 Task: Provide the 2023 Victory Lane Racing Xfinity Series picks for the track "Atlanta Motor Speedway".
Action: Mouse moved to (206, 473)
Screenshot: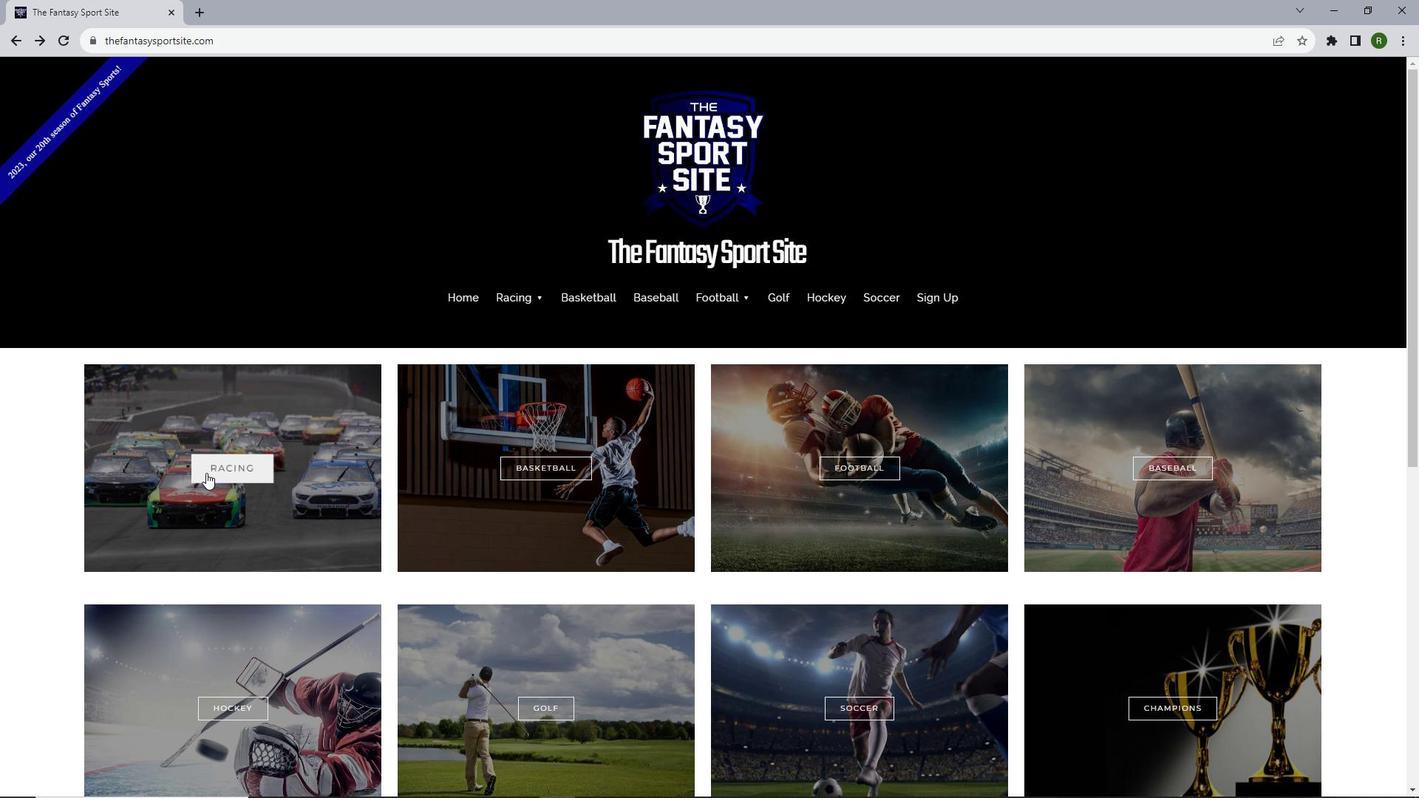 
Action: Mouse pressed left at (206, 473)
Screenshot: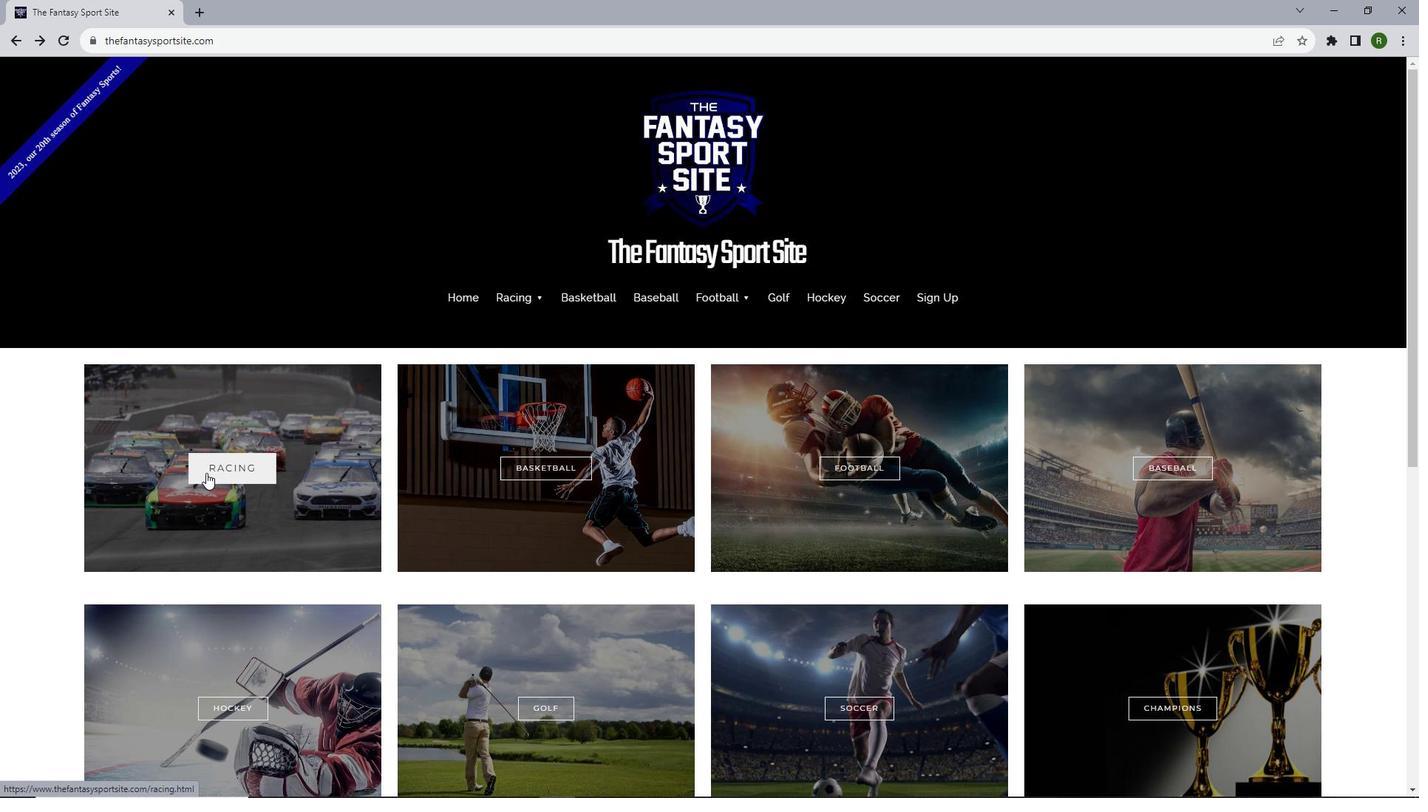 
Action: Mouse moved to (698, 667)
Screenshot: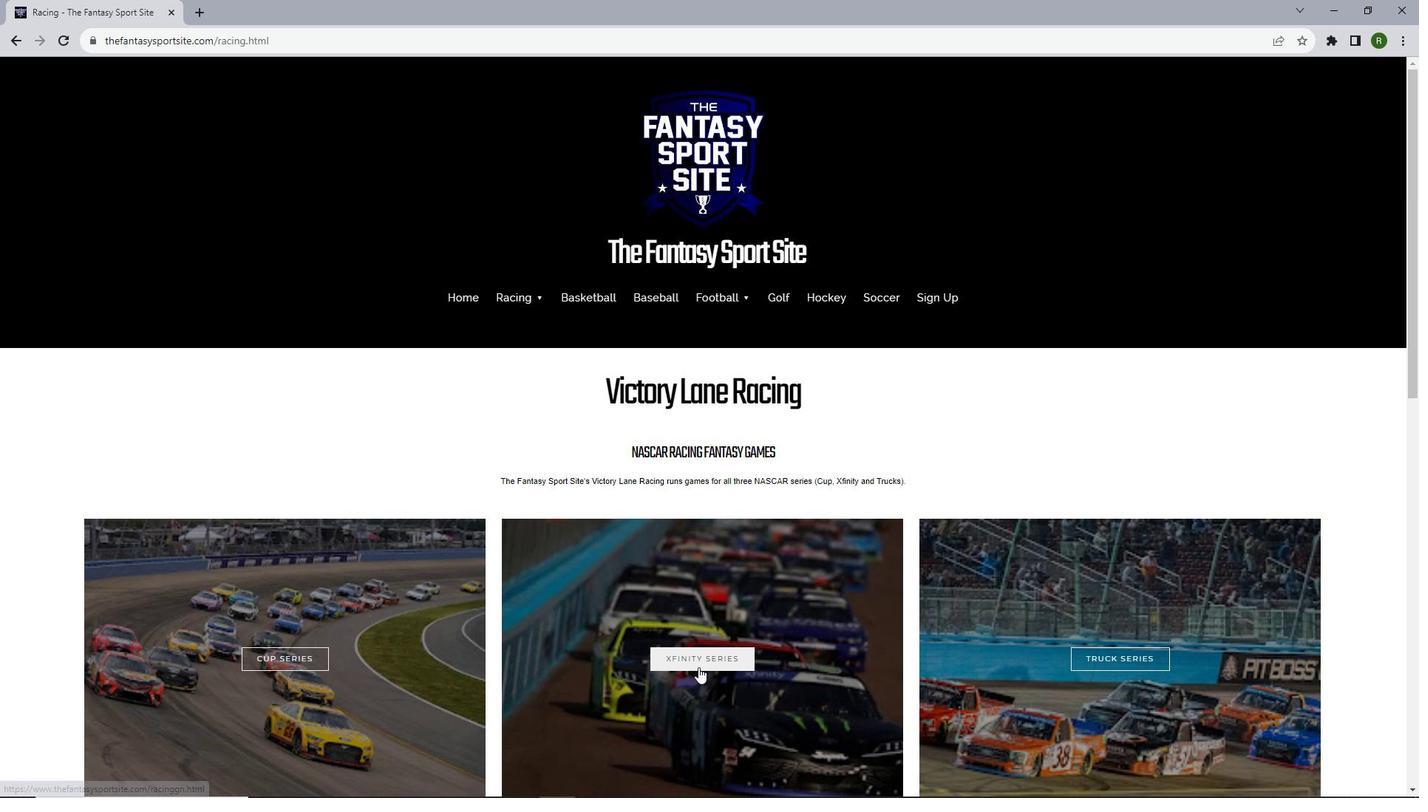 
Action: Mouse pressed left at (698, 667)
Screenshot: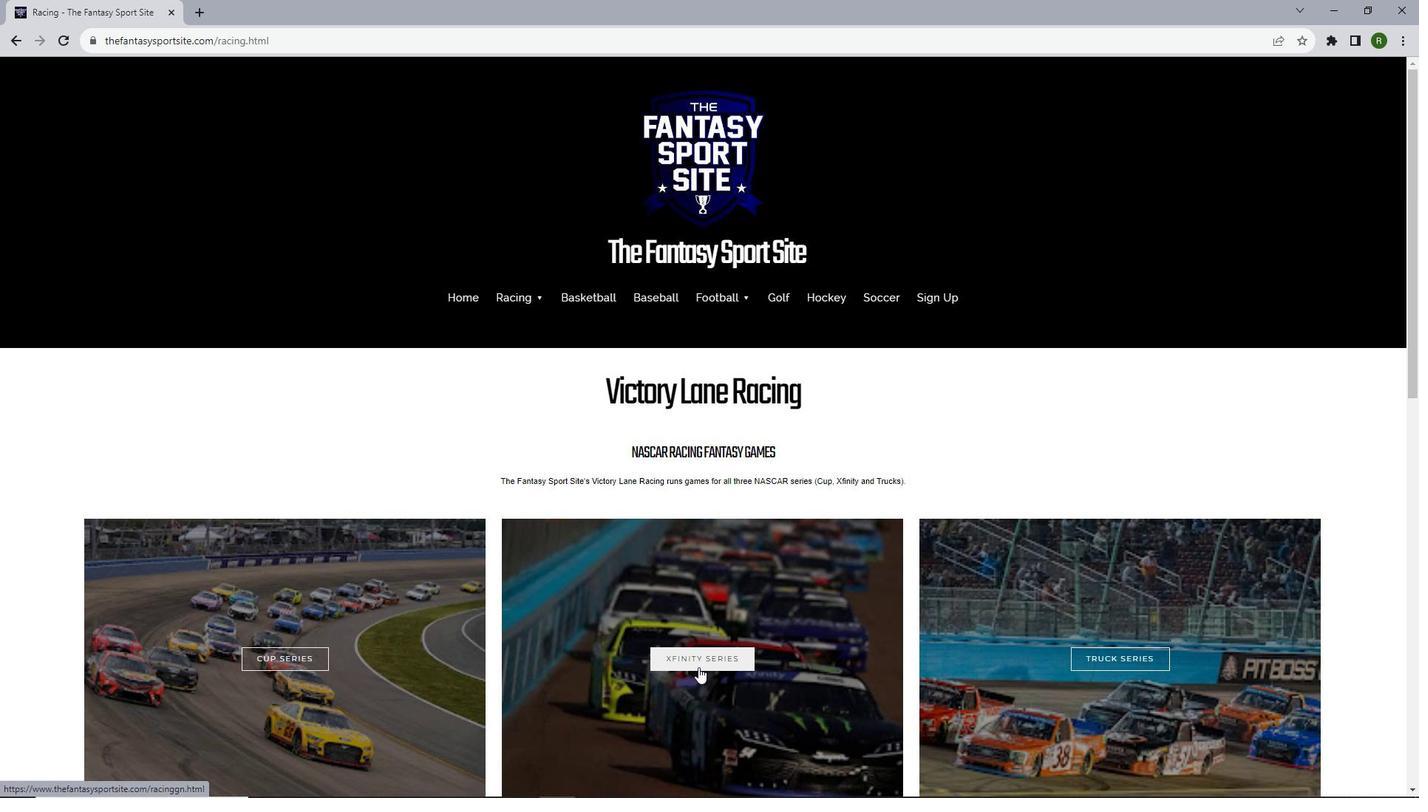 
Action: Mouse moved to (539, 391)
Screenshot: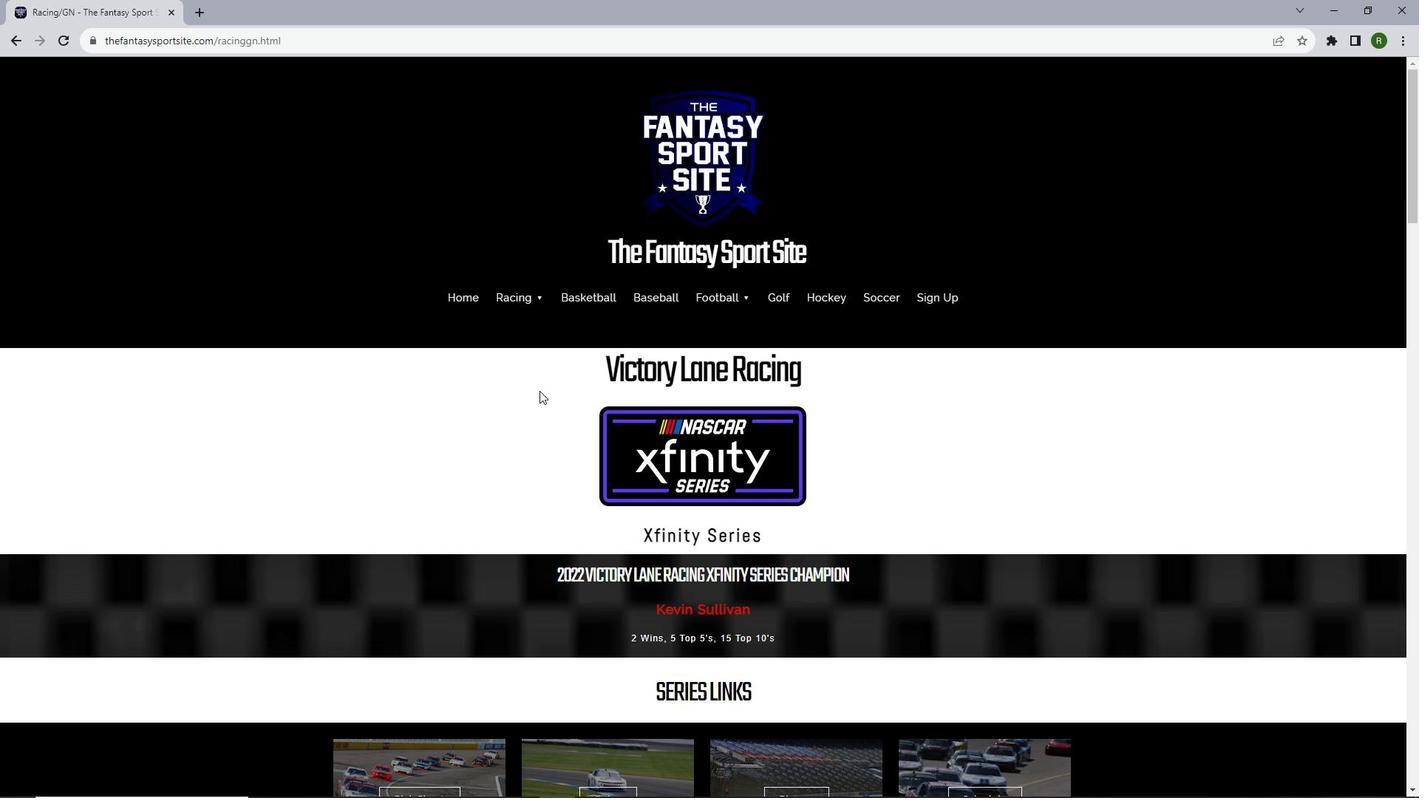 
Action: Mouse scrolled (539, 390) with delta (0, 0)
Screenshot: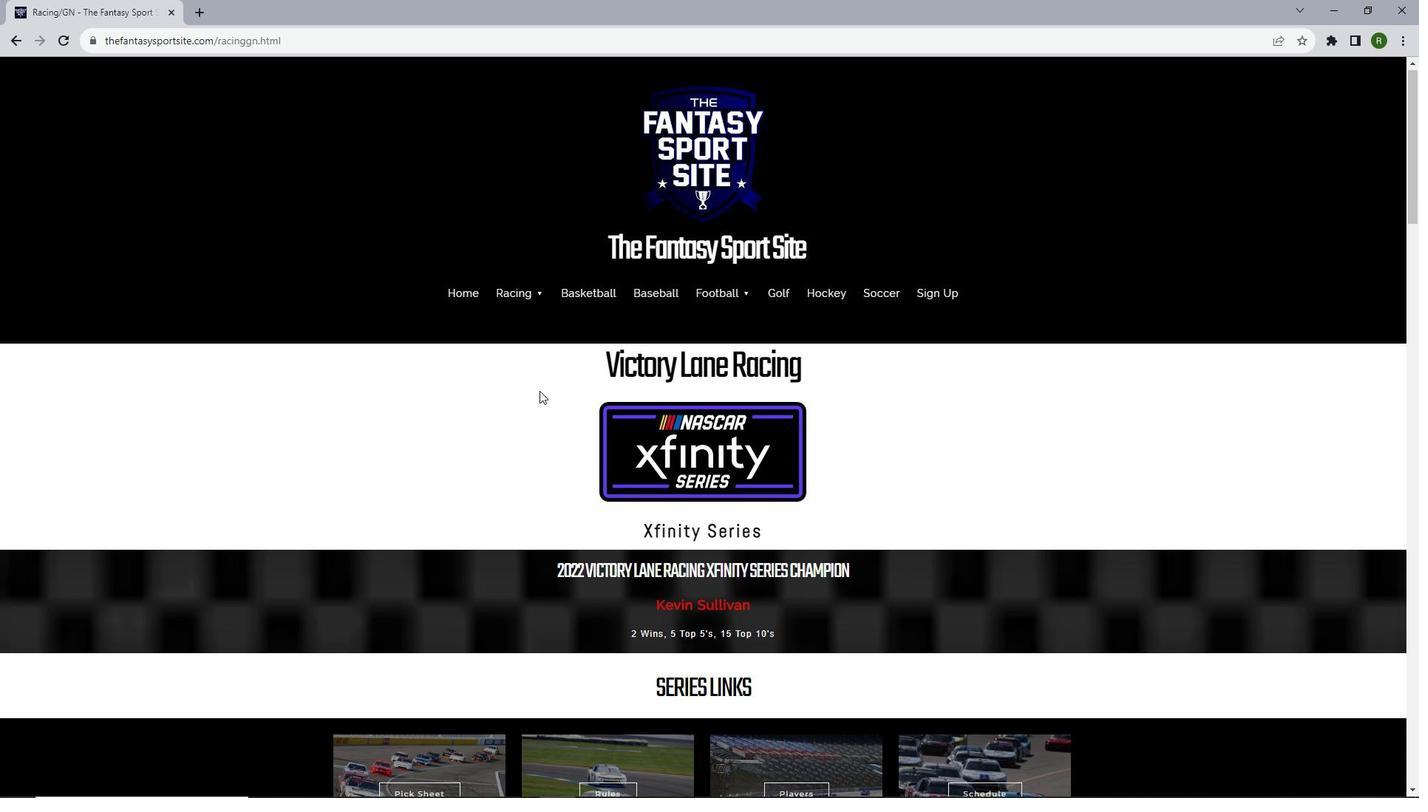 
Action: Mouse scrolled (539, 390) with delta (0, 0)
Screenshot: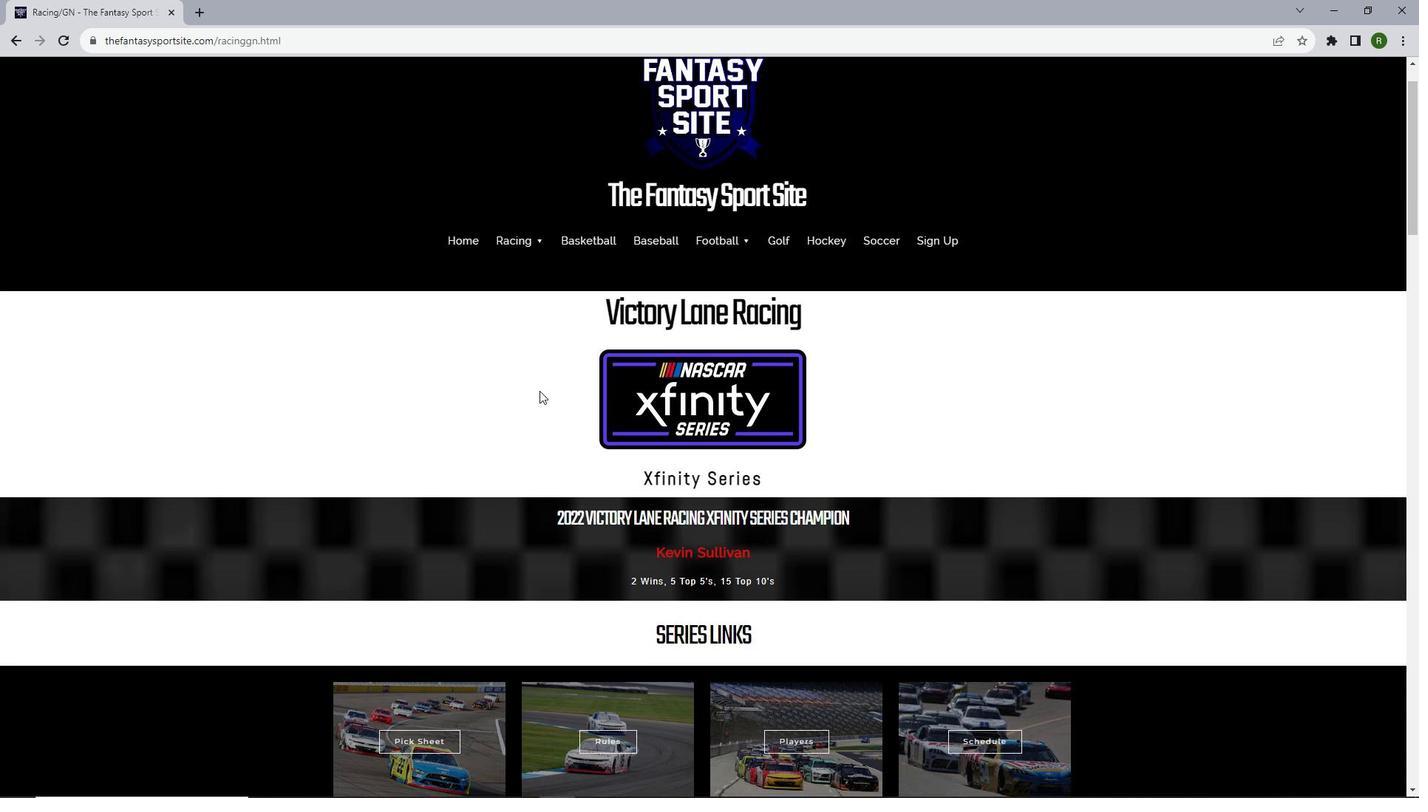
Action: Mouse scrolled (539, 390) with delta (0, 0)
Screenshot: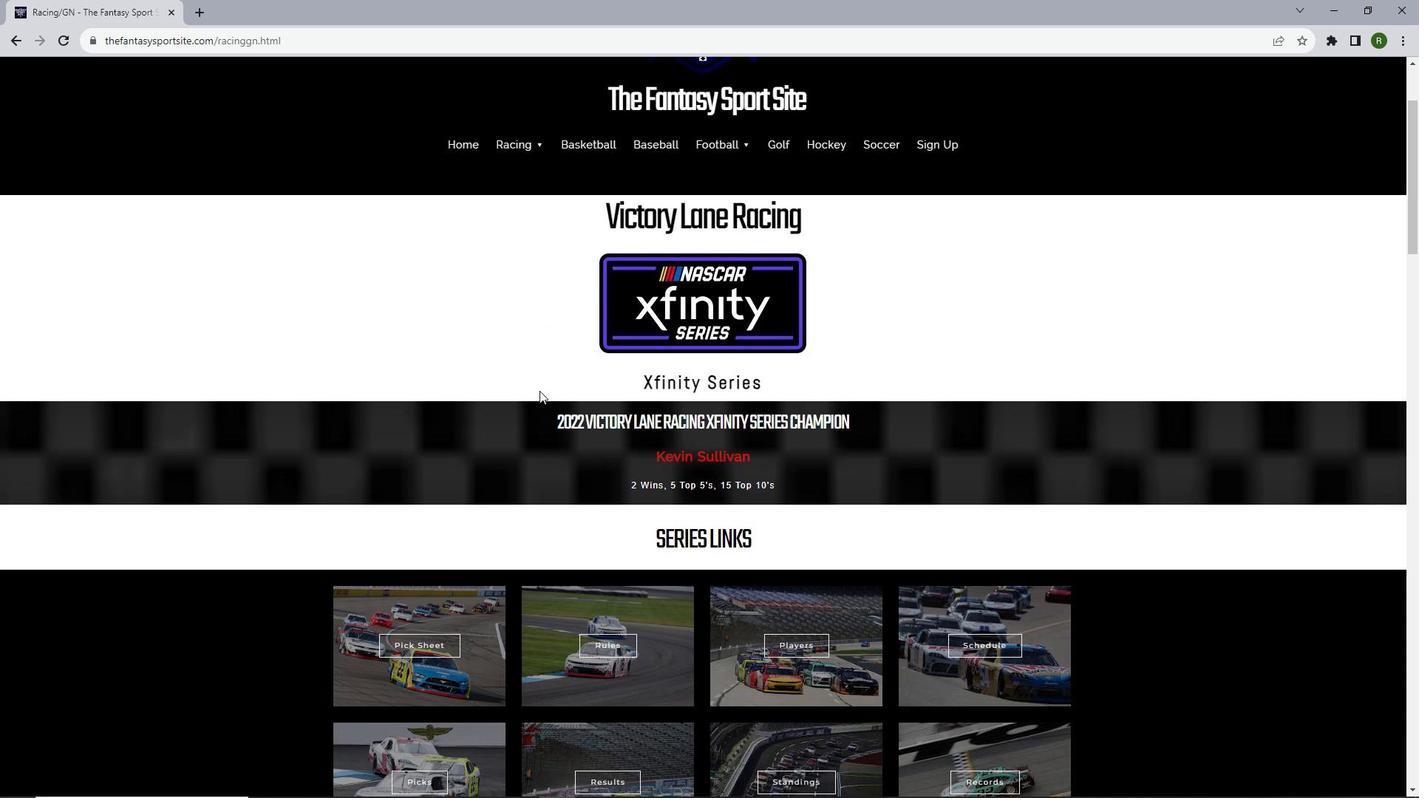 
Action: Mouse moved to (444, 716)
Screenshot: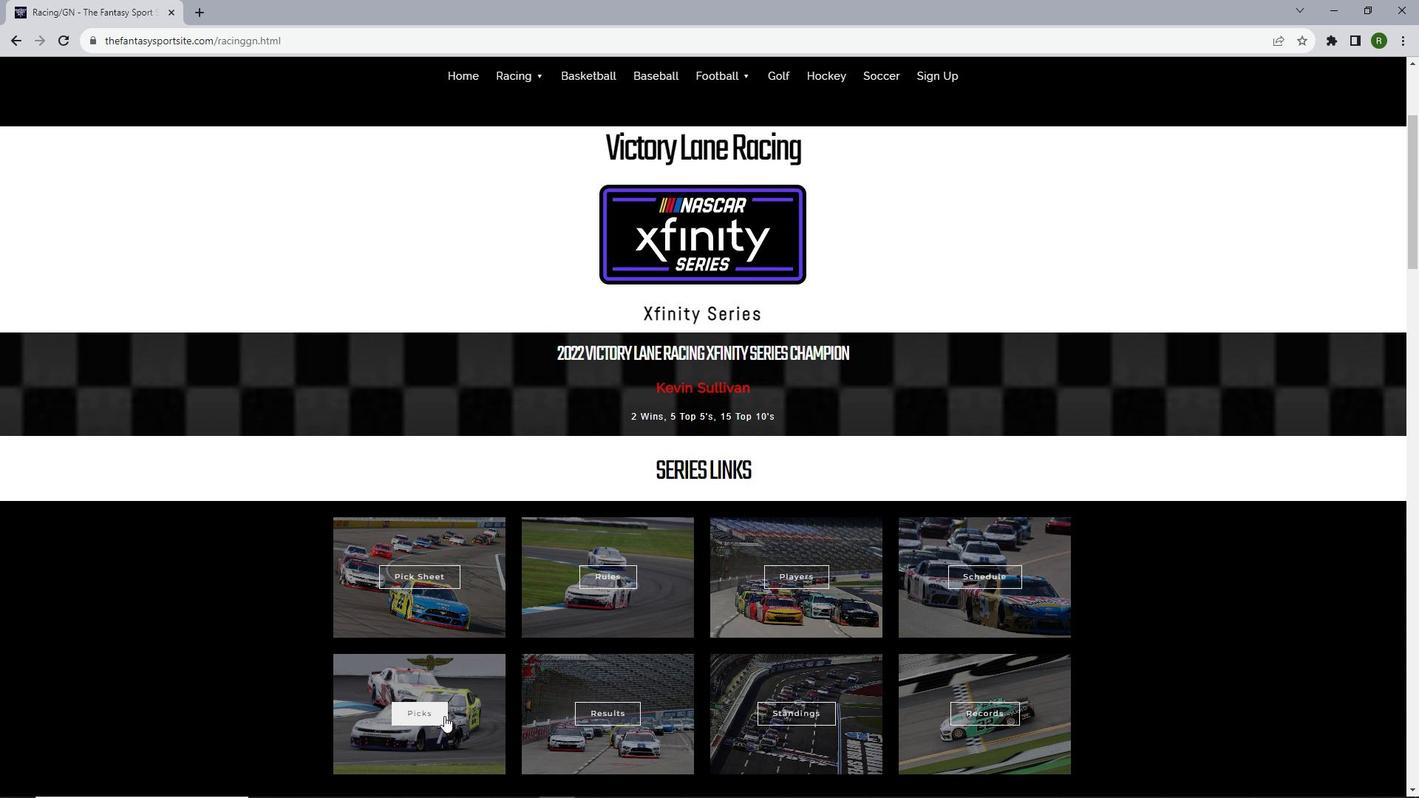 
Action: Mouse pressed left at (444, 716)
Screenshot: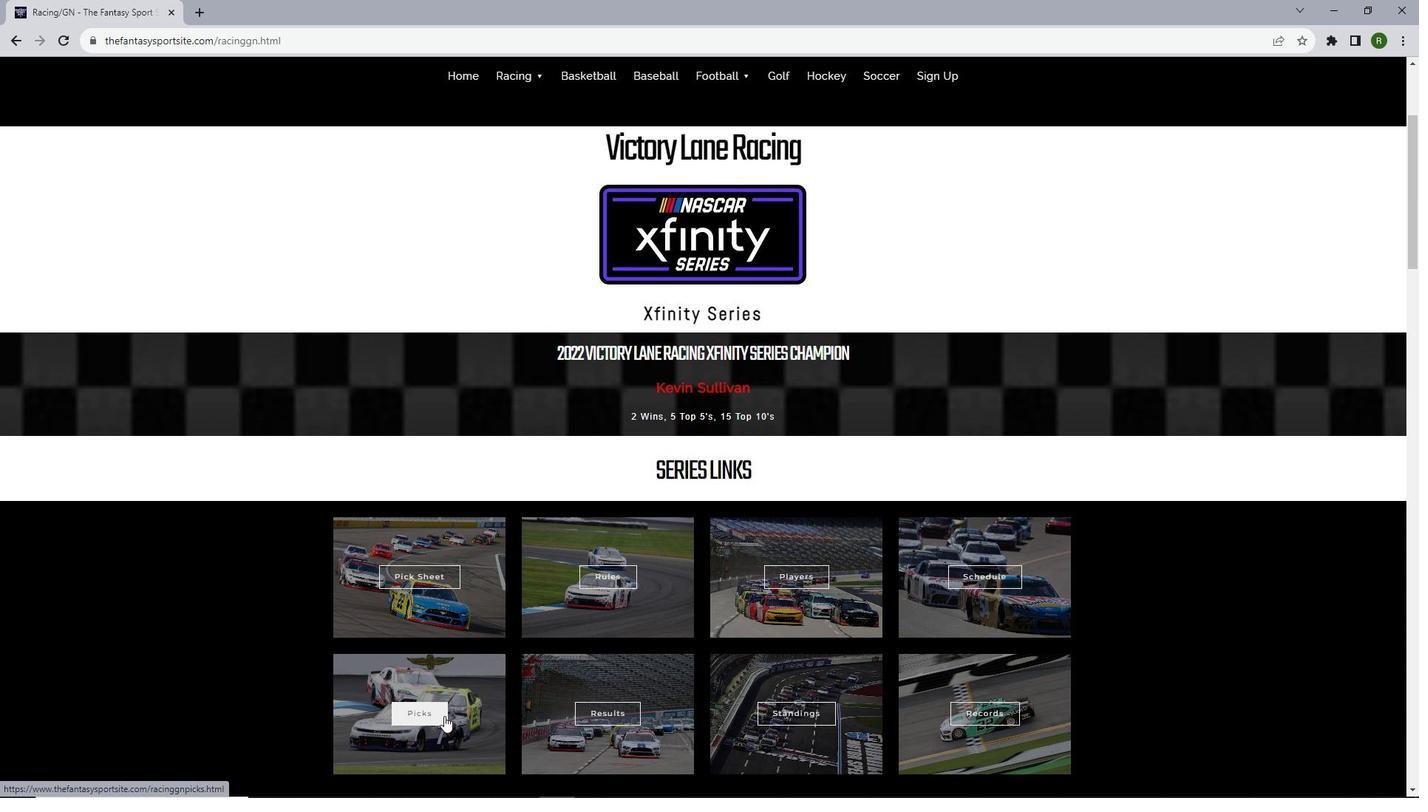 
Action: Mouse moved to (500, 372)
Screenshot: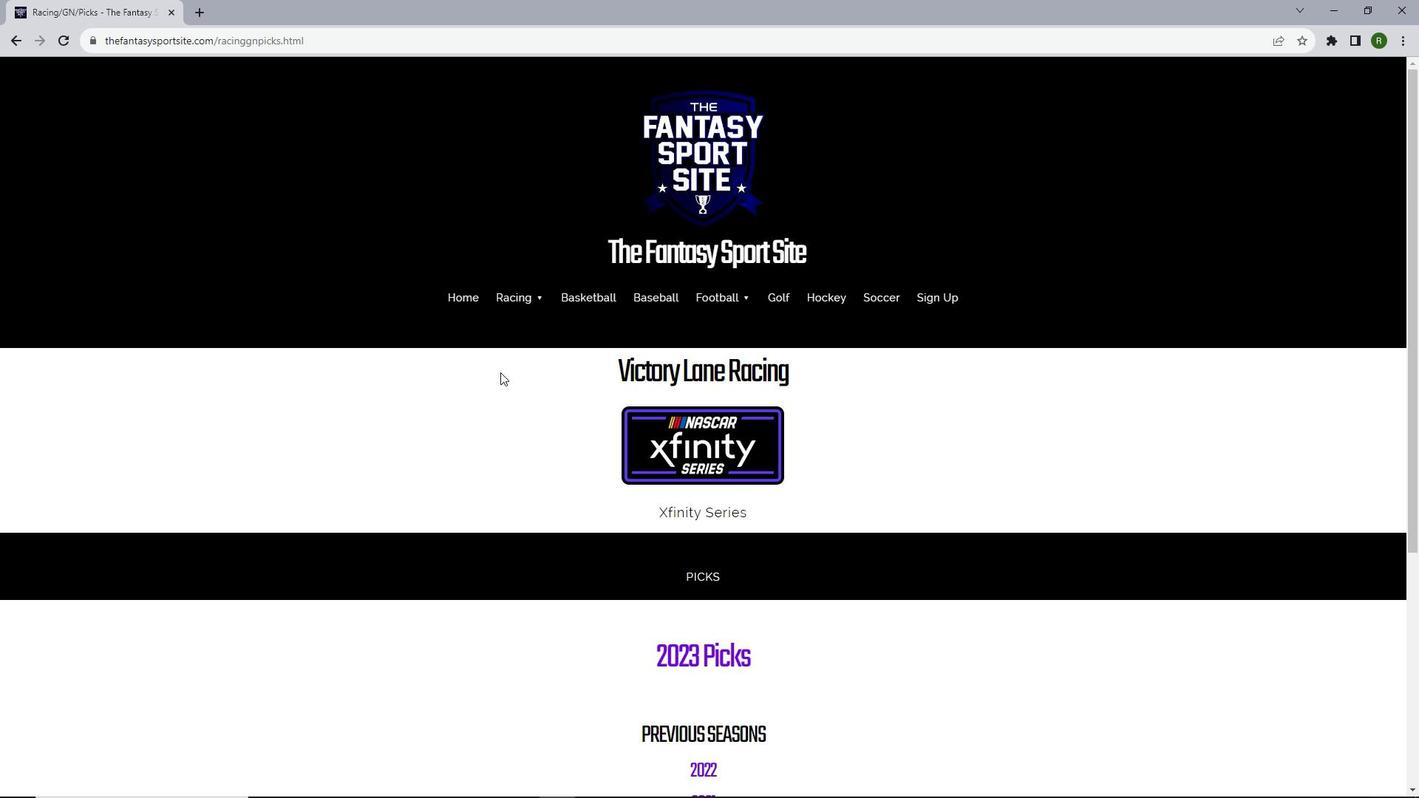 
Action: Mouse scrolled (500, 371) with delta (0, 0)
Screenshot: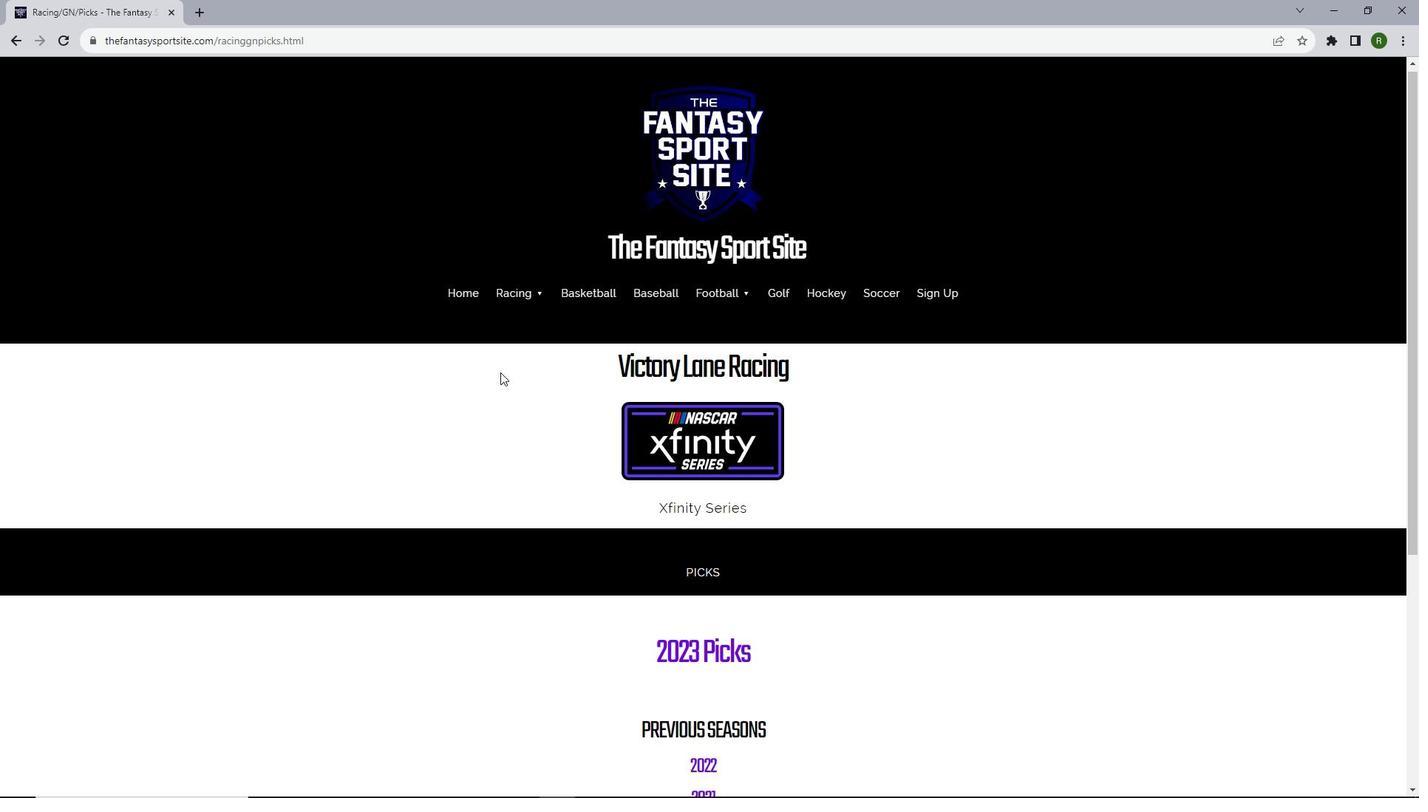 
Action: Mouse scrolled (500, 371) with delta (0, 0)
Screenshot: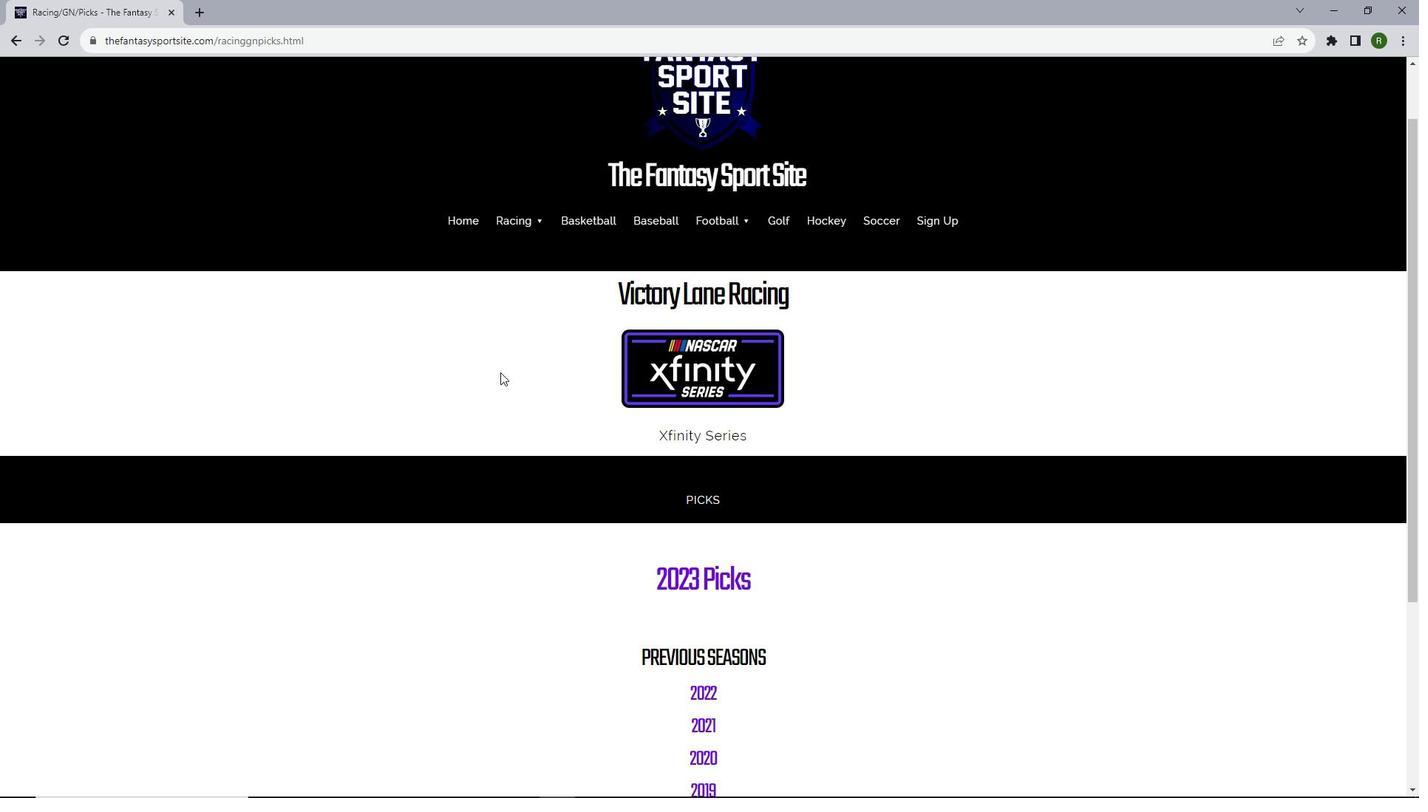 
Action: Mouse moved to (500, 372)
Screenshot: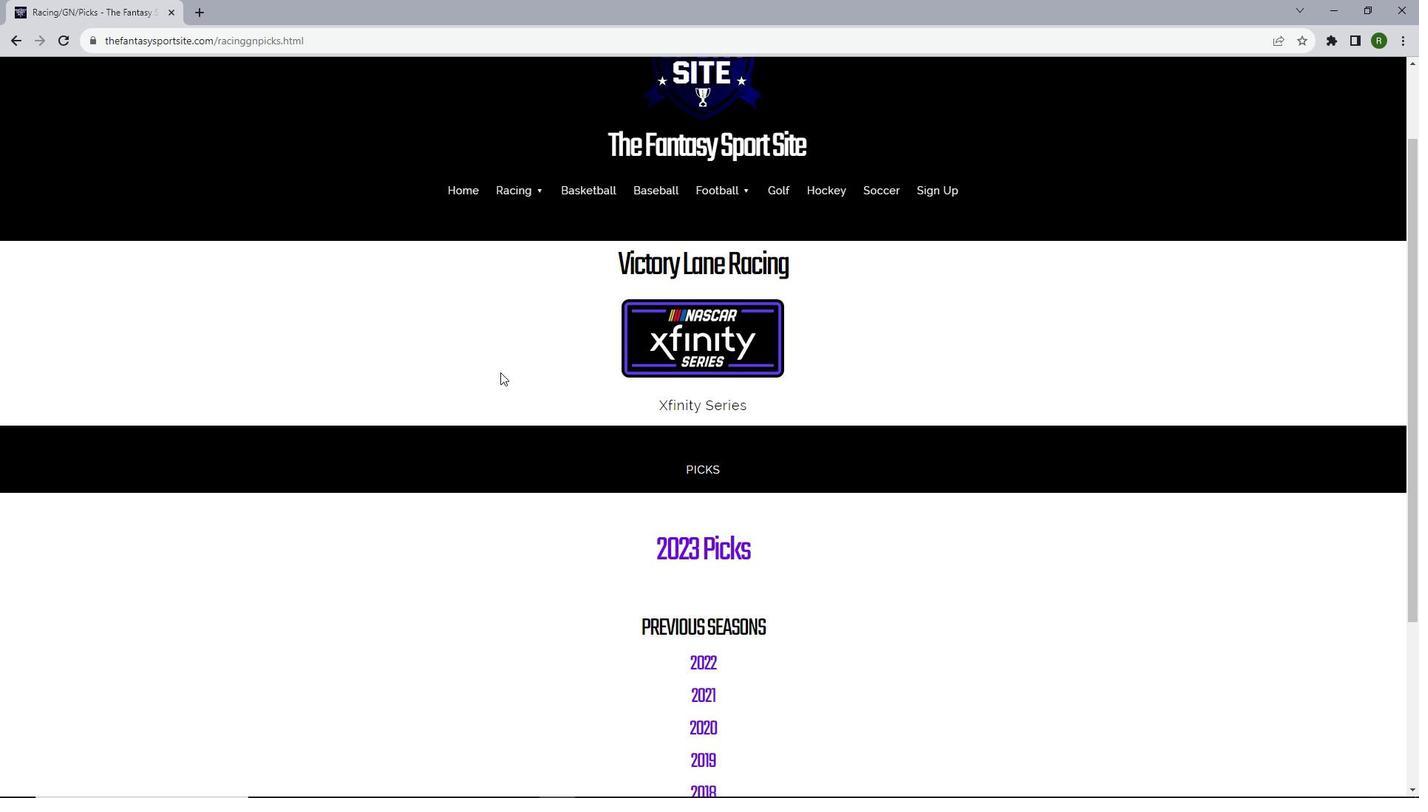 
Action: Mouse scrolled (500, 371) with delta (0, 0)
Screenshot: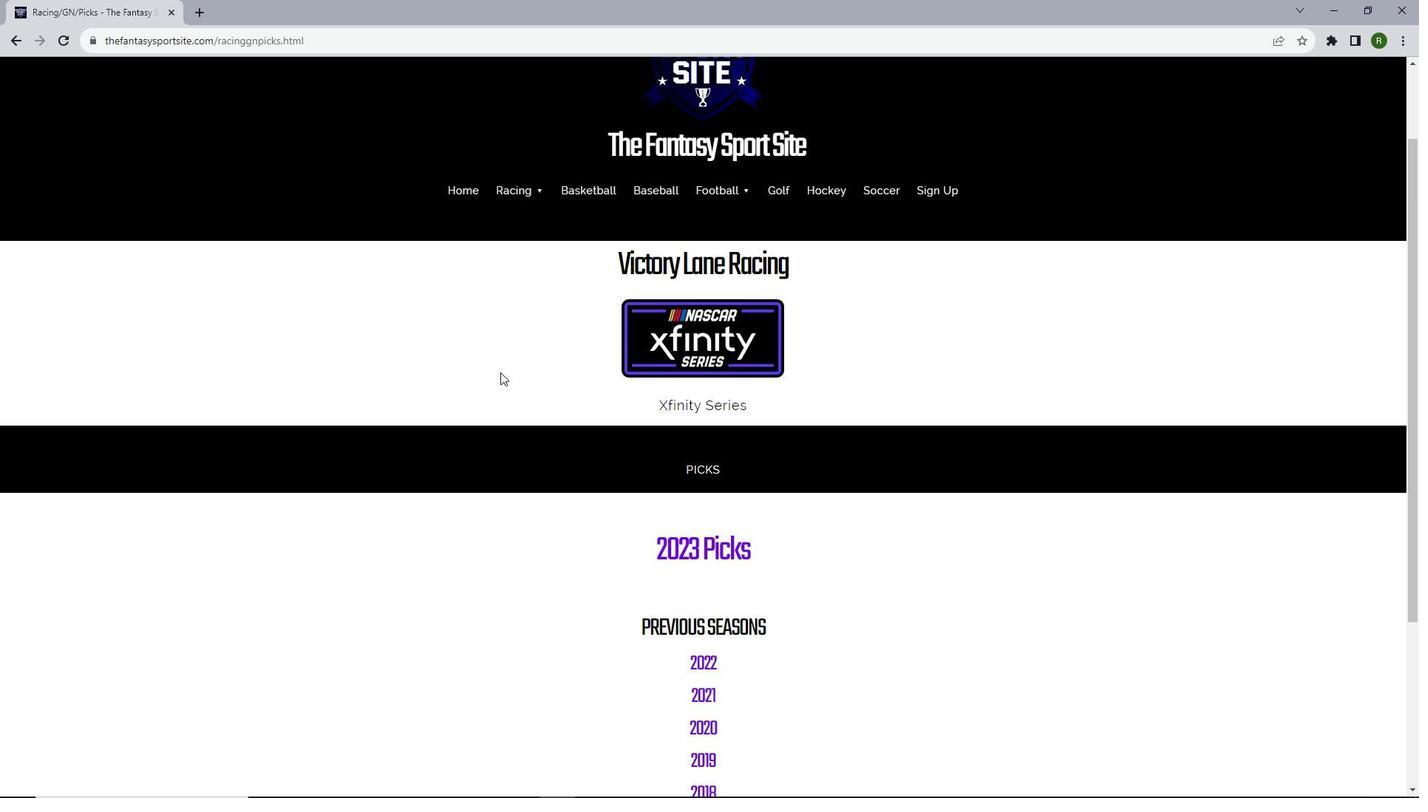 
Action: Mouse moved to (717, 422)
Screenshot: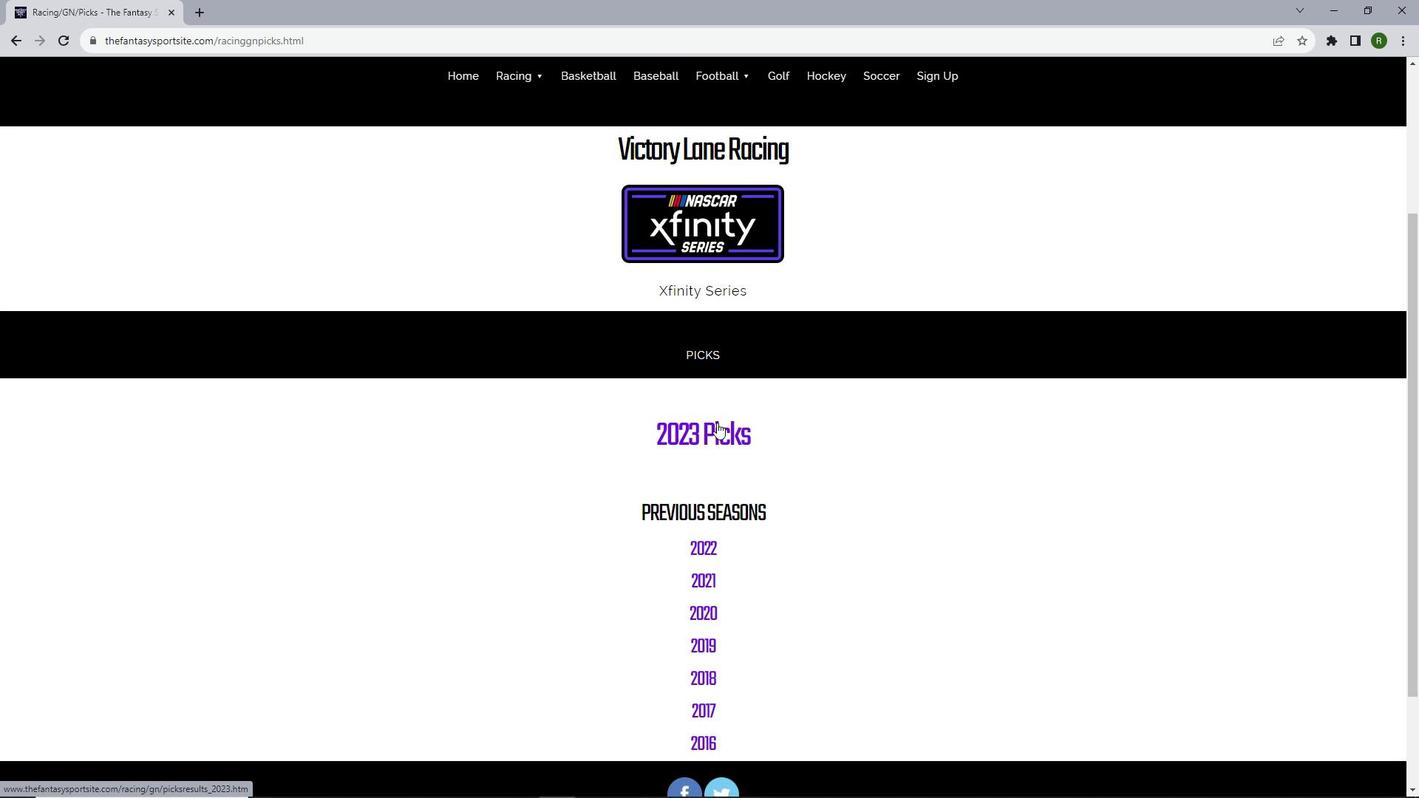 
Action: Mouse pressed left at (717, 422)
Screenshot: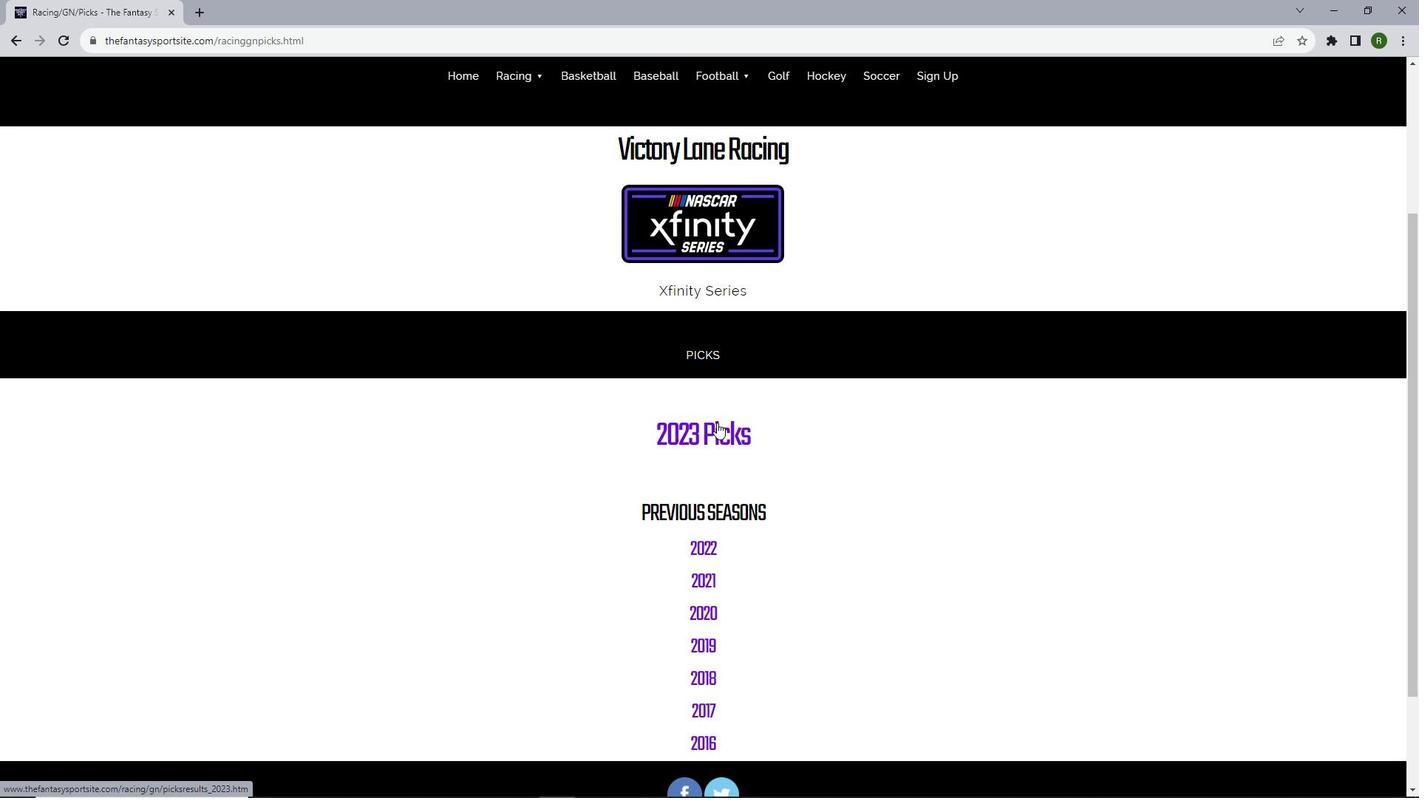 
Action: Mouse moved to (693, 204)
Screenshot: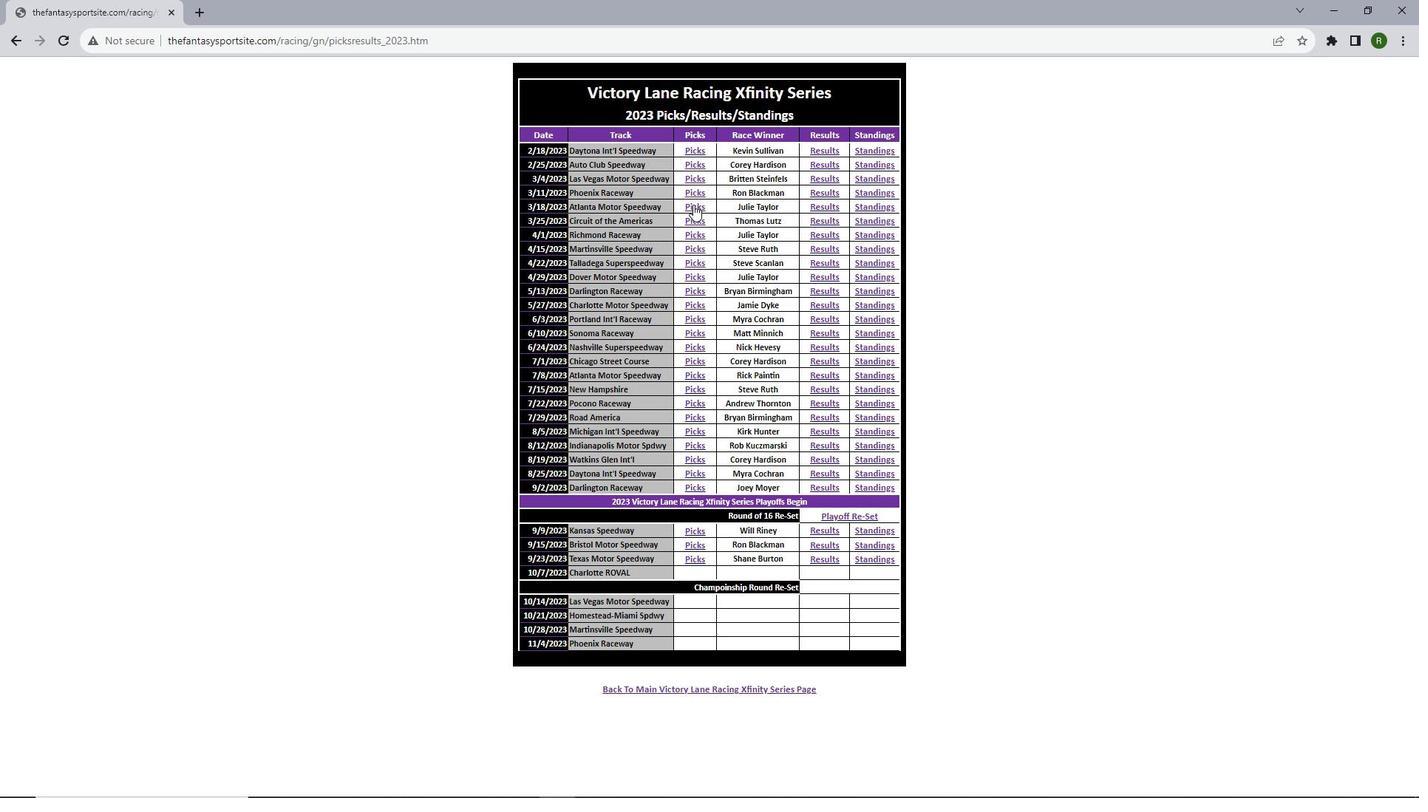 
Action: Mouse pressed left at (693, 204)
Screenshot: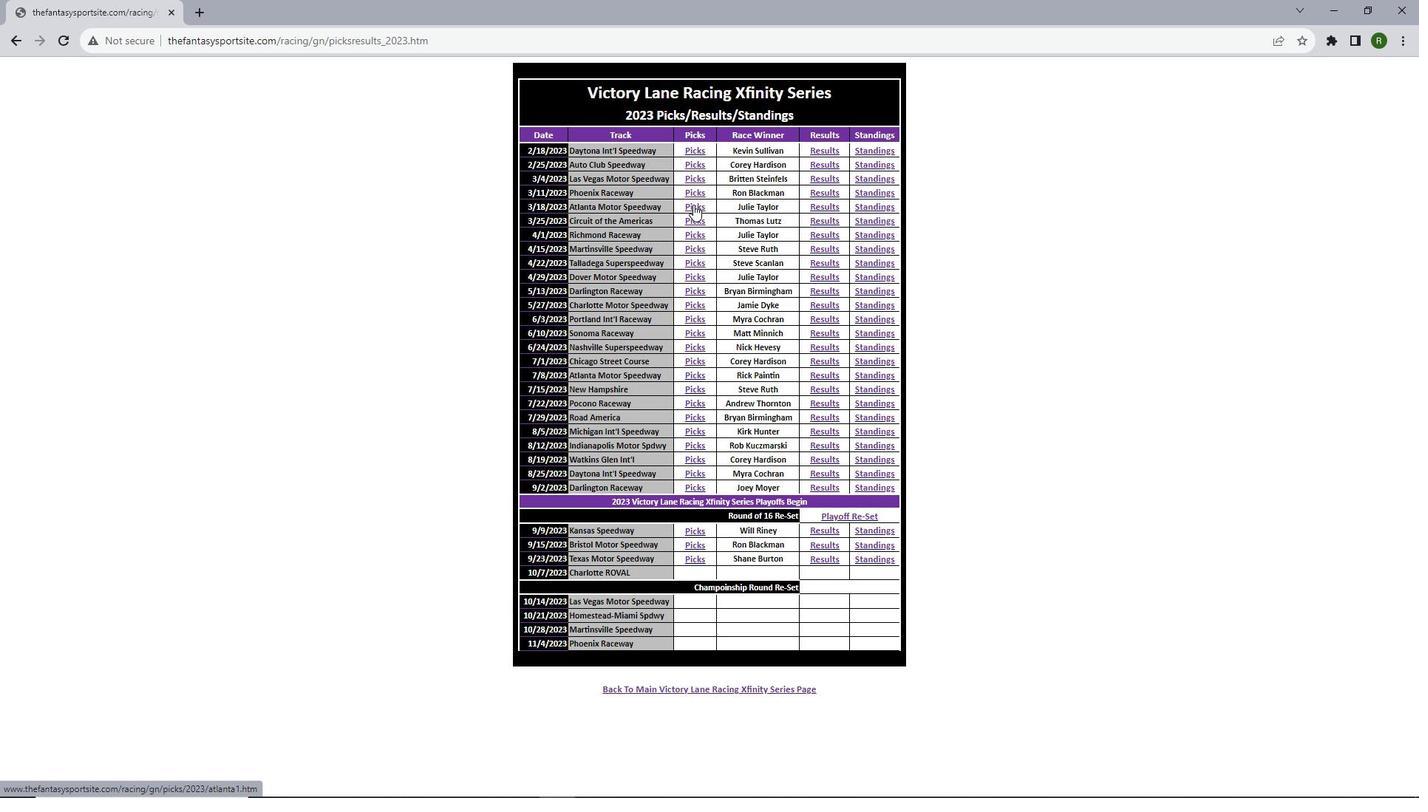 
Action: Mouse moved to (693, 205)
Screenshot: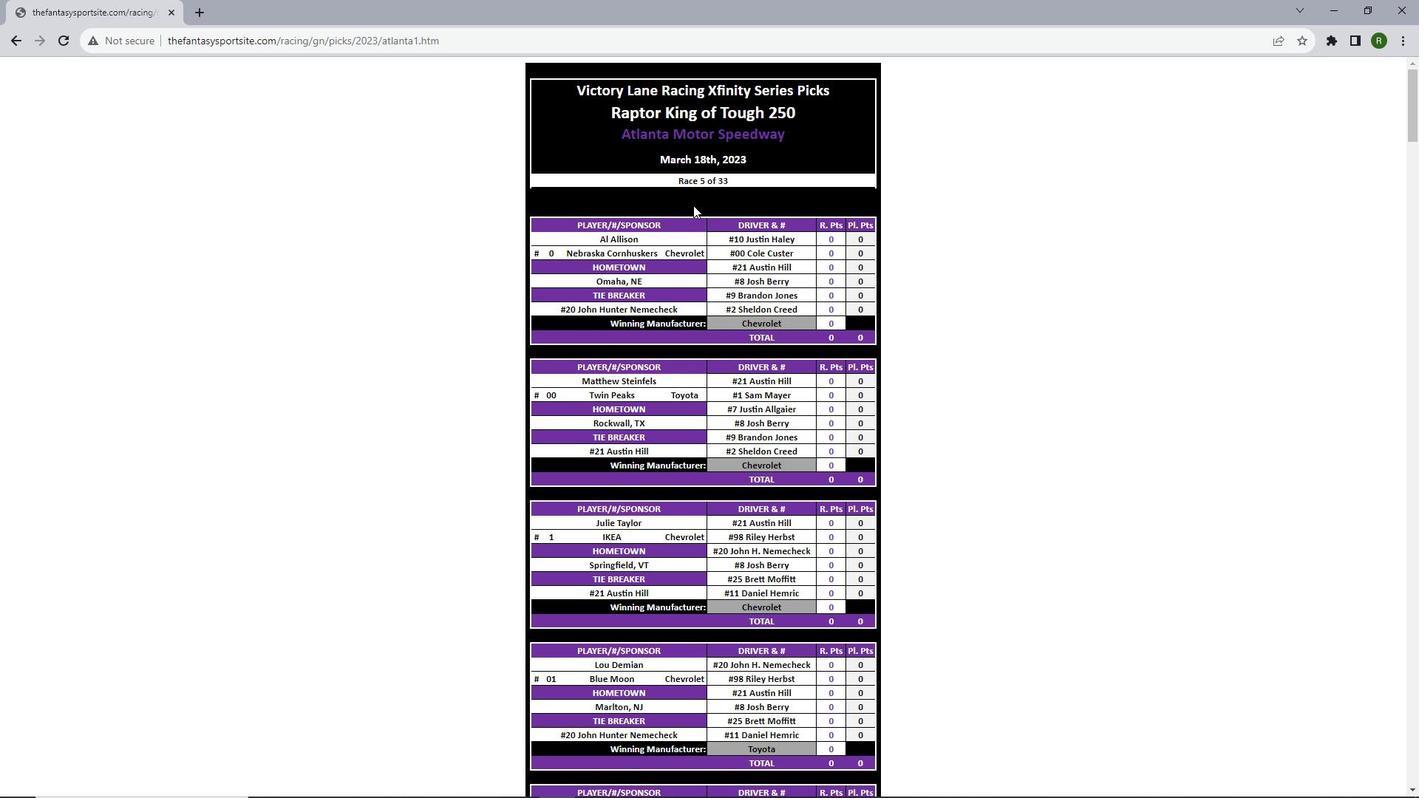 
Action: Mouse scrolled (693, 204) with delta (0, 0)
Screenshot: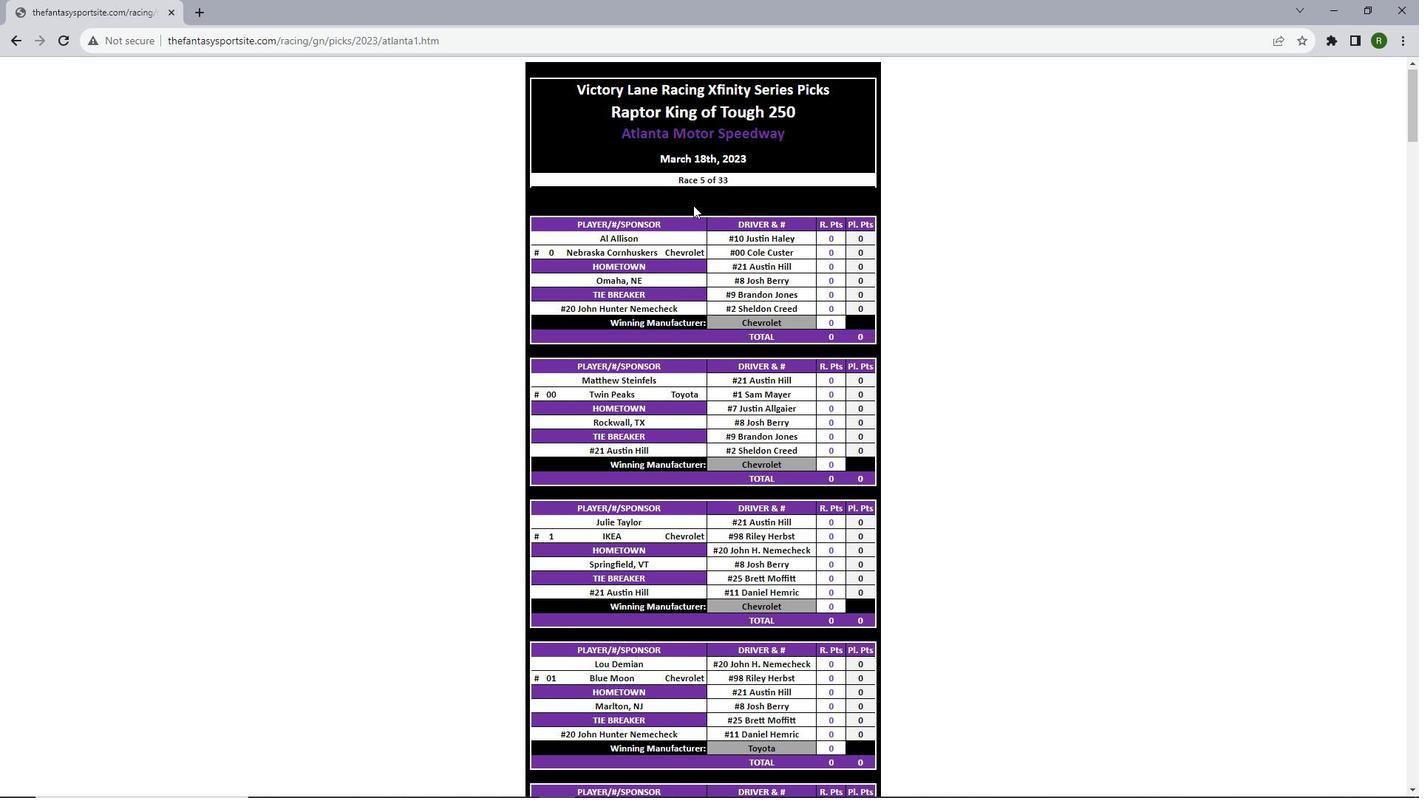 
Action: Mouse scrolled (693, 204) with delta (0, 0)
Screenshot: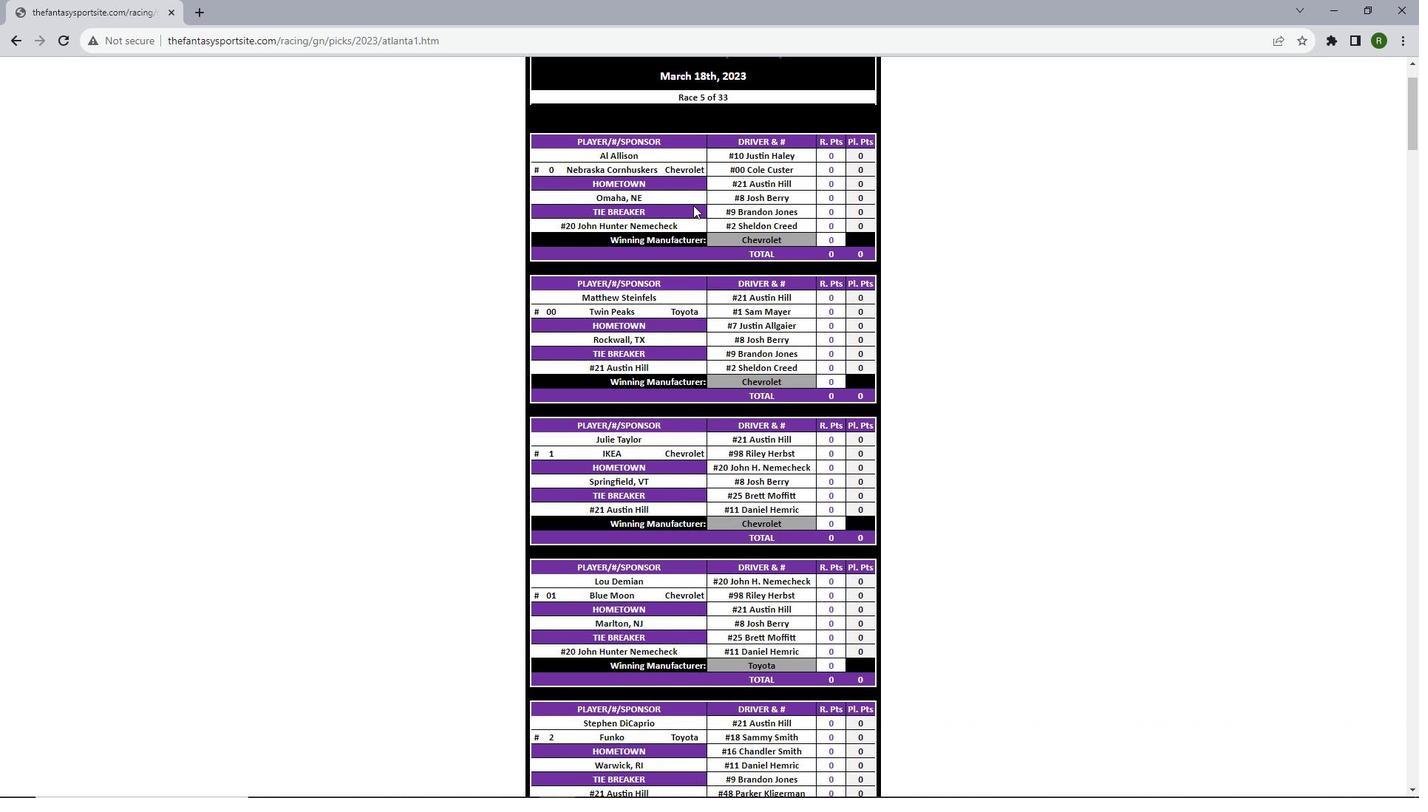 
Action: Mouse scrolled (693, 204) with delta (0, 0)
Screenshot: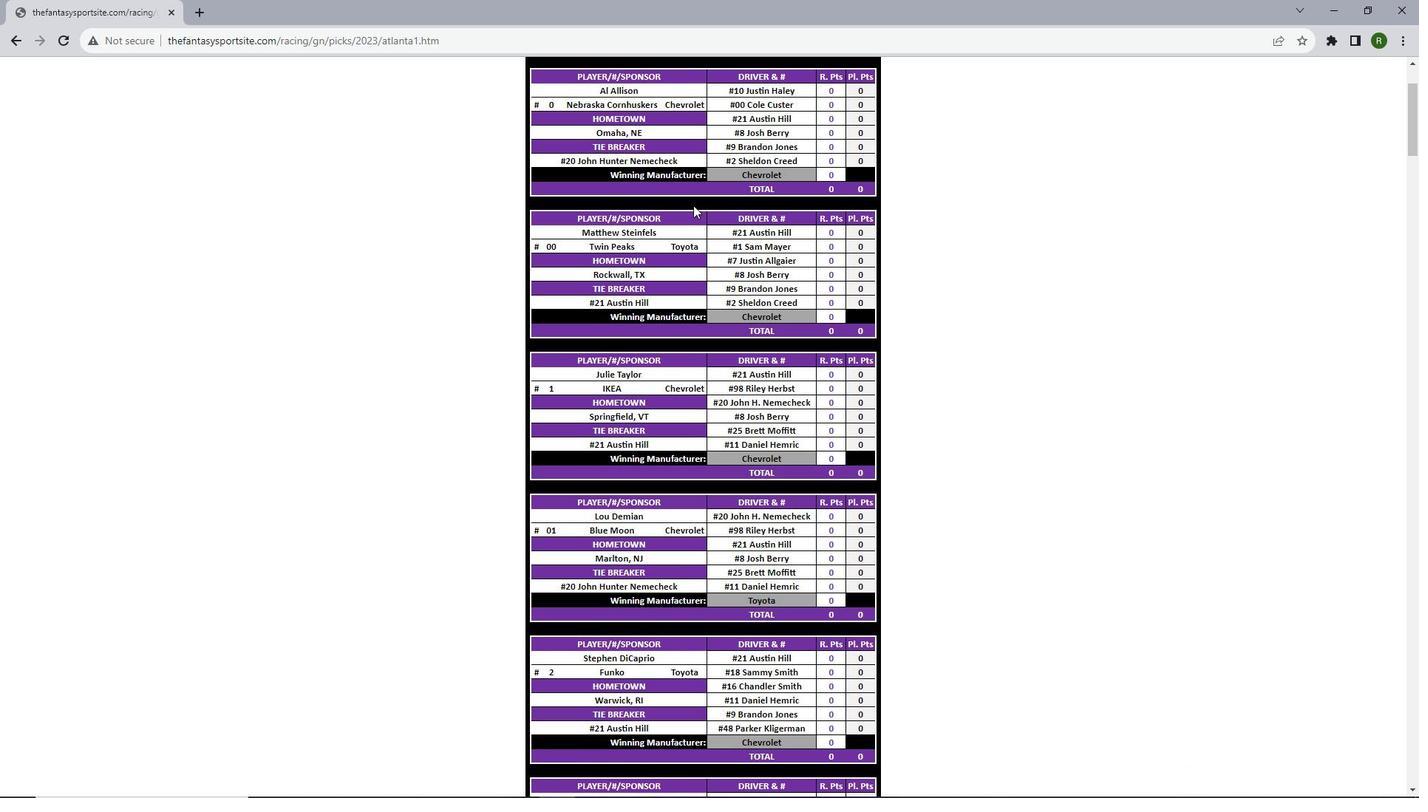 
Action: Mouse scrolled (693, 204) with delta (0, 0)
Screenshot: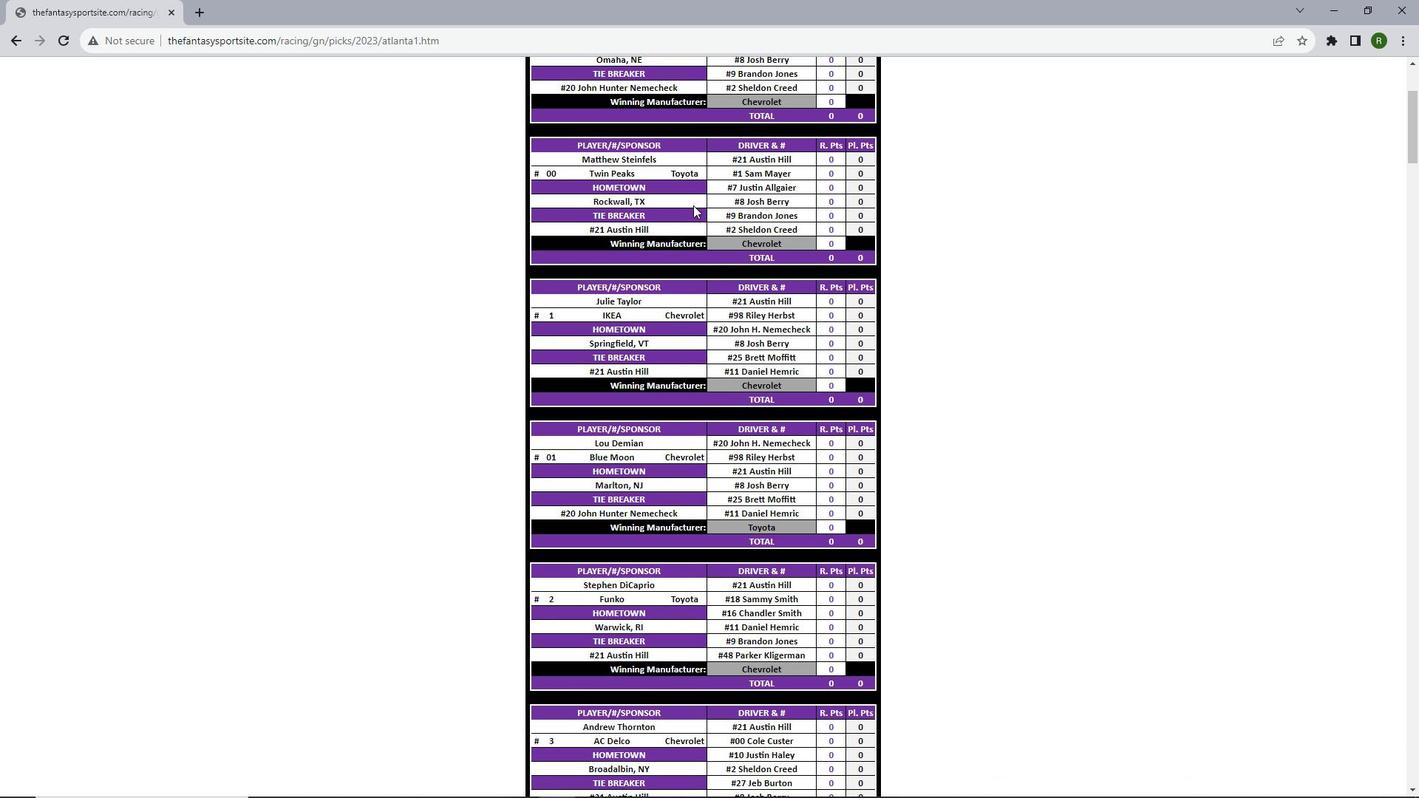 
Action: Mouse scrolled (693, 204) with delta (0, 0)
Screenshot: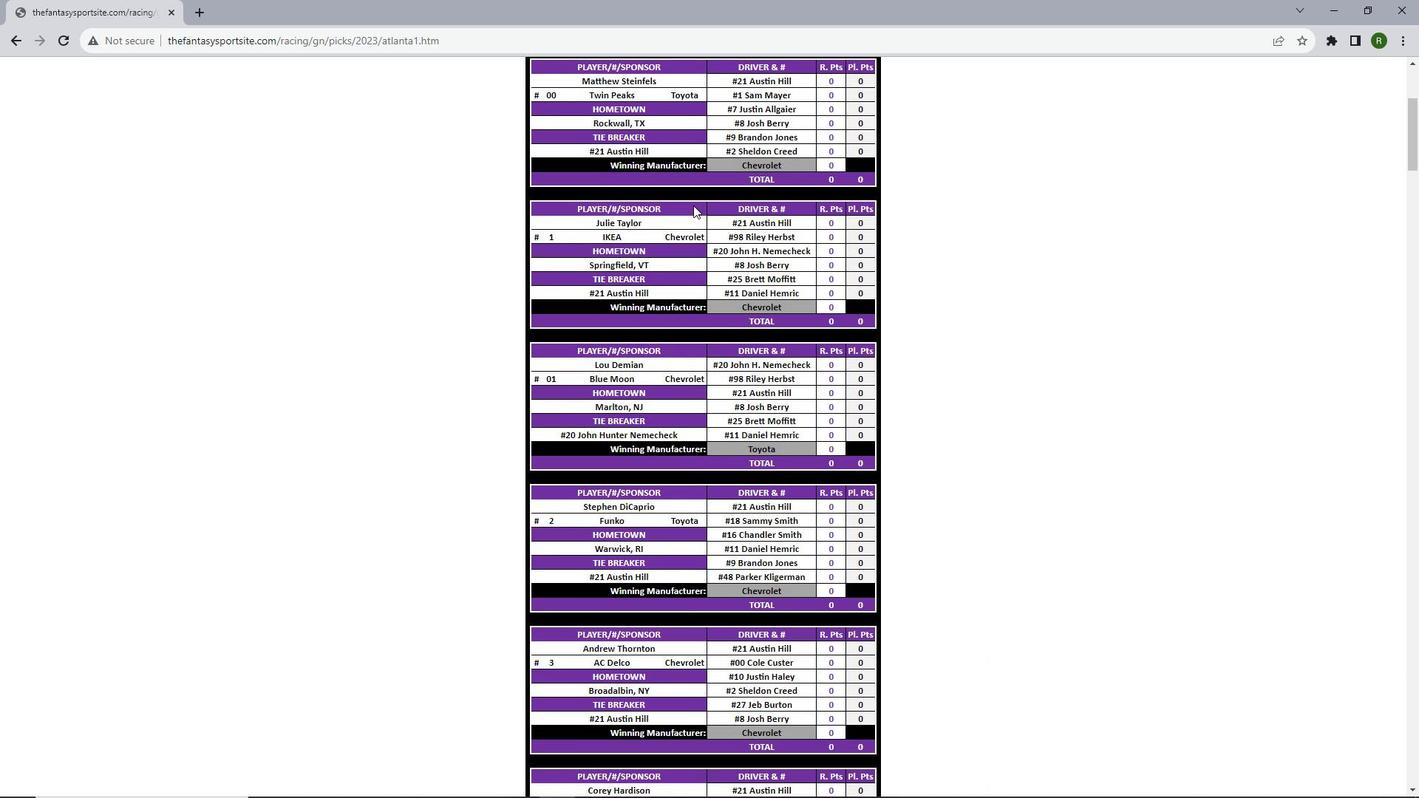 
Action: Mouse scrolled (693, 204) with delta (0, 0)
Screenshot: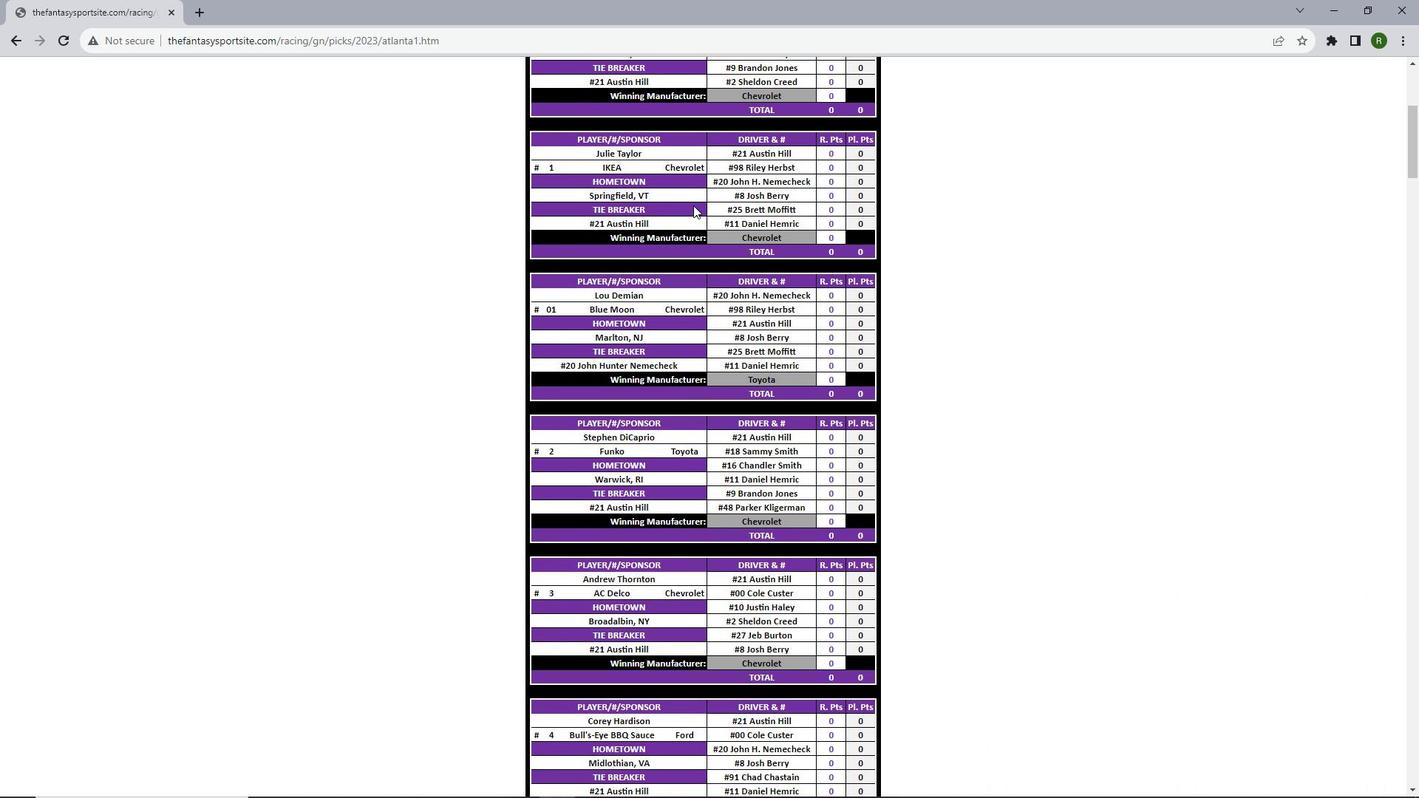 
Action: Mouse scrolled (693, 204) with delta (0, 0)
Screenshot: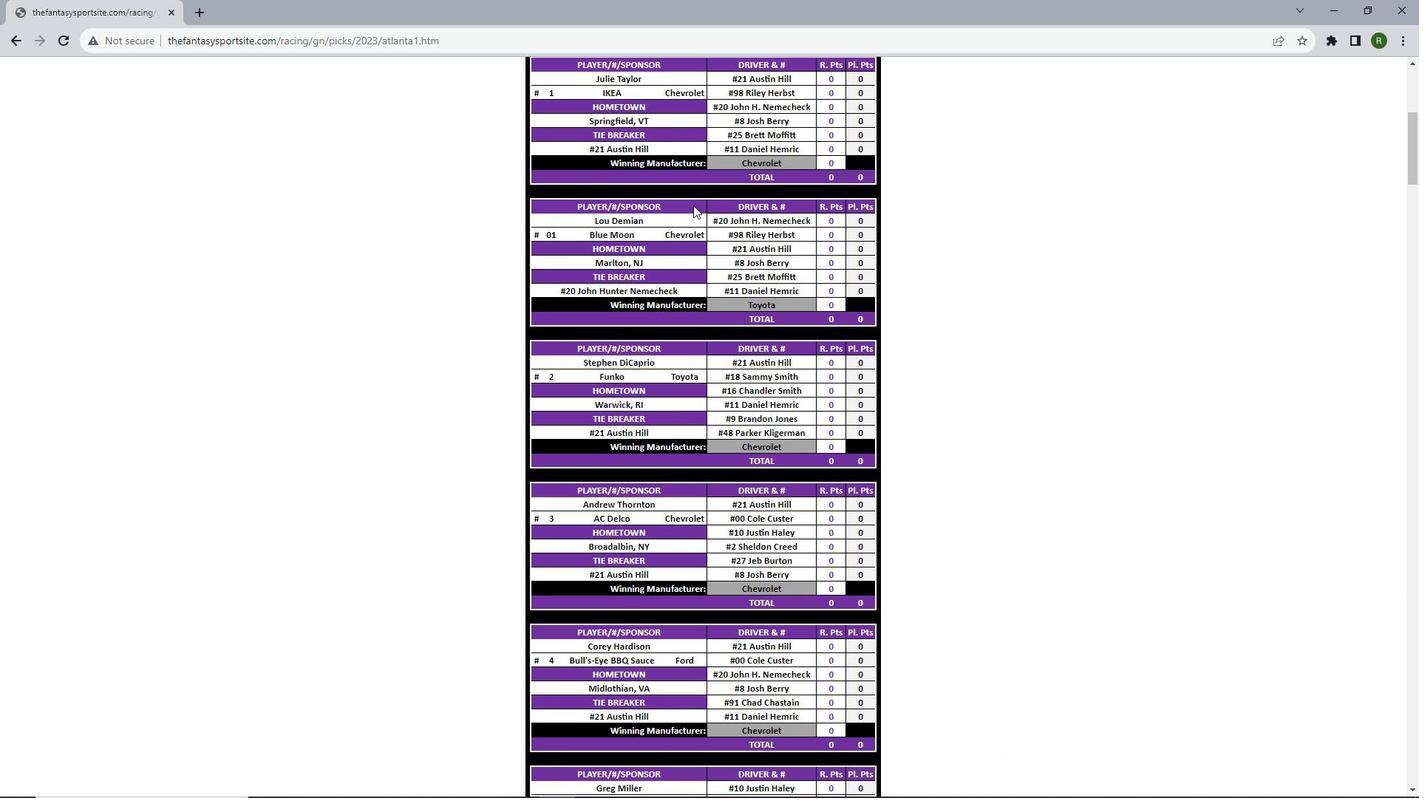 
Action: Mouse scrolled (693, 204) with delta (0, 0)
Screenshot: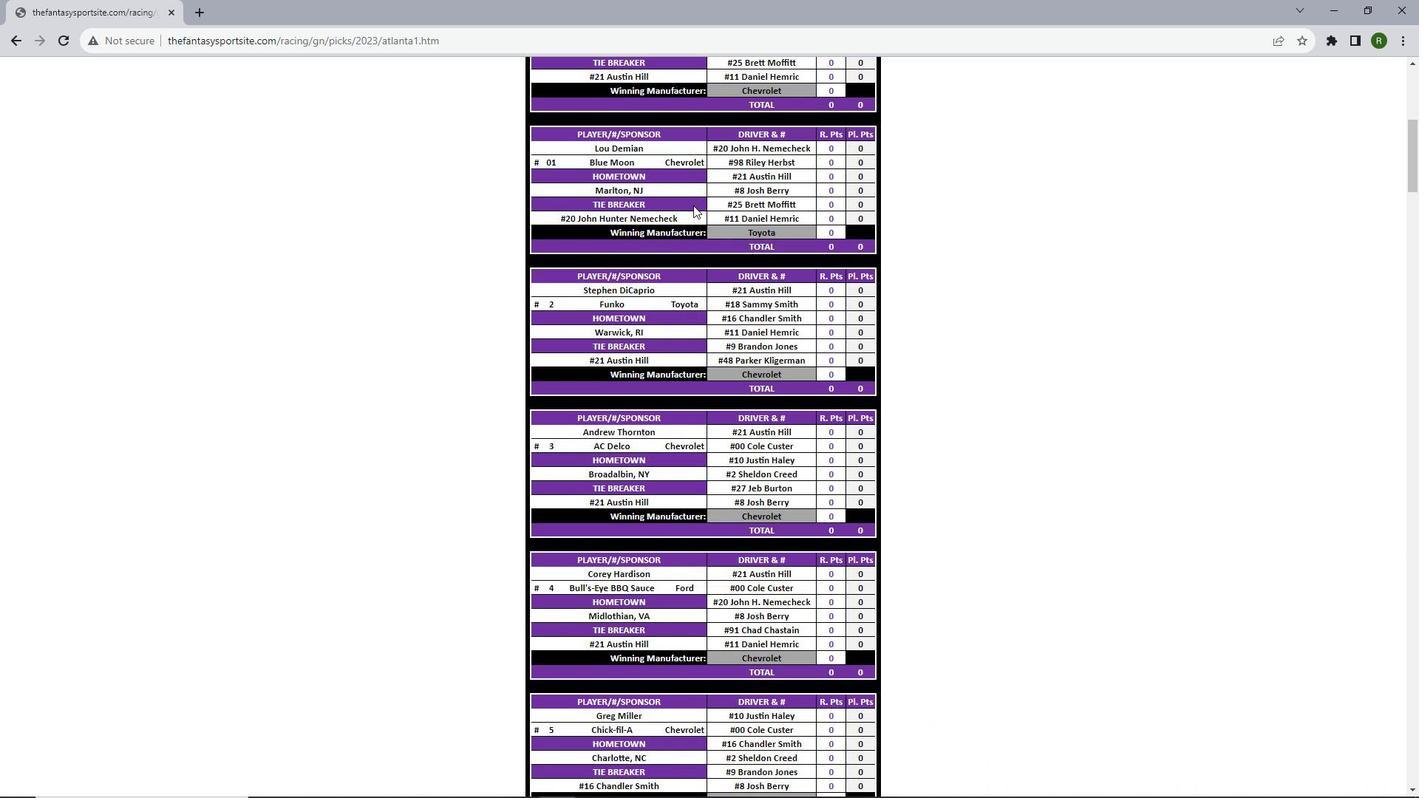 
Action: Mouse scrolled (693, 204) with delta (0, 0)
Screenshot: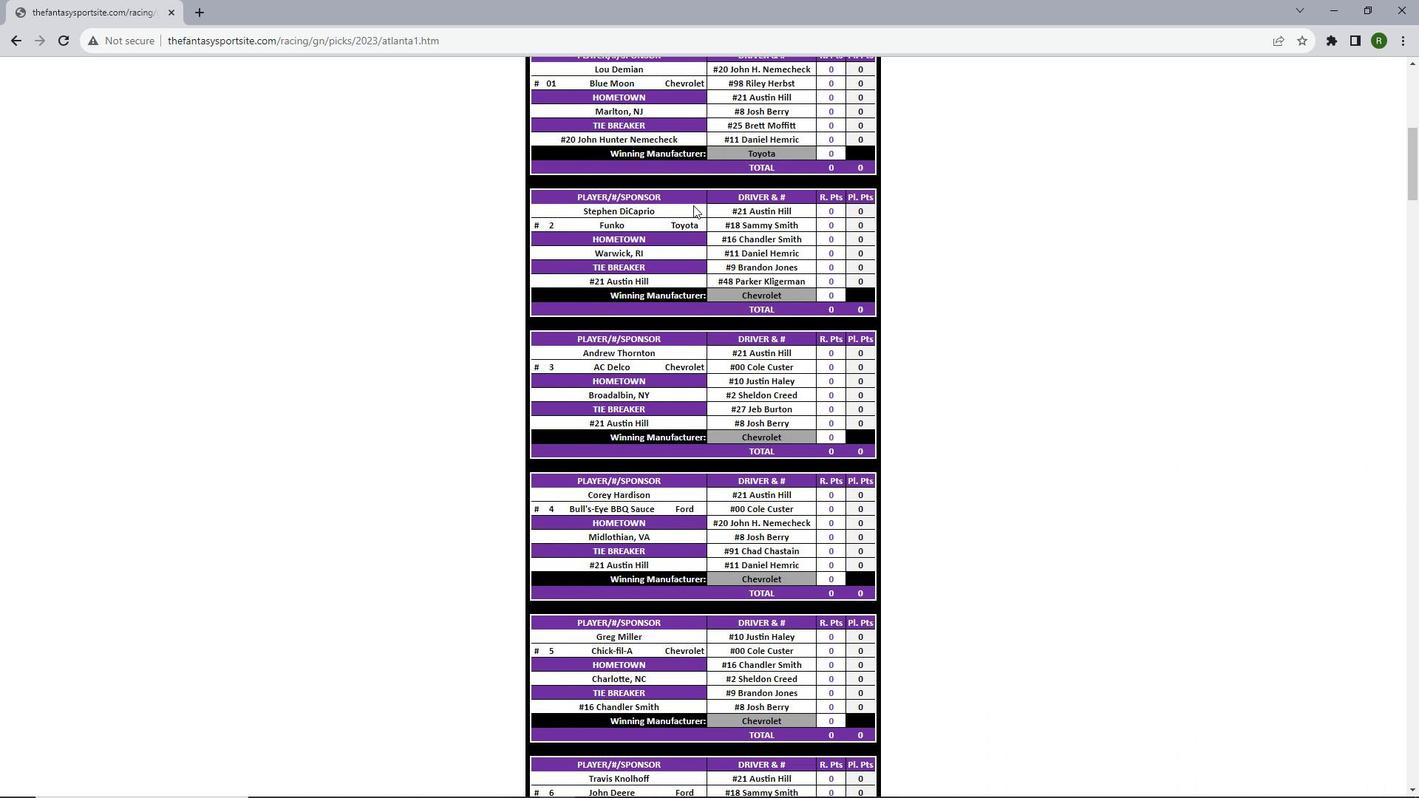 
Action: Mouse scrolled (693, 204) with delta (0, 0)
Screenshot: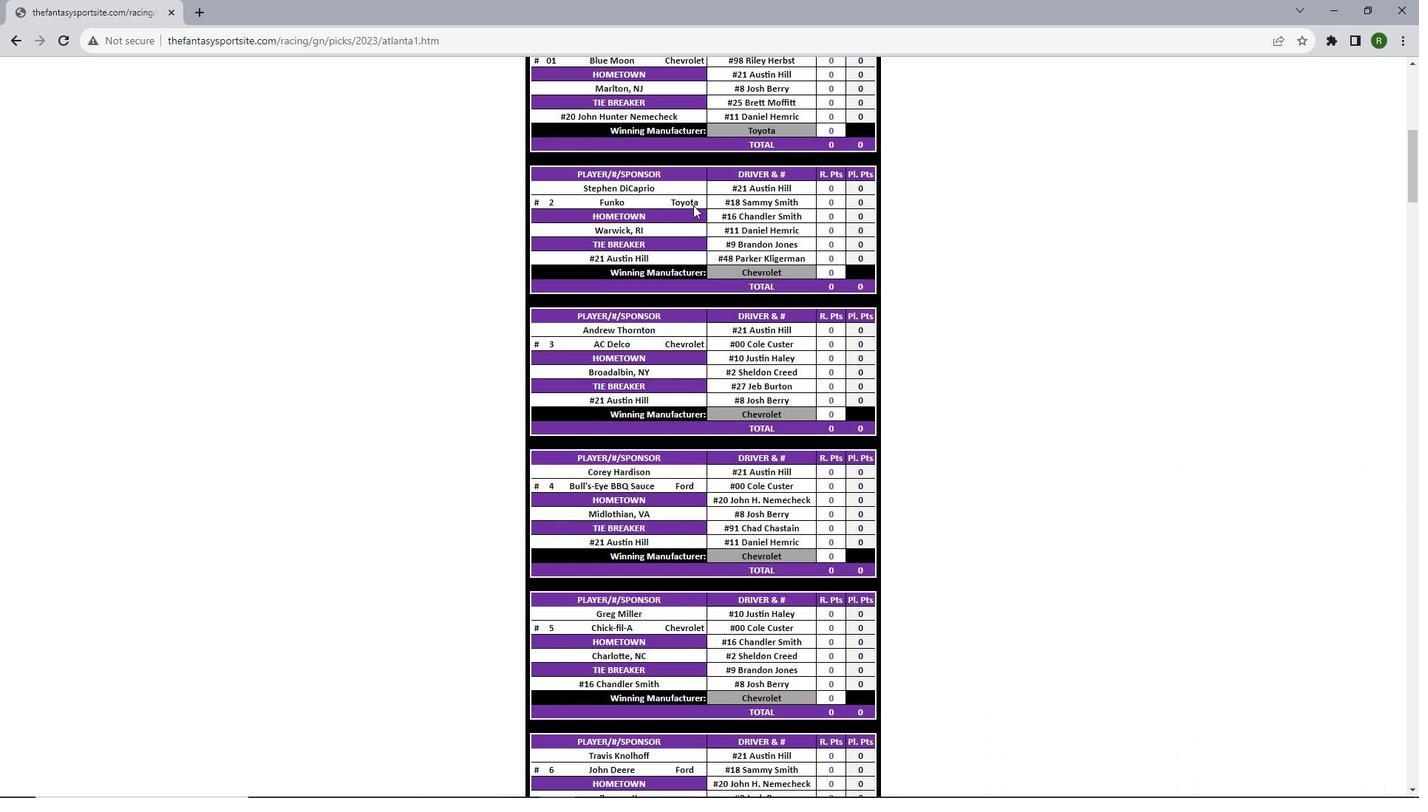 
Action: Mouse scrolled (693, 204) with delta (0, 0)
Screenshot: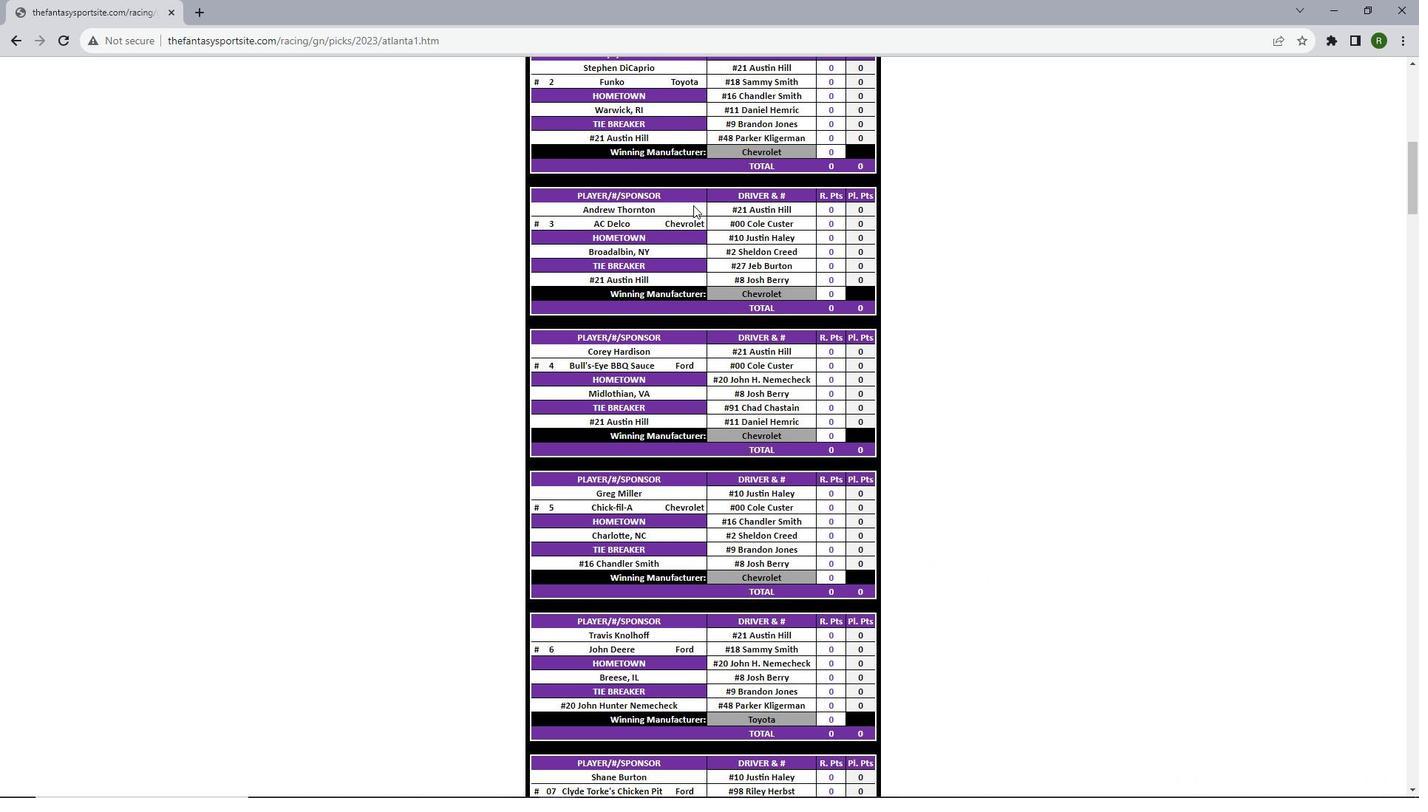 
Action: Mouse scrolled (693, 204) with delta (0, 0)
Screenshot: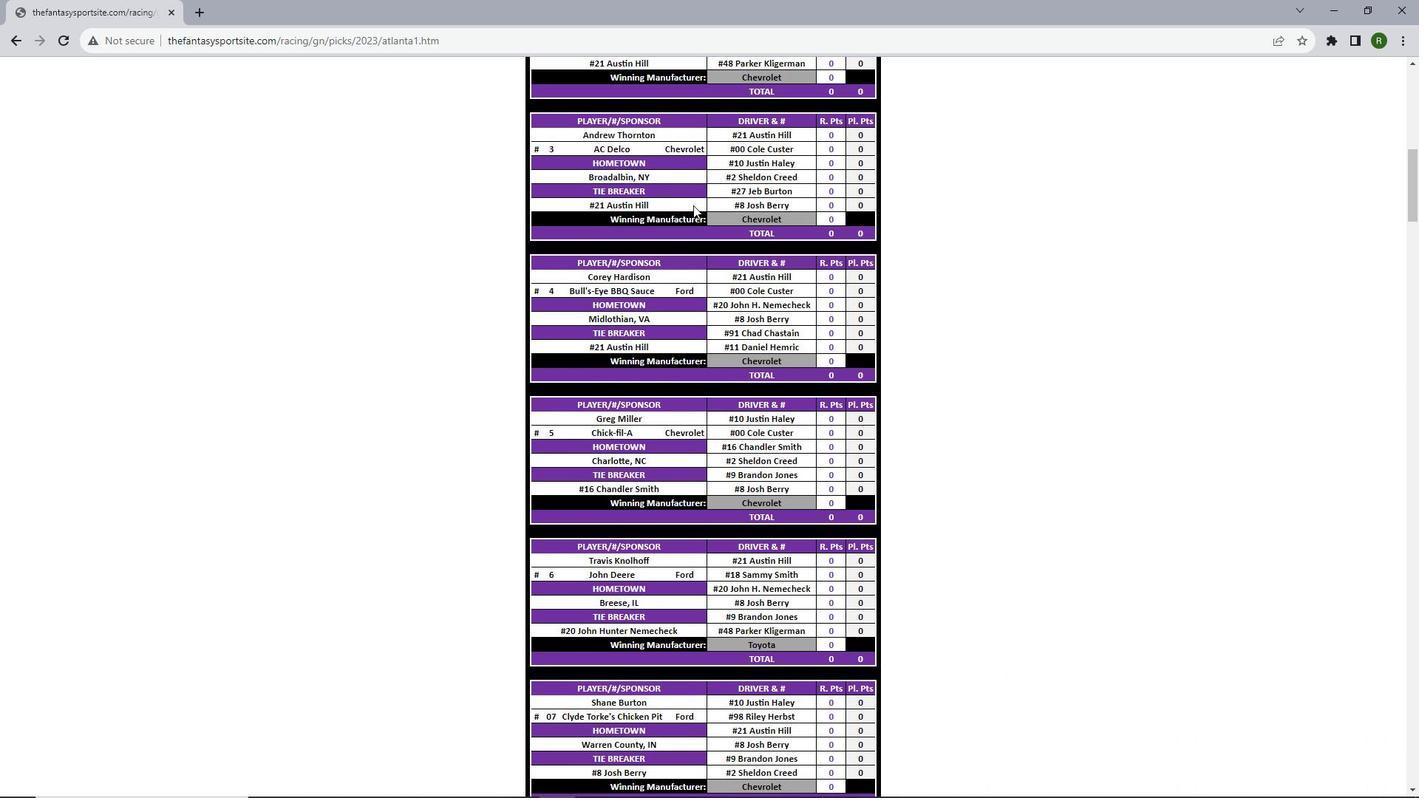 
Action: Mouse scrolled (693, 204) with delta (0, 0)
Screenshot: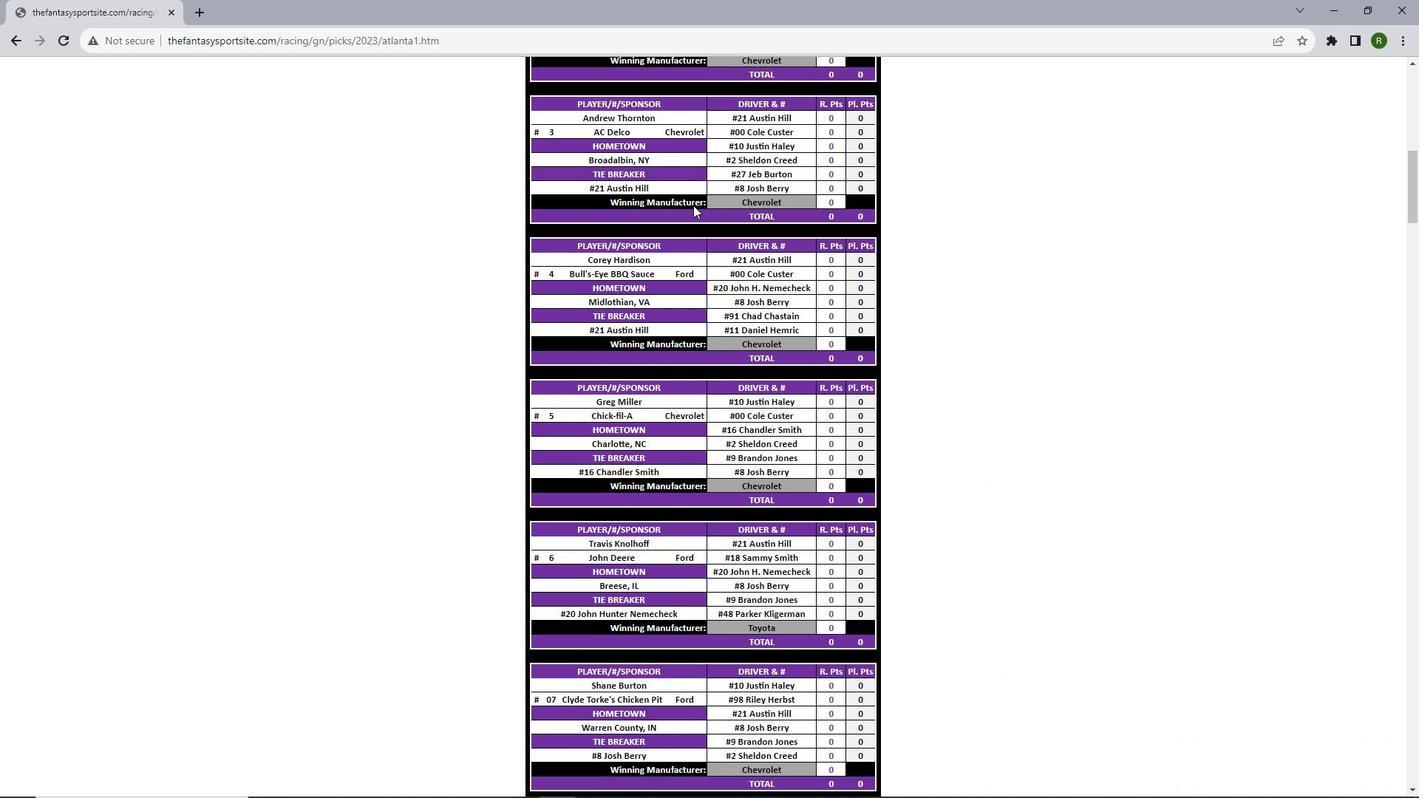 
Action: Mouse scrolled (693, 204) with delta (0, 0)
Screenshot: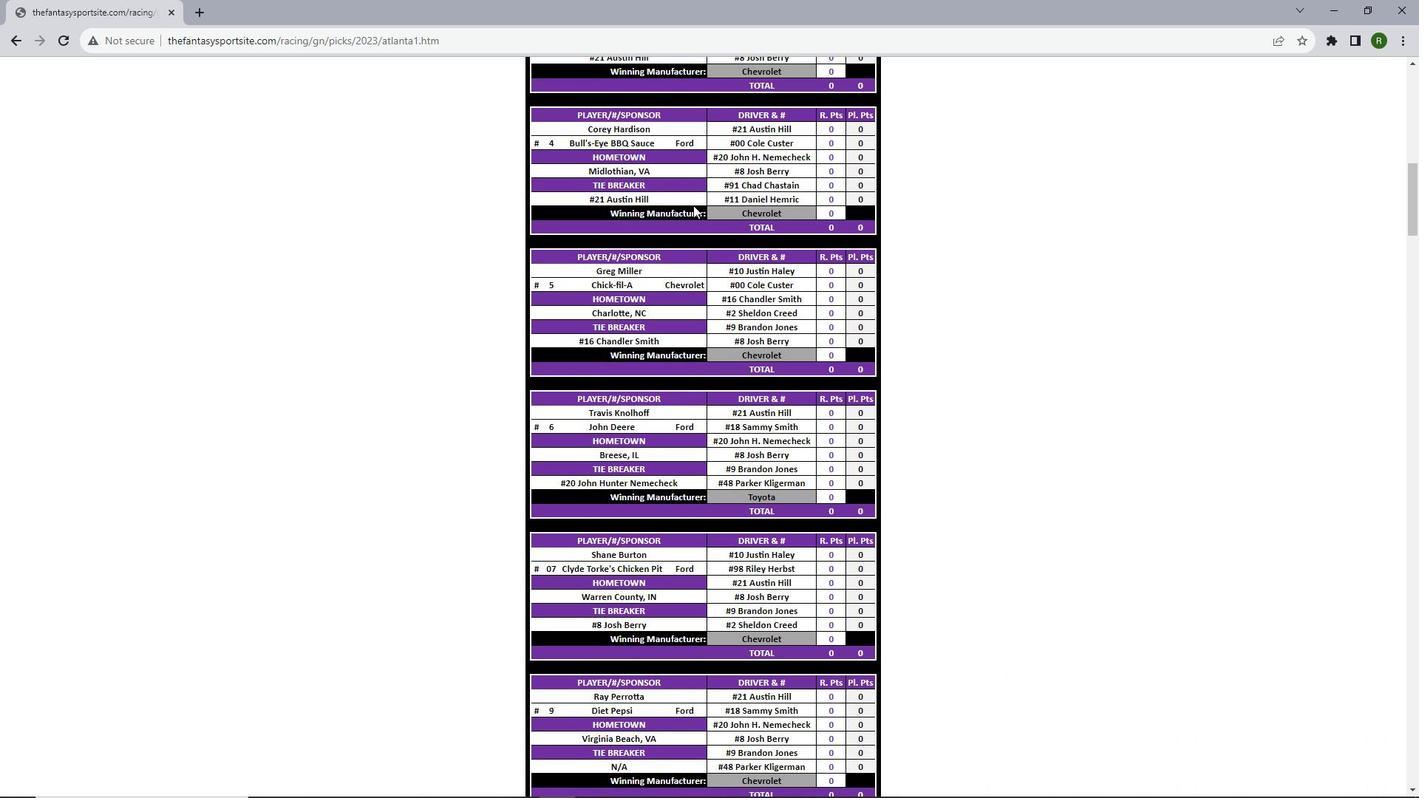 
Action: Mouse scrolled (693, 204) with delta (0, 0)
Screenshot: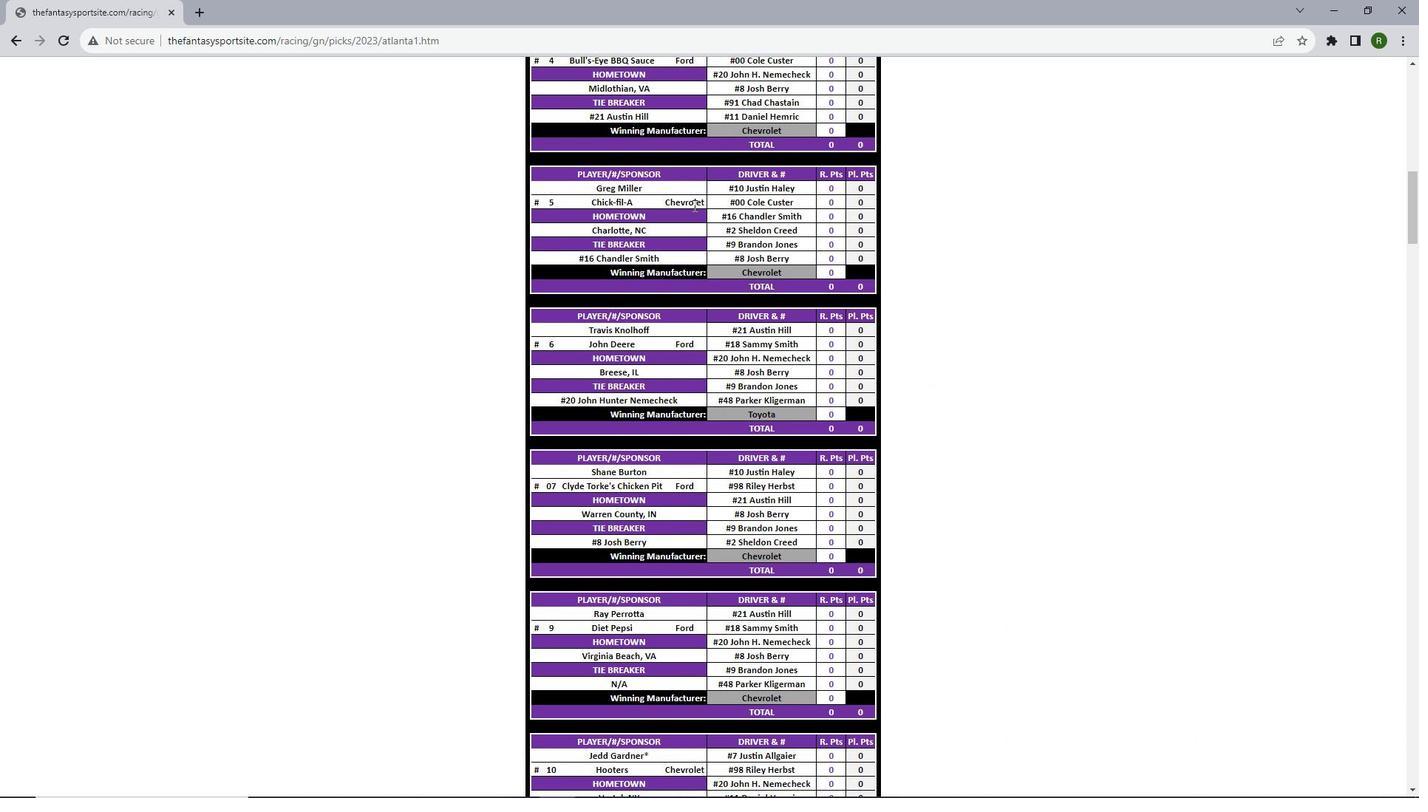 
Action: Mouse scrolled (693, 204) with delta (0, 0)
Screenshot: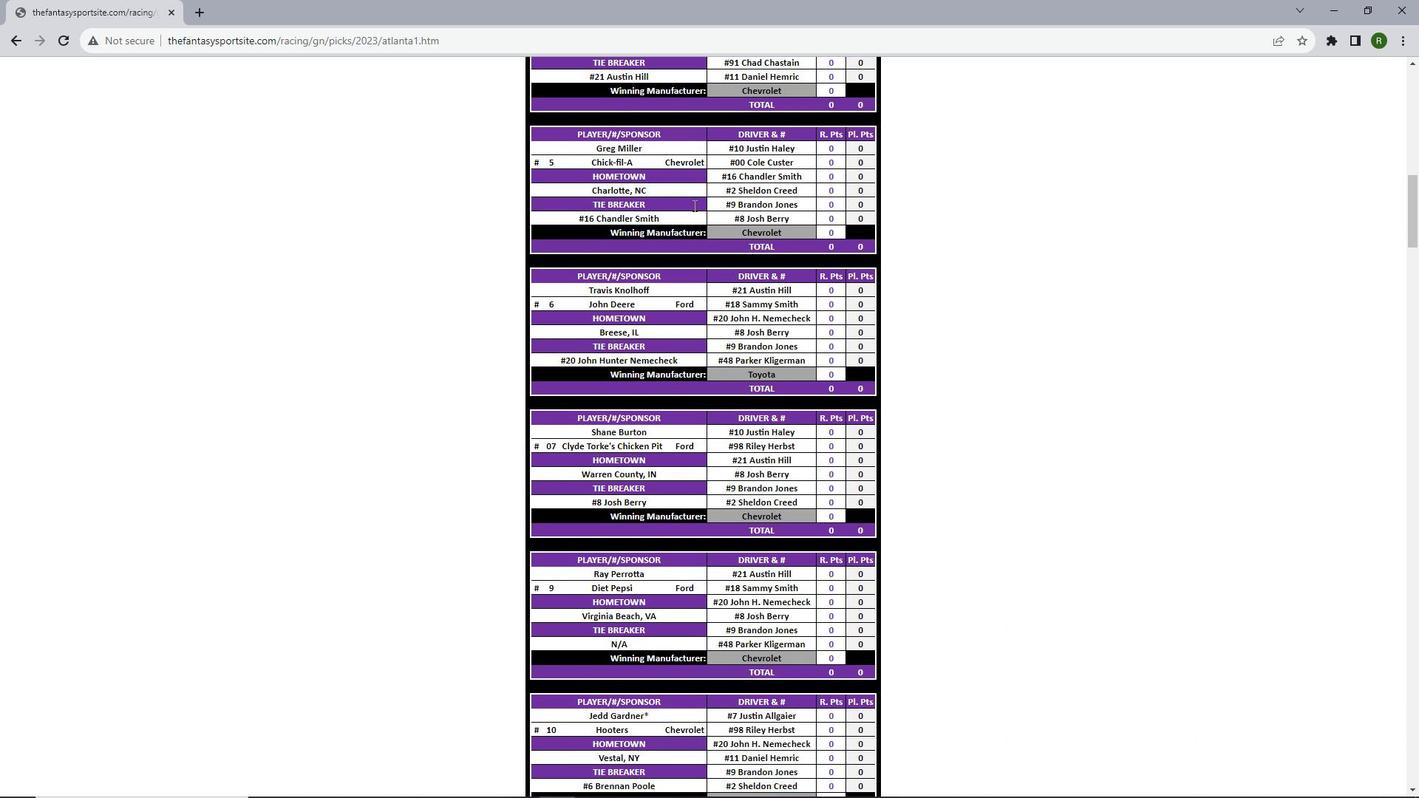 
Action: Mouse scrolled (693, 204) with delta (0, 0)
Screenshot: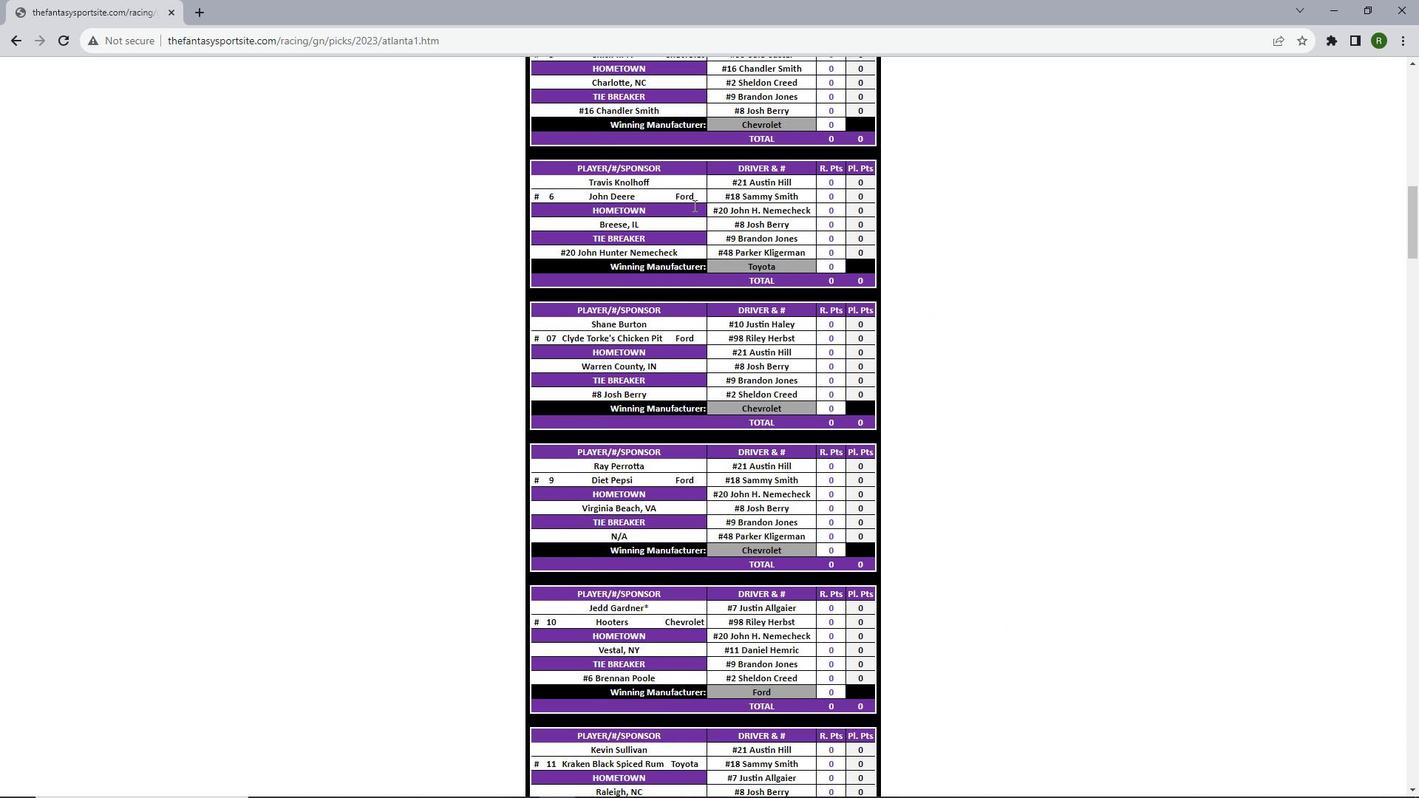 
Action: Mouse scrolled (693, 204) with delta (0, 0)
Screenshot: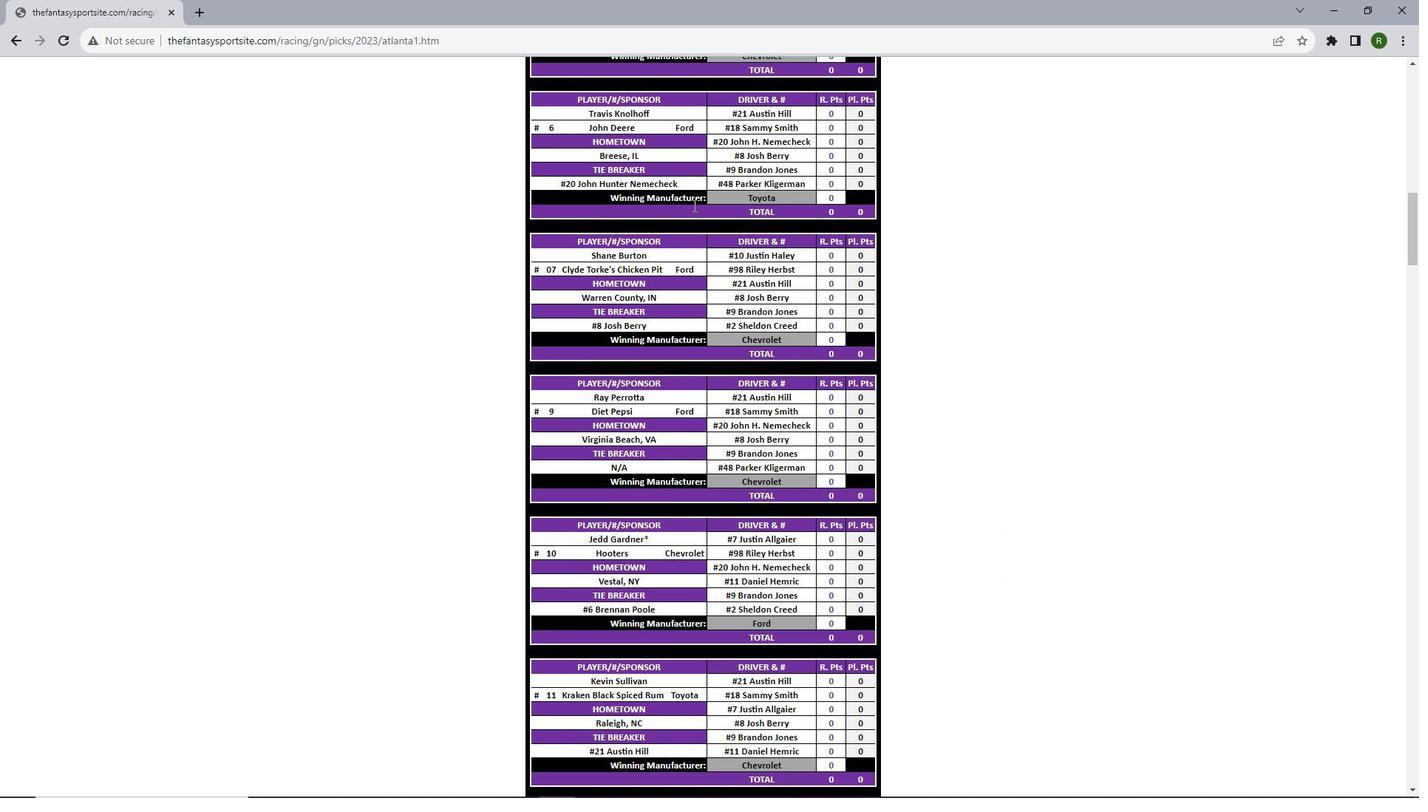 
Action: Mouse scrolled (693, 204) with delta (0, 0)
Screenshot: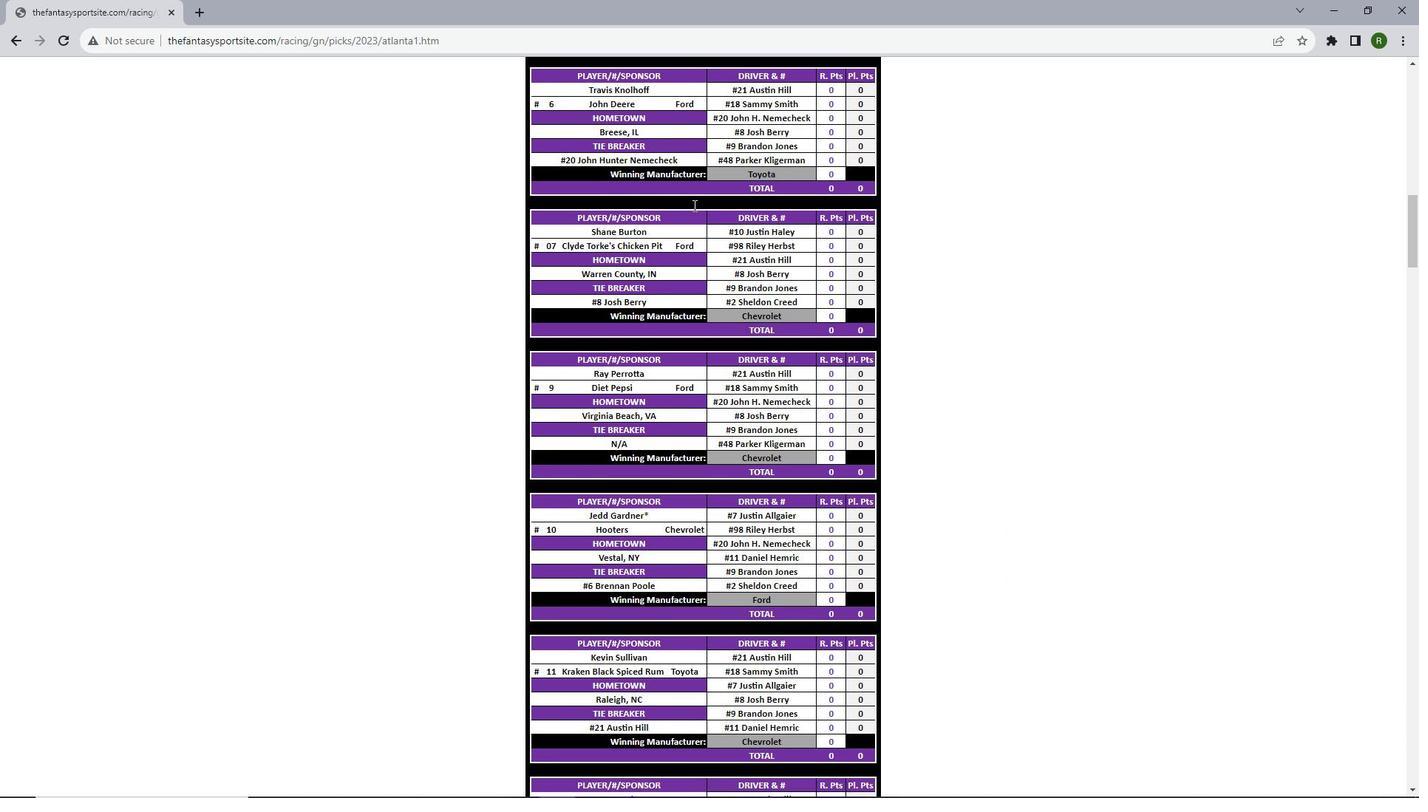 
Action: Mouse scrolled (693, 204) with delta (0, 0)
Screenshot: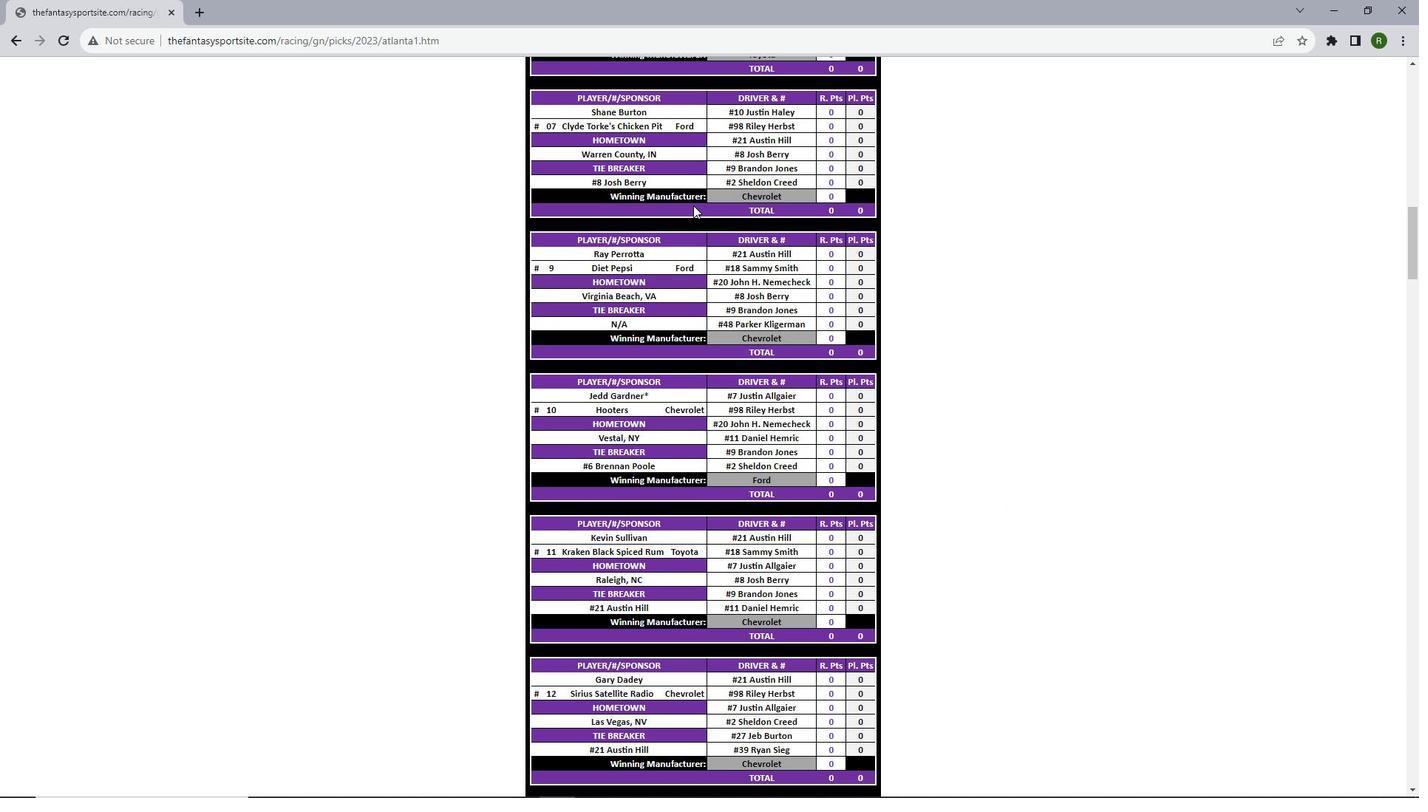 
Action: Mouse scrolled (693, 204) with delta (0, 0)
Screenshot: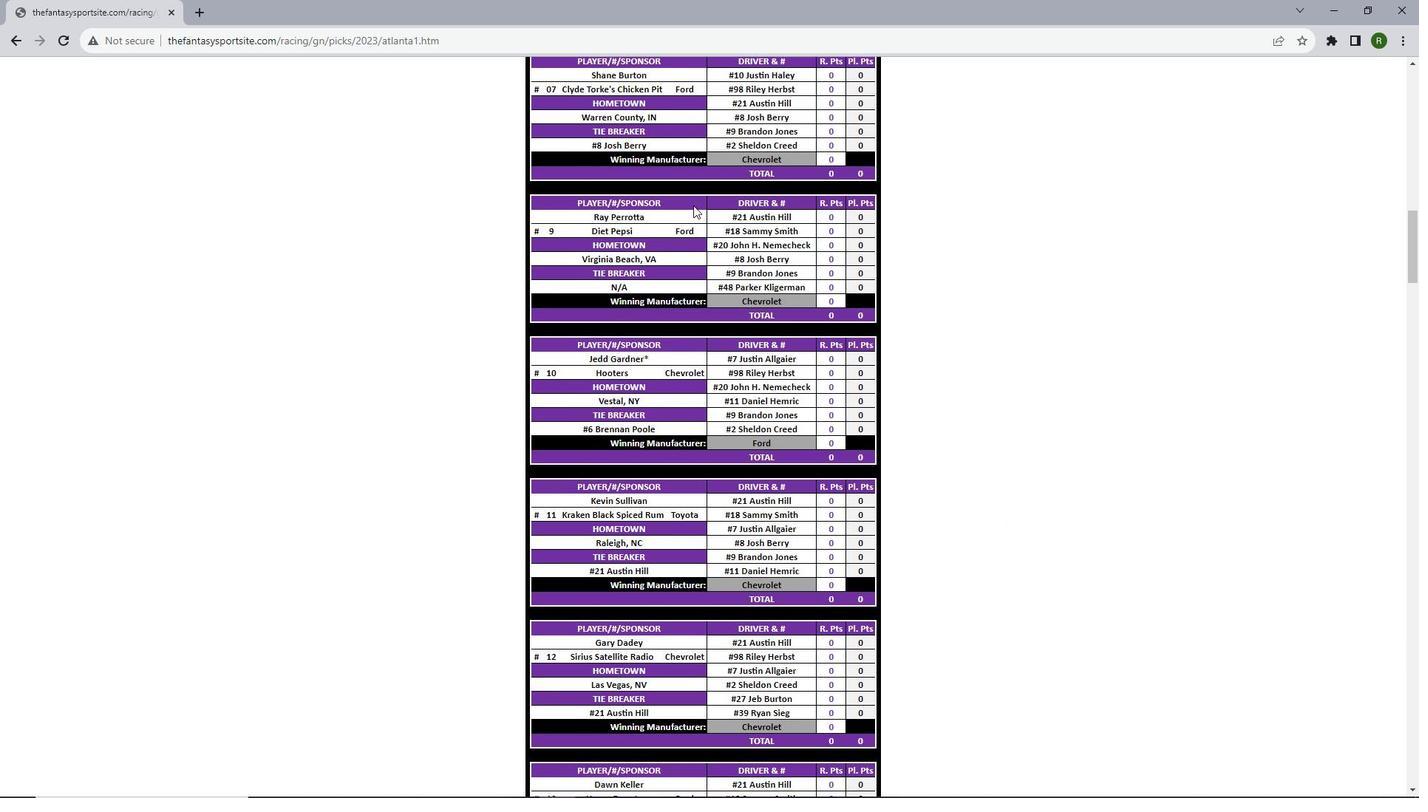 
Action: Mouse scrolled (693, 204) with delta (0, 0)
Screenshot: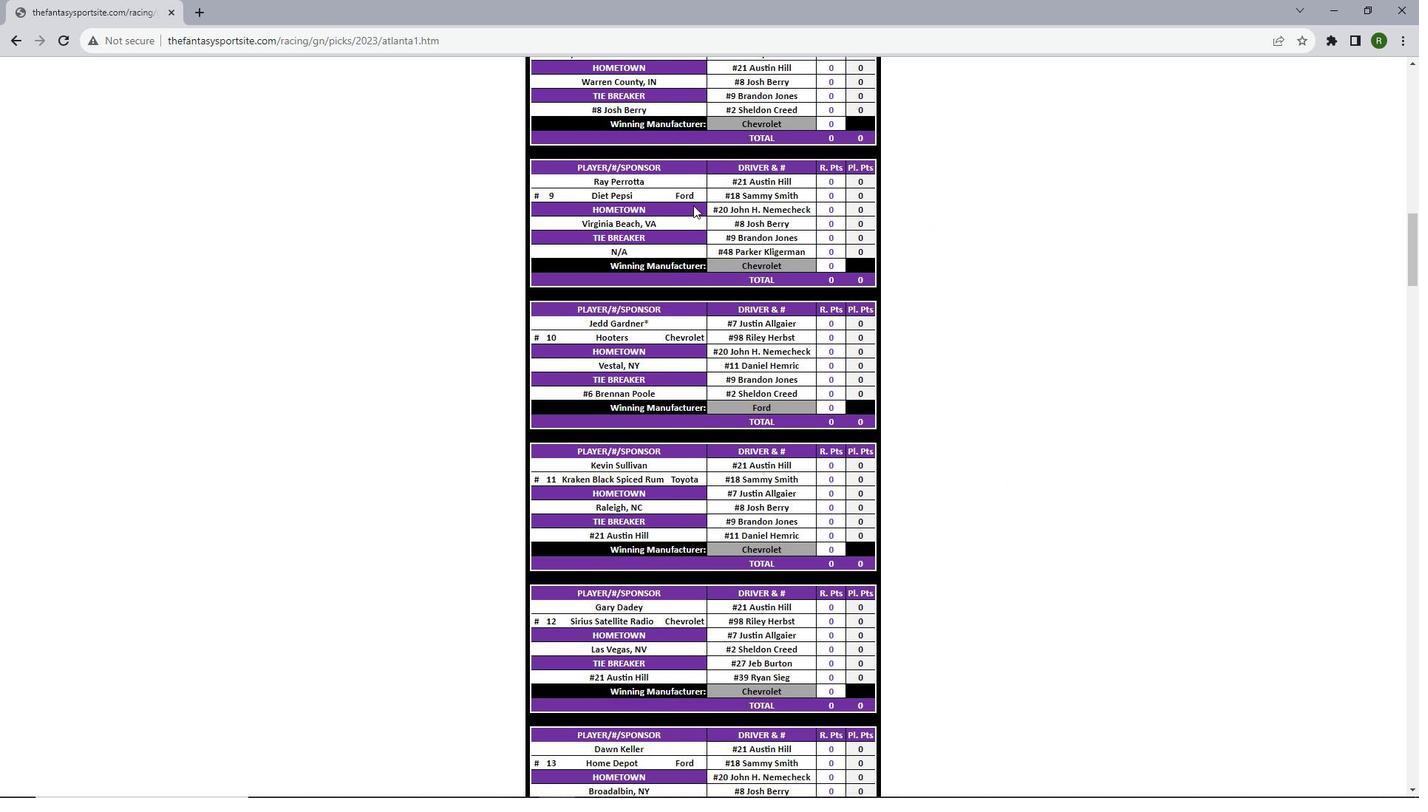 
Action: Mouse scrolled (693, 204) with delta (0, 0)
Screenshot: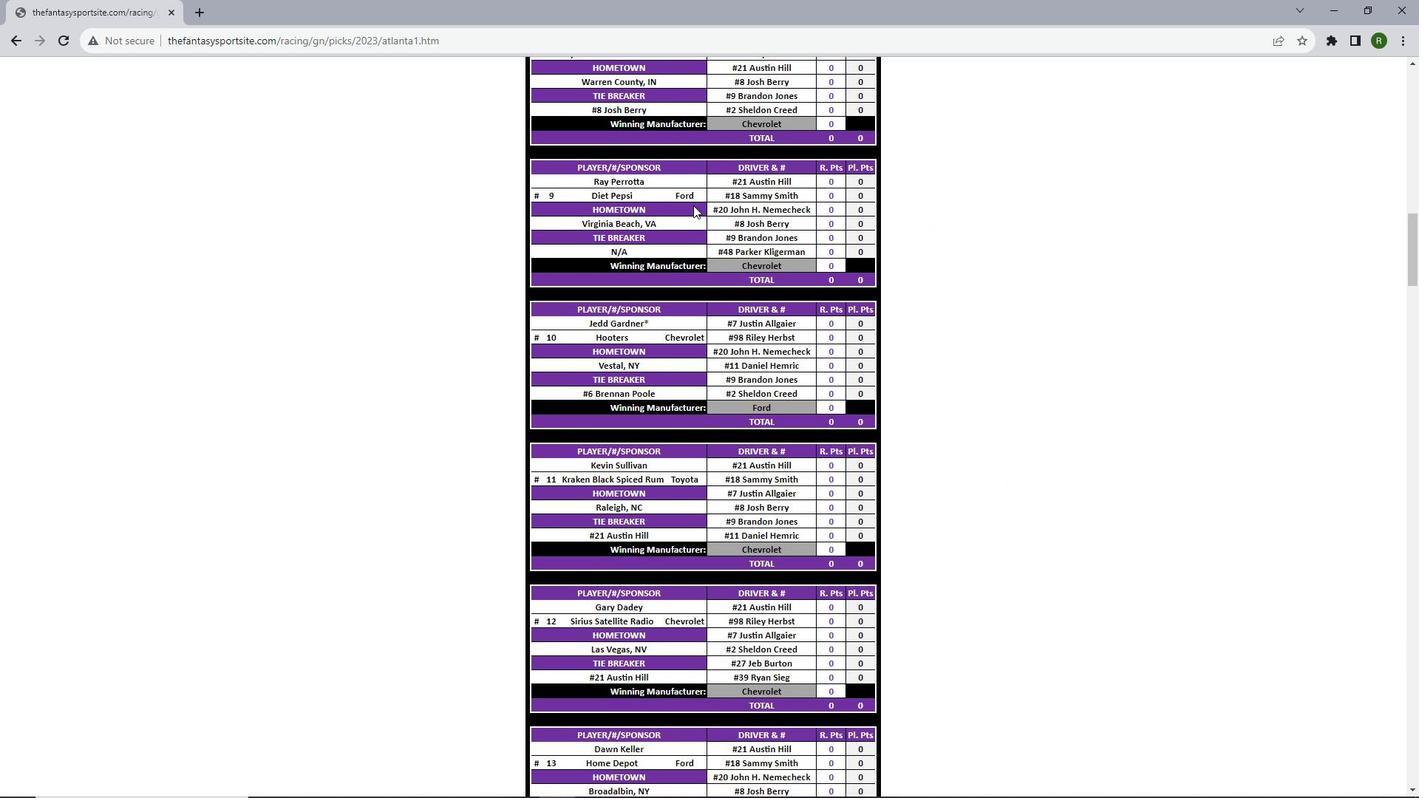 
Action: Mouse scrolled (693, 204) with delta (0, 0)
Screenshot: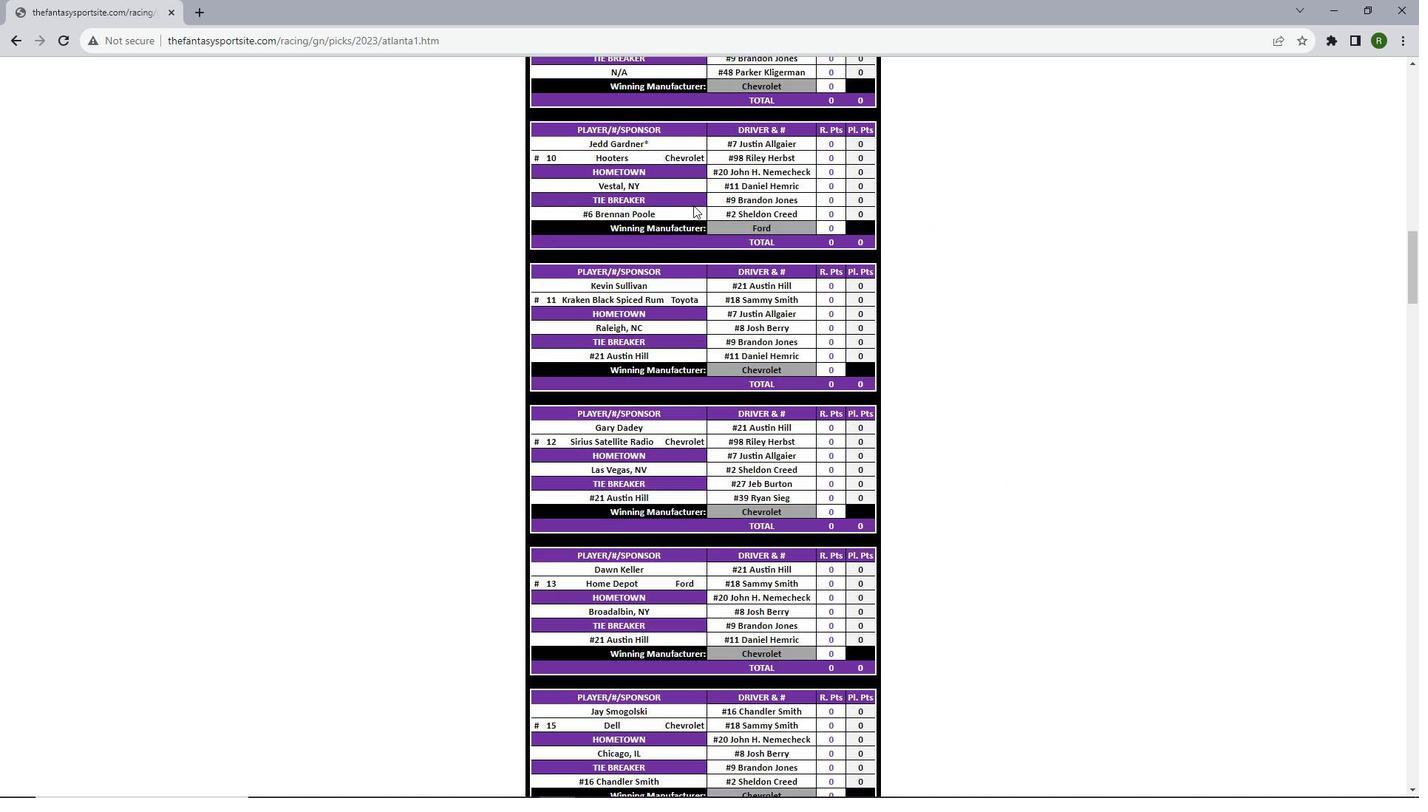 
Action: Mouse scrolled (693, 204) with delta (0, 0)
Screenshot: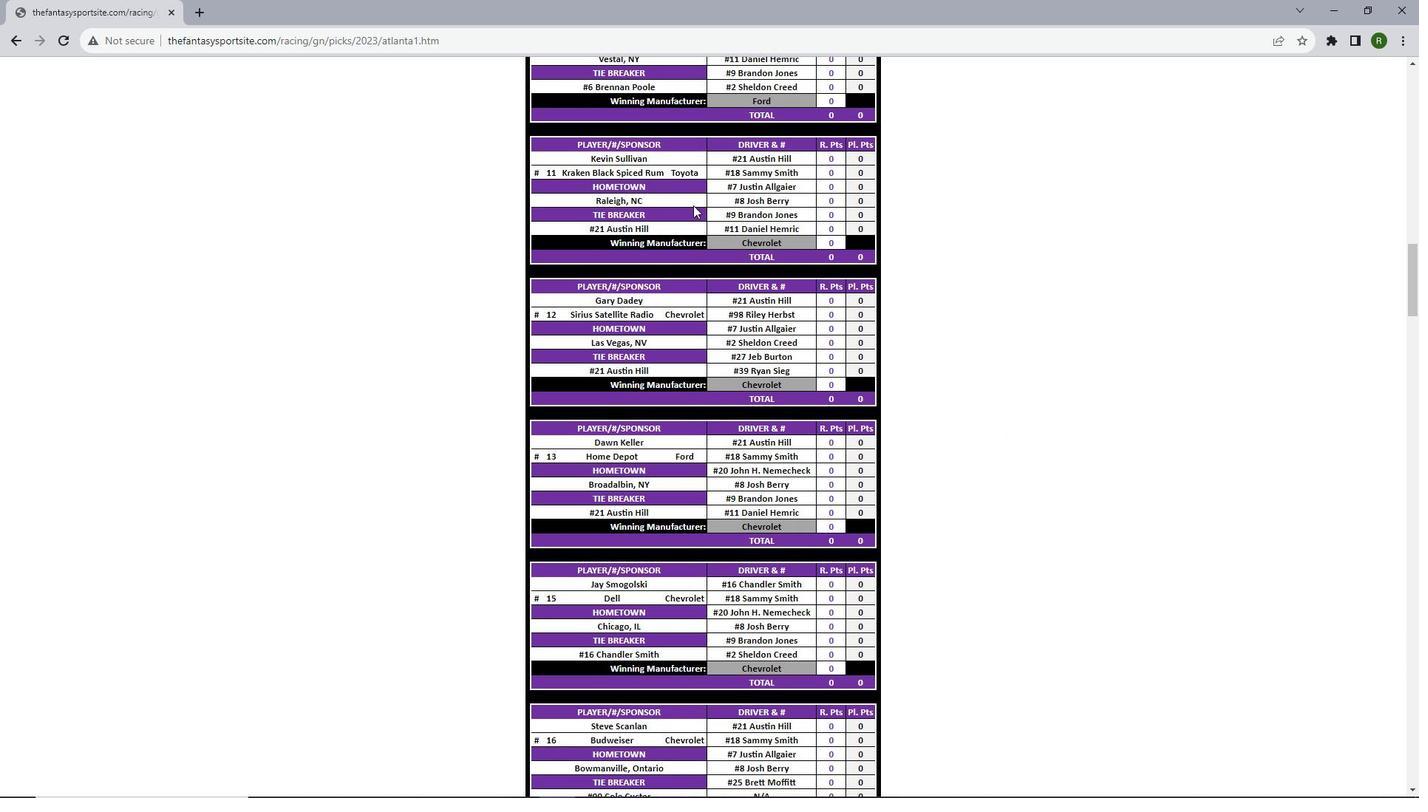 
Action: Mouse scrolled (693, 204) with delta (0, 0)
Screenshot: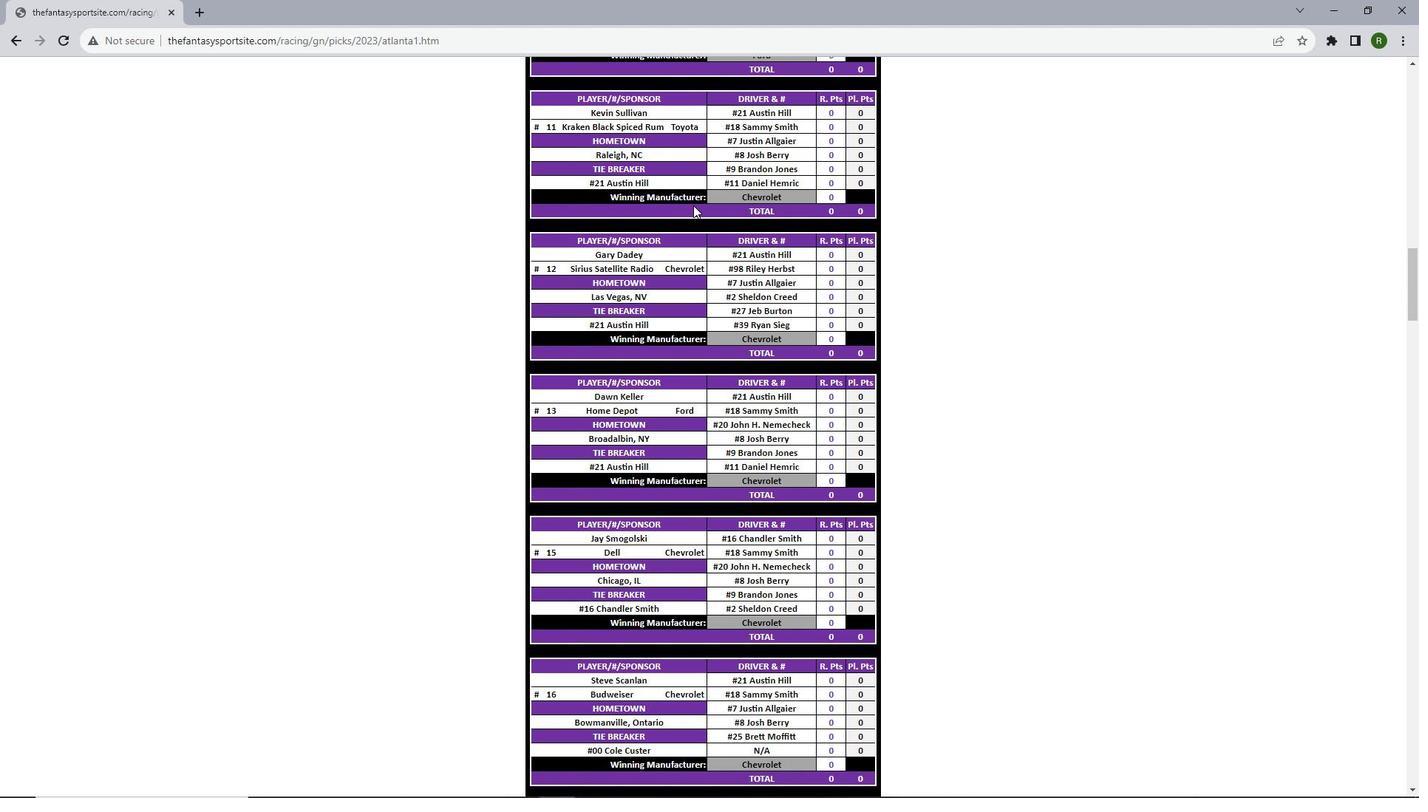 
Action: Mouse scrolled (693, 204) with delta (0, 0)
Screenshot: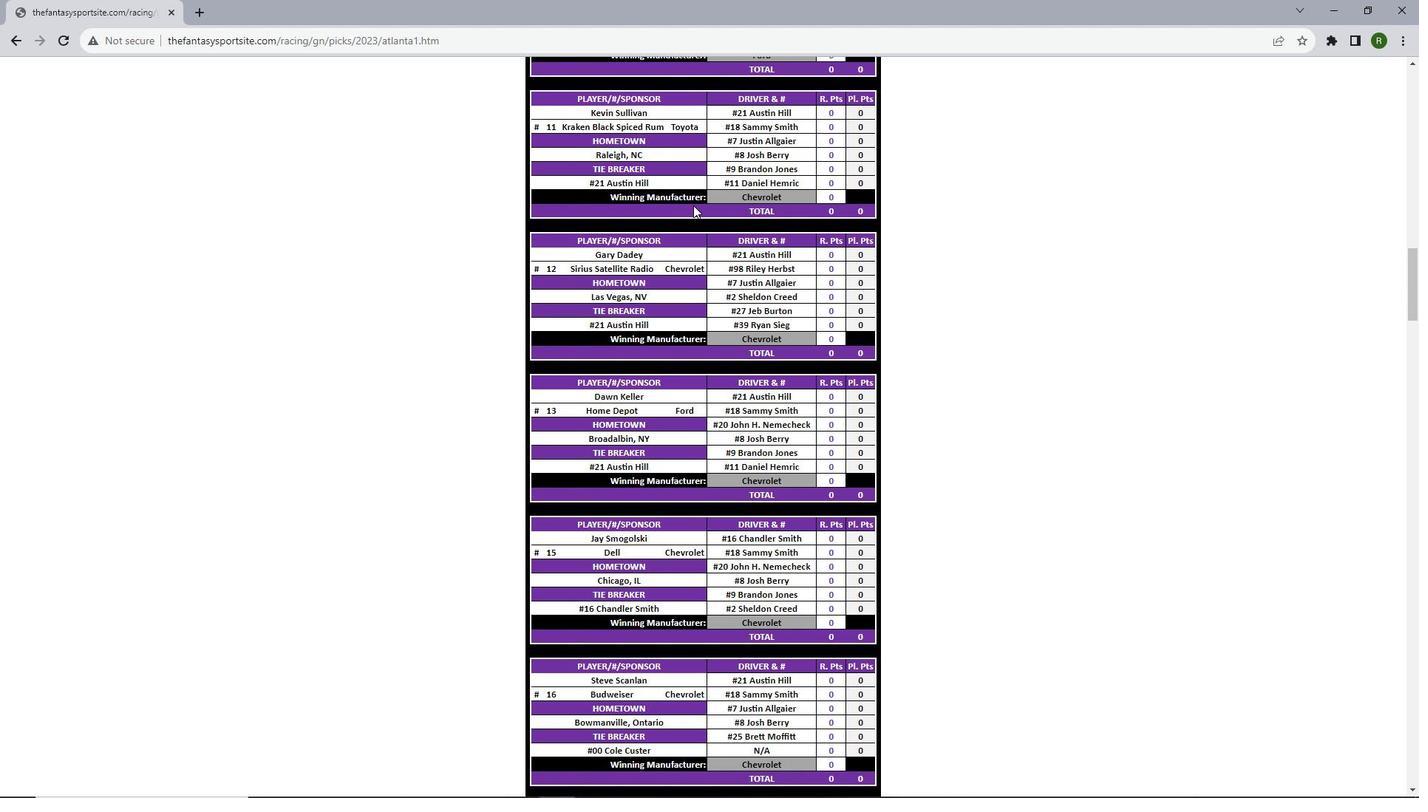 
Action: Mouse scrolled (693, 204) with delta (0, 0)
Screenshot: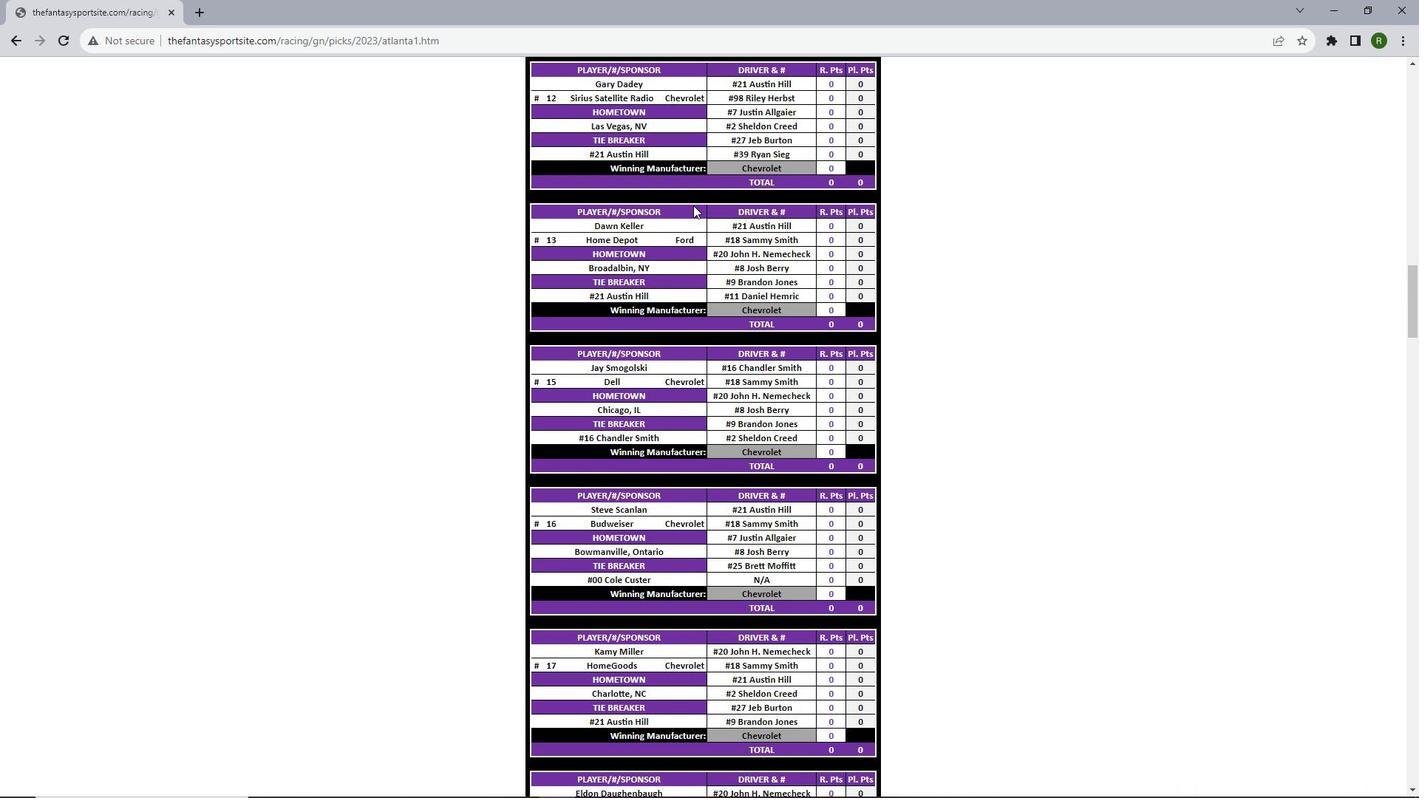 
Action: Mouse scrolled (693, 204) with delta (0, 0)
Screenshot: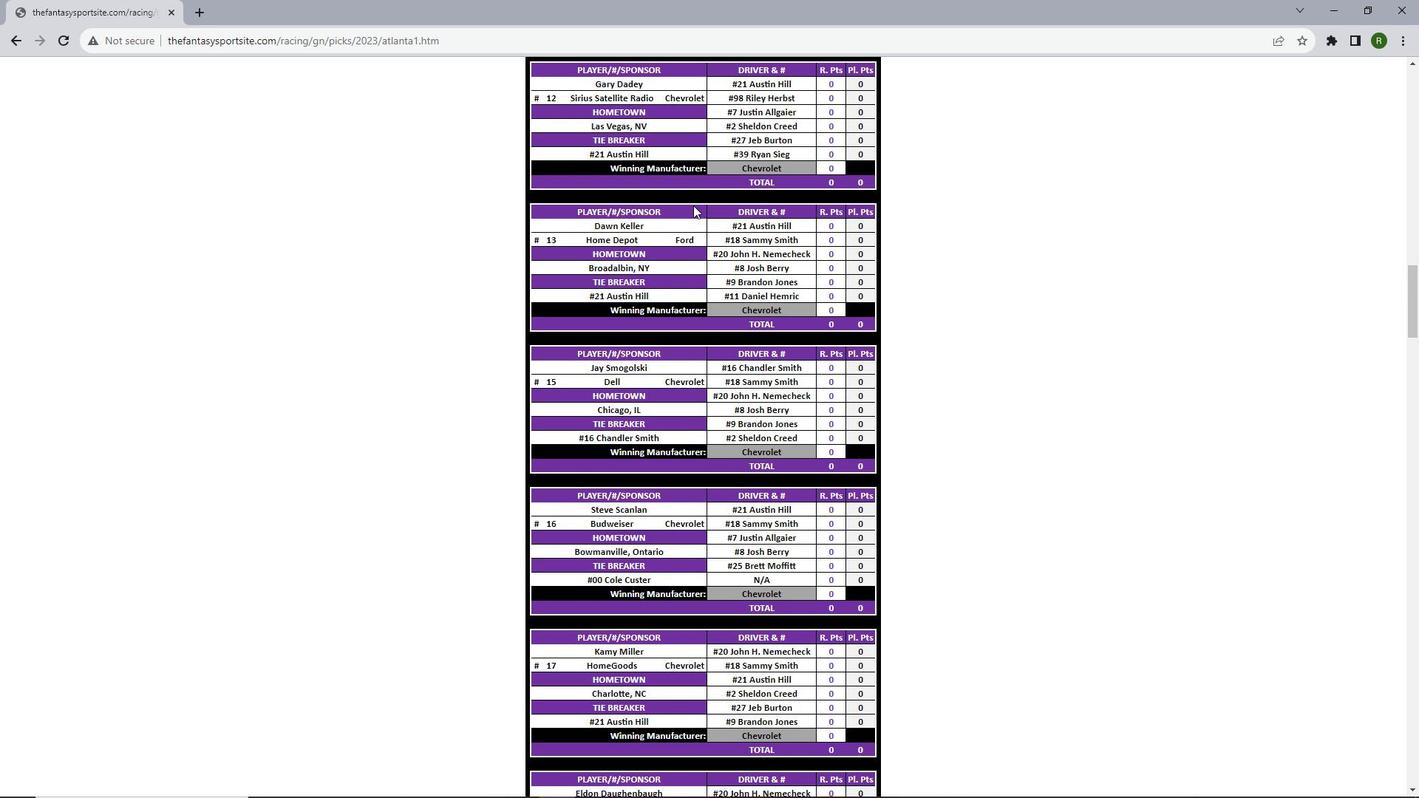 
Action: Mouse scrolled (693, 204) with delta (0, 0)
Screenshot: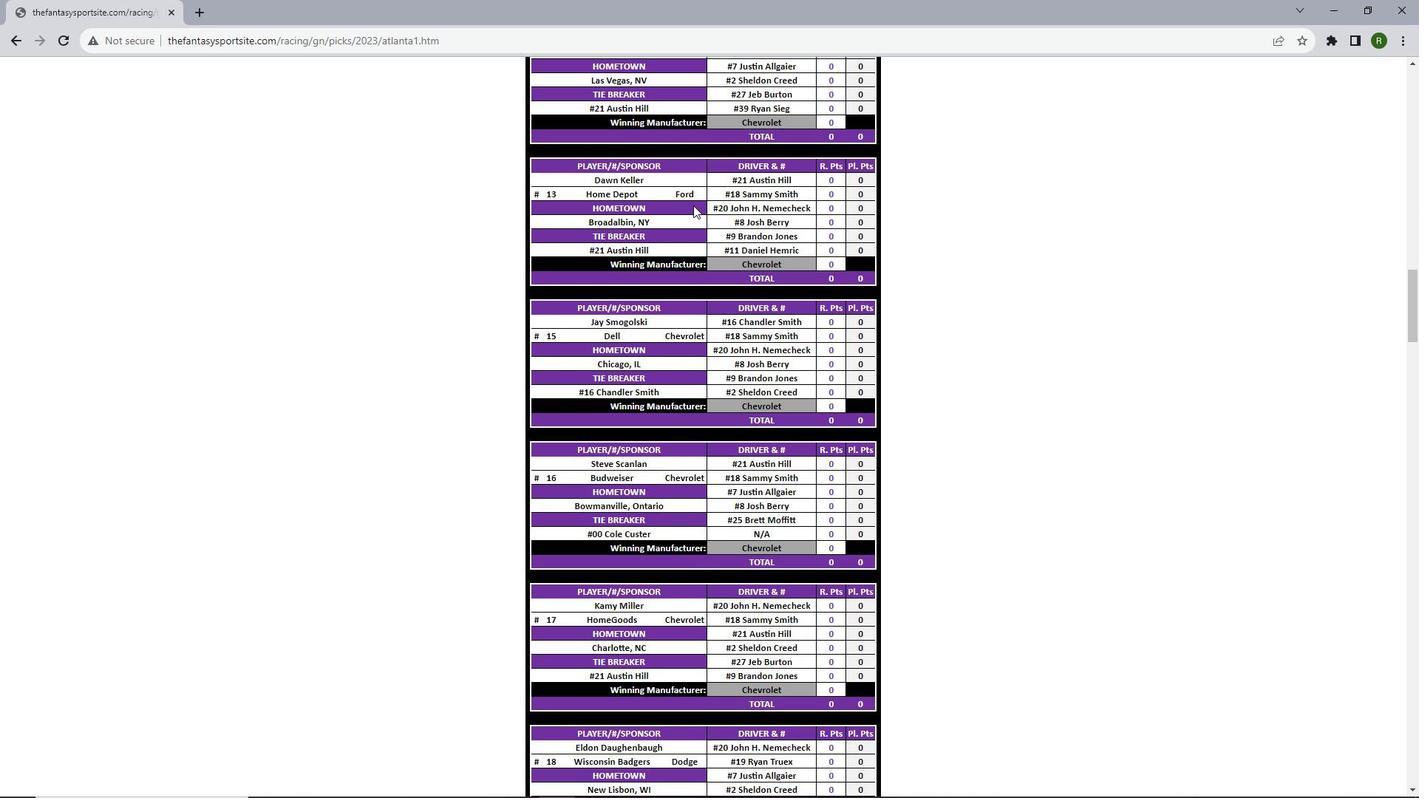 
Action: Mouse scrolled (693, 204) with delta (0, 0)
Screenshot: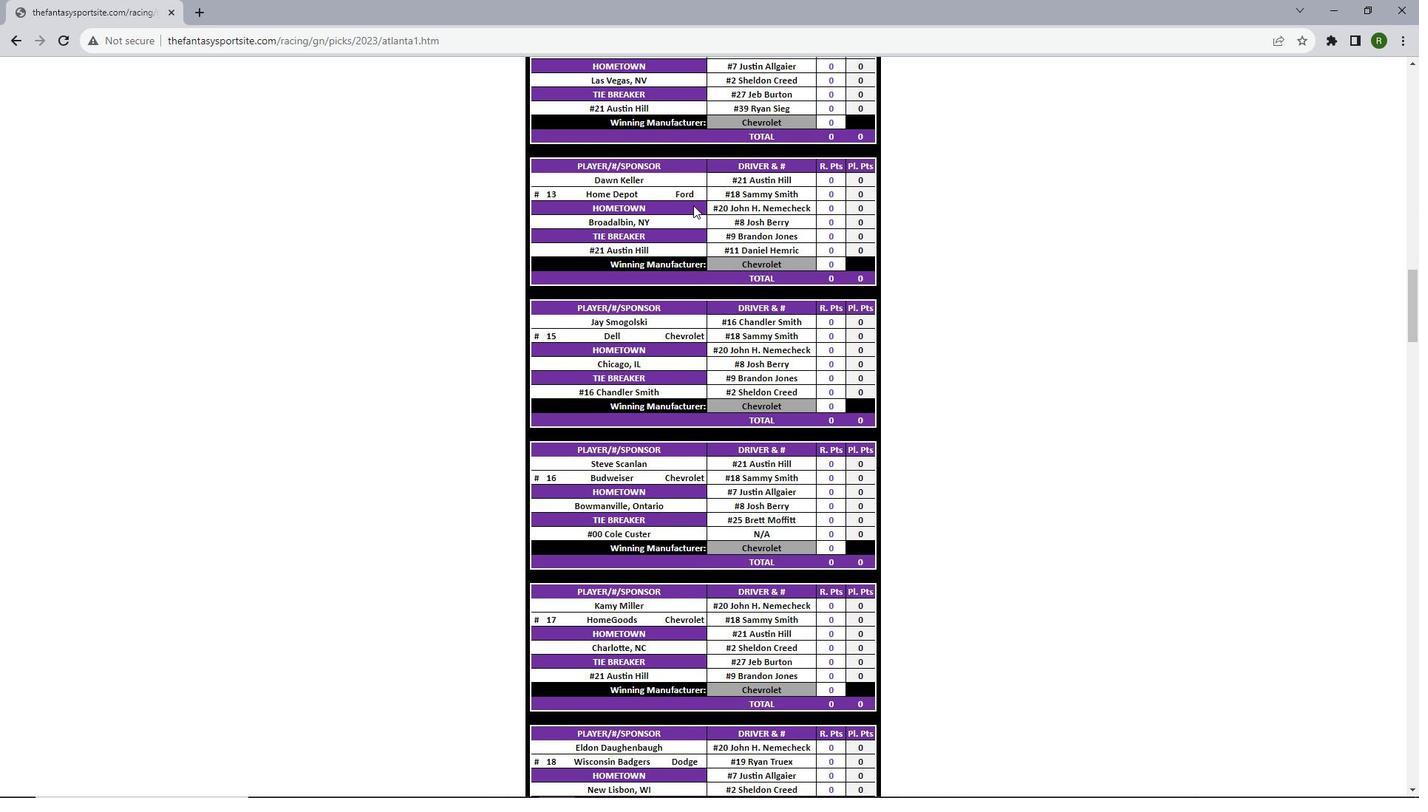 
Action: Mouse scrolled (693, 204) with delta (0, 0)
Screenshot: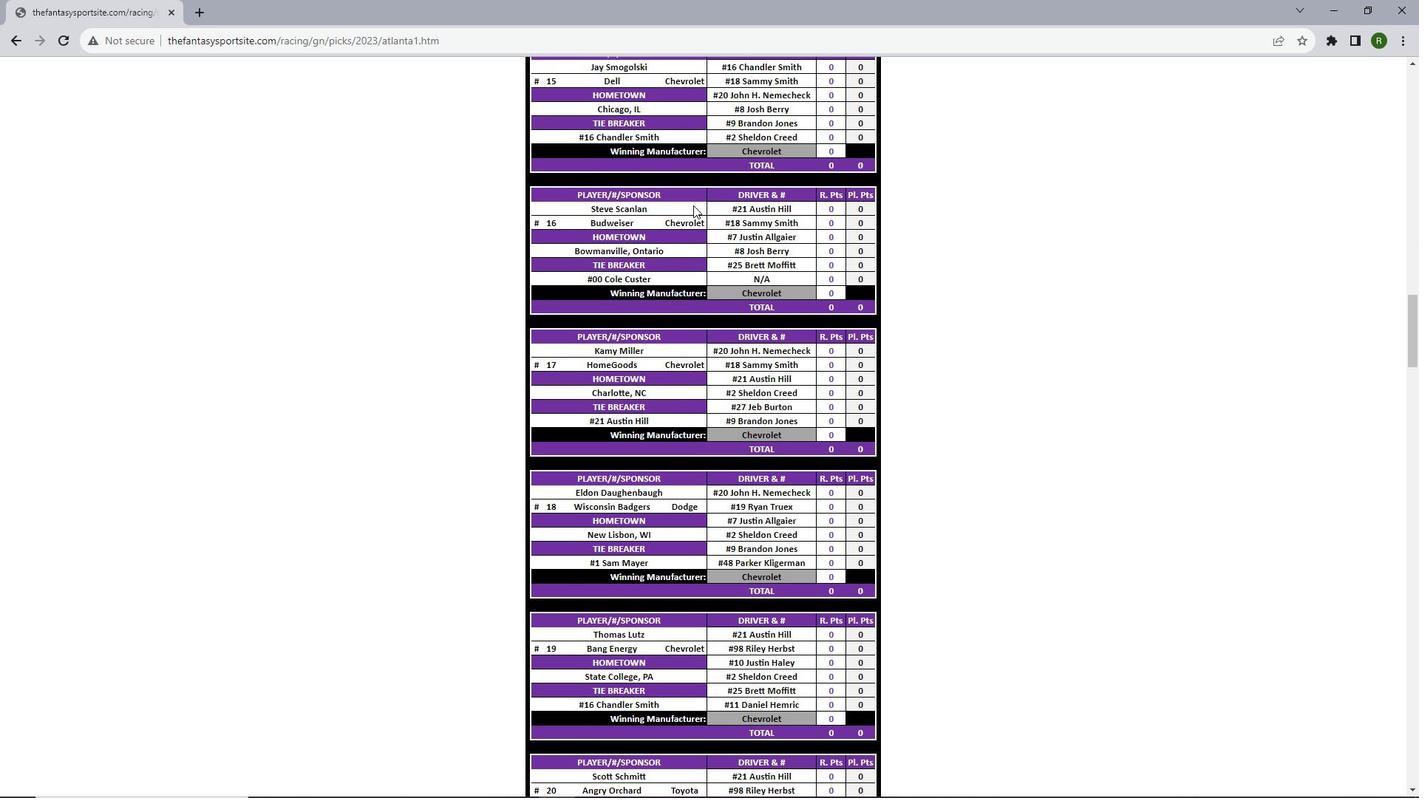 
Action: Mouse scrolled (693, 204) with delta (0, 0)
Screenshot: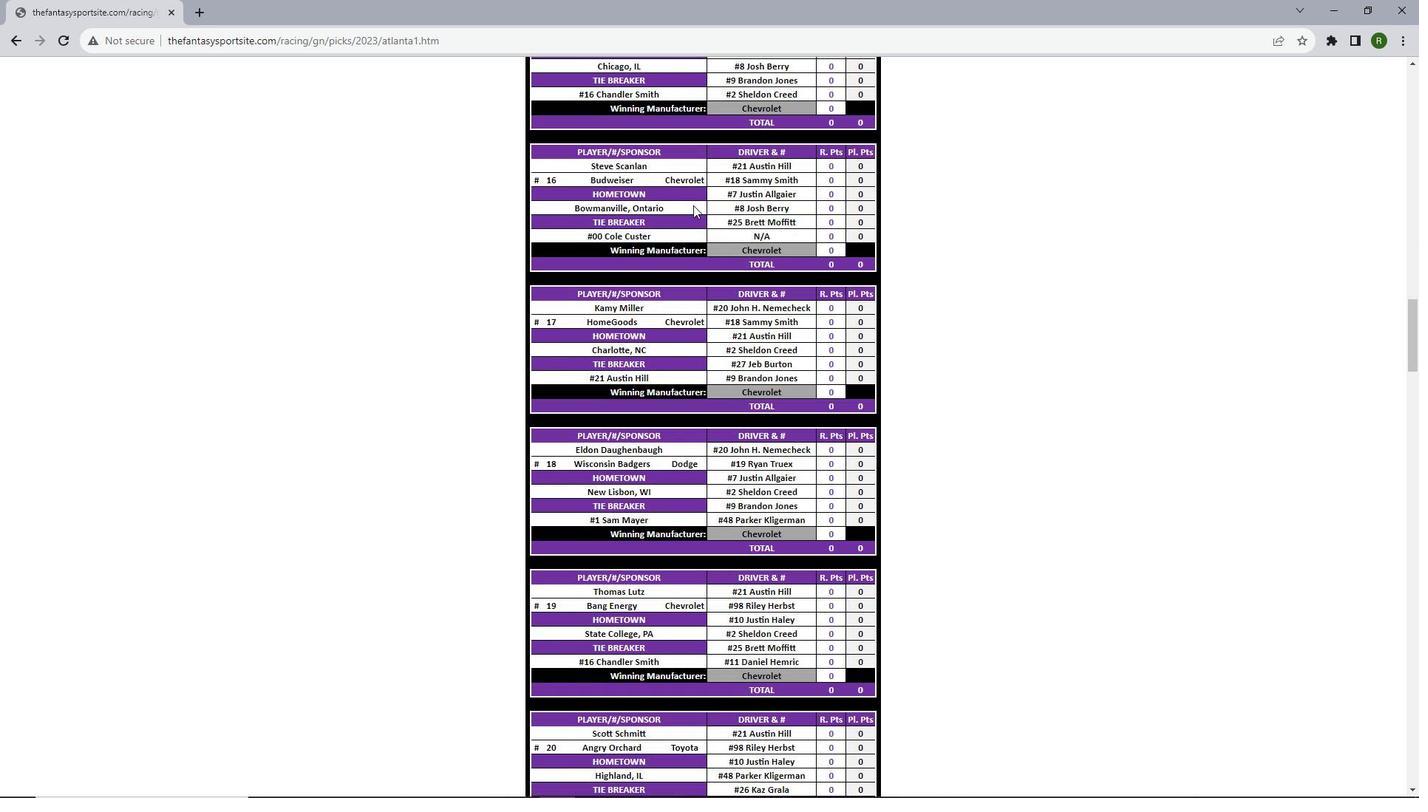 
Action: Mouse scrolled (693, 204) with delta (0, 0)
Screenshot: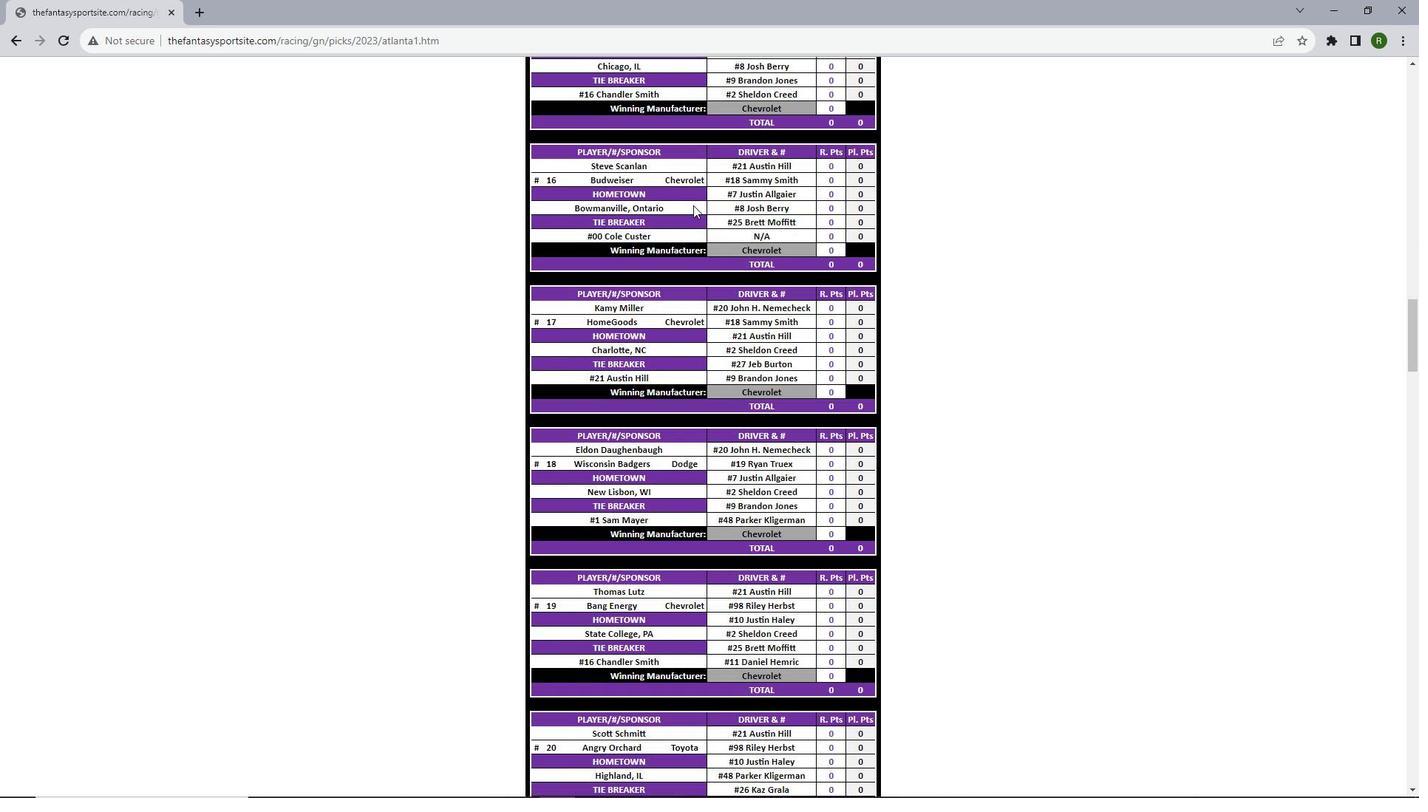 
Action: Mouse scrolled (693, 204) with delta (0, 0)
Screenshot: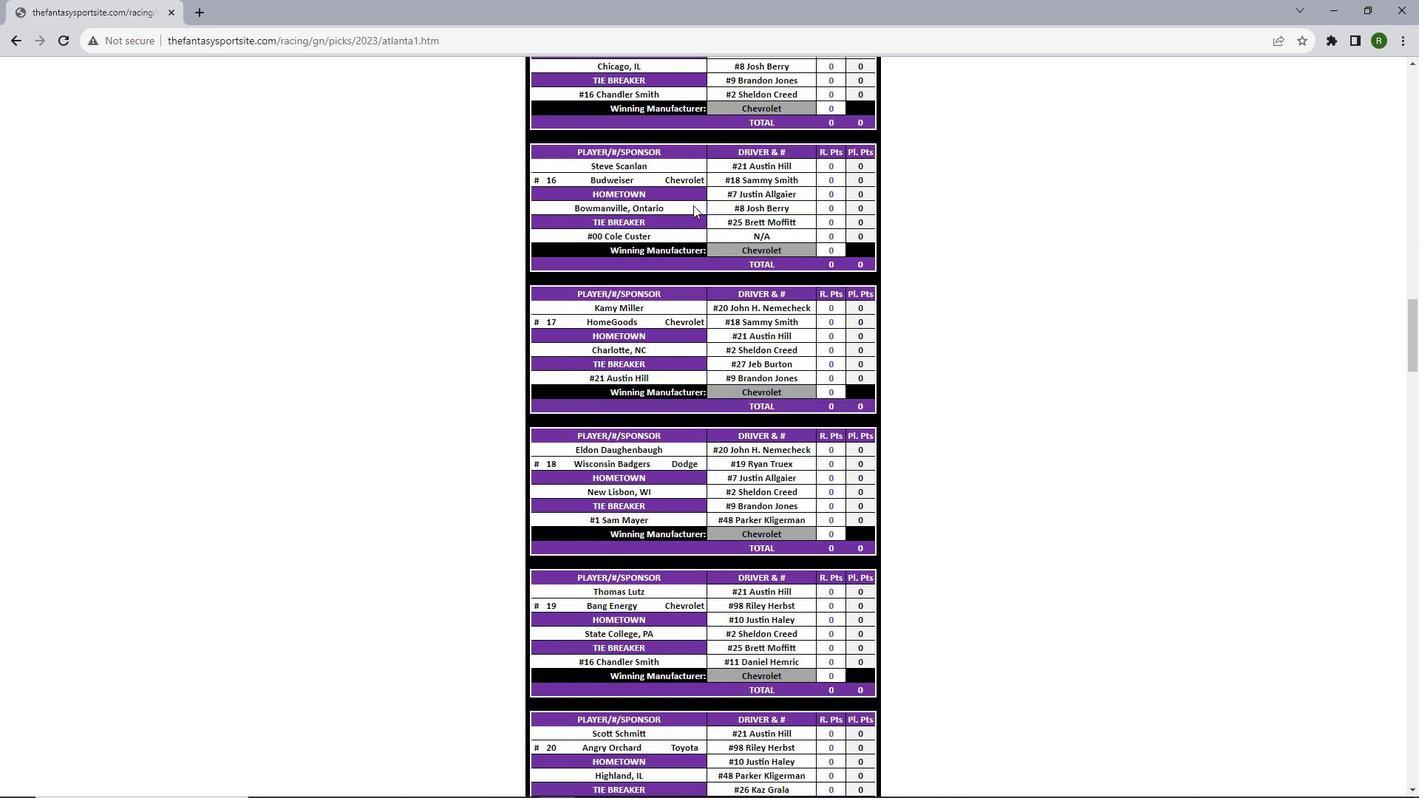
Action: Mouse scrolled (693, 204) with delta (0, 0)
Screenshot: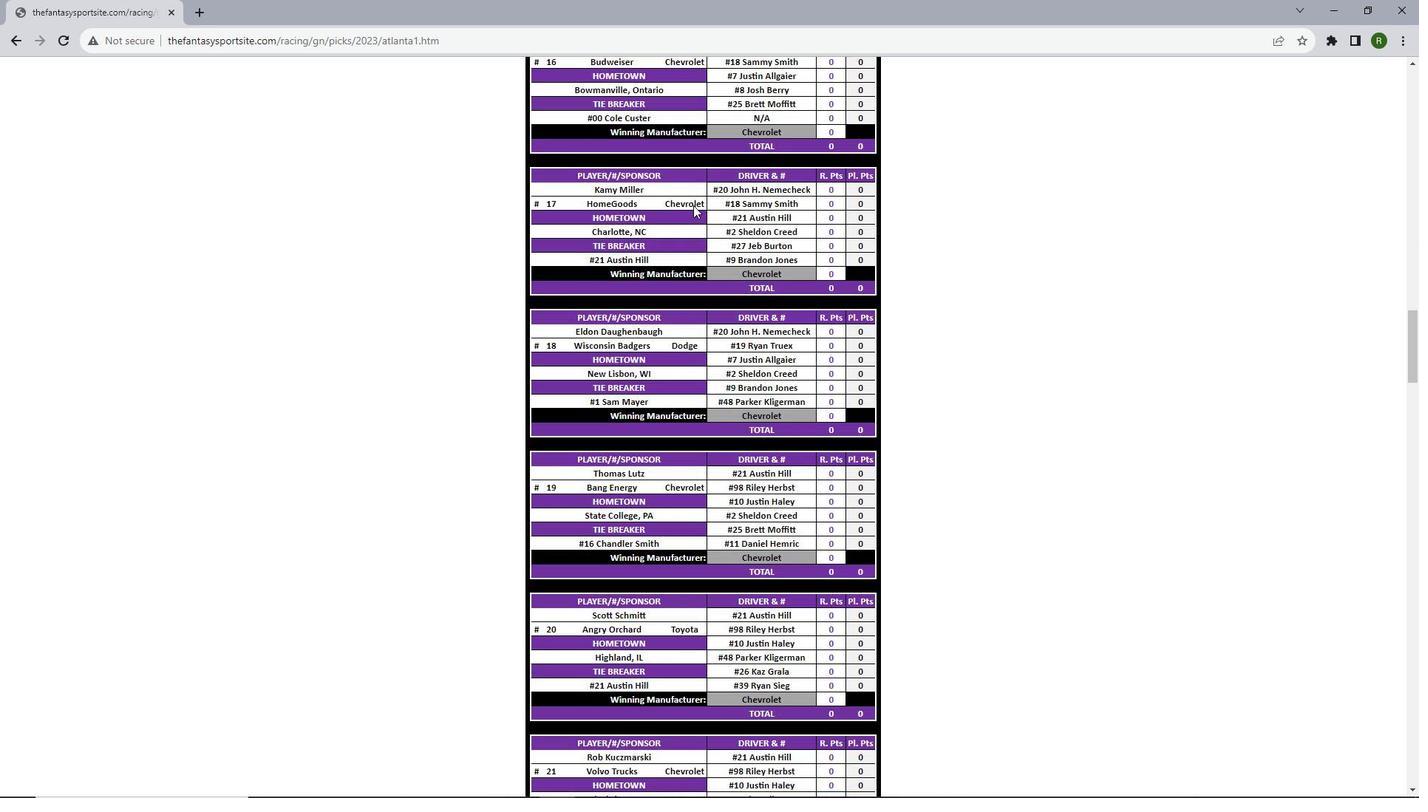 
Action: Mouse scrolled (693, 204) with delta (0, 0)
Screenshot: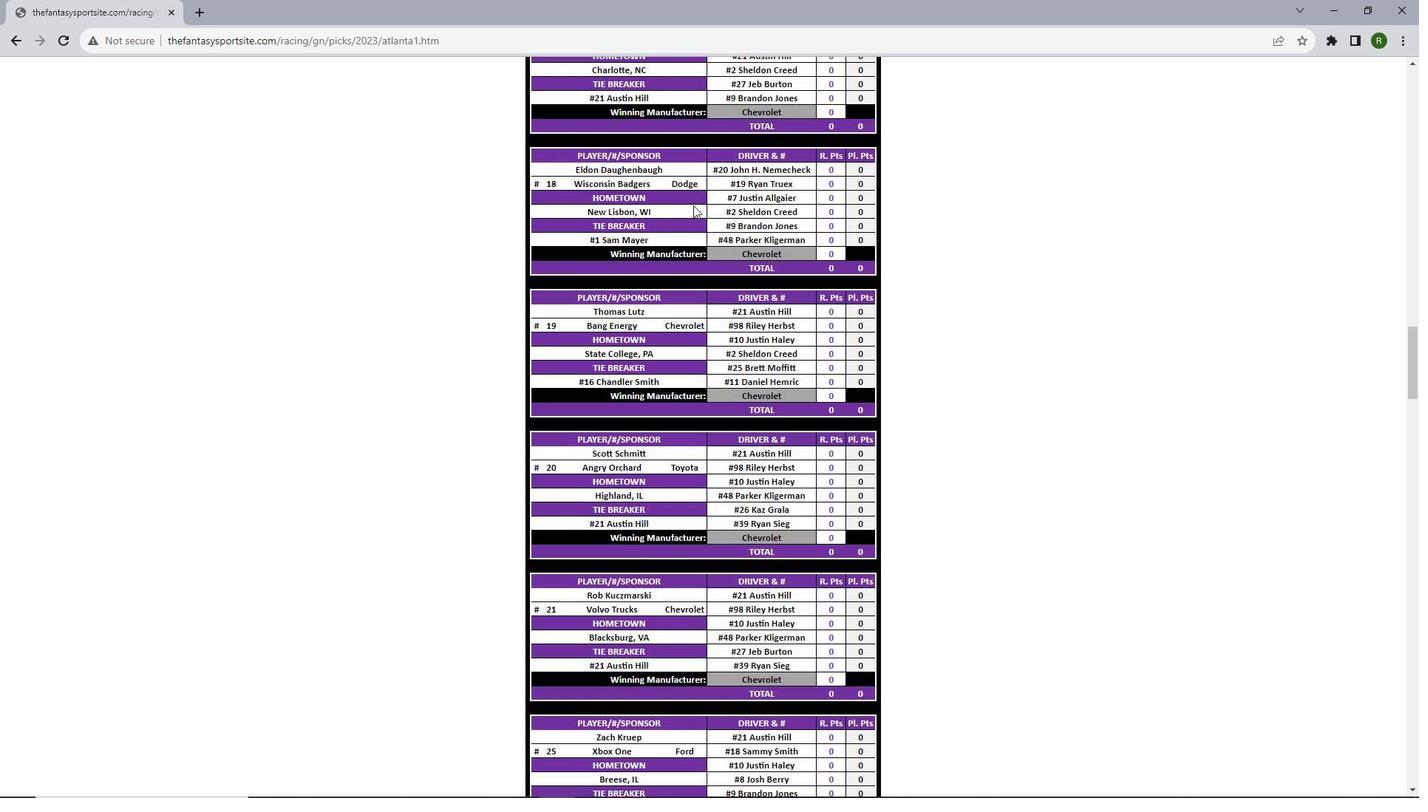 
Action: Mouse scrolled (693, 204) with delta (0, 0)
Screenshot: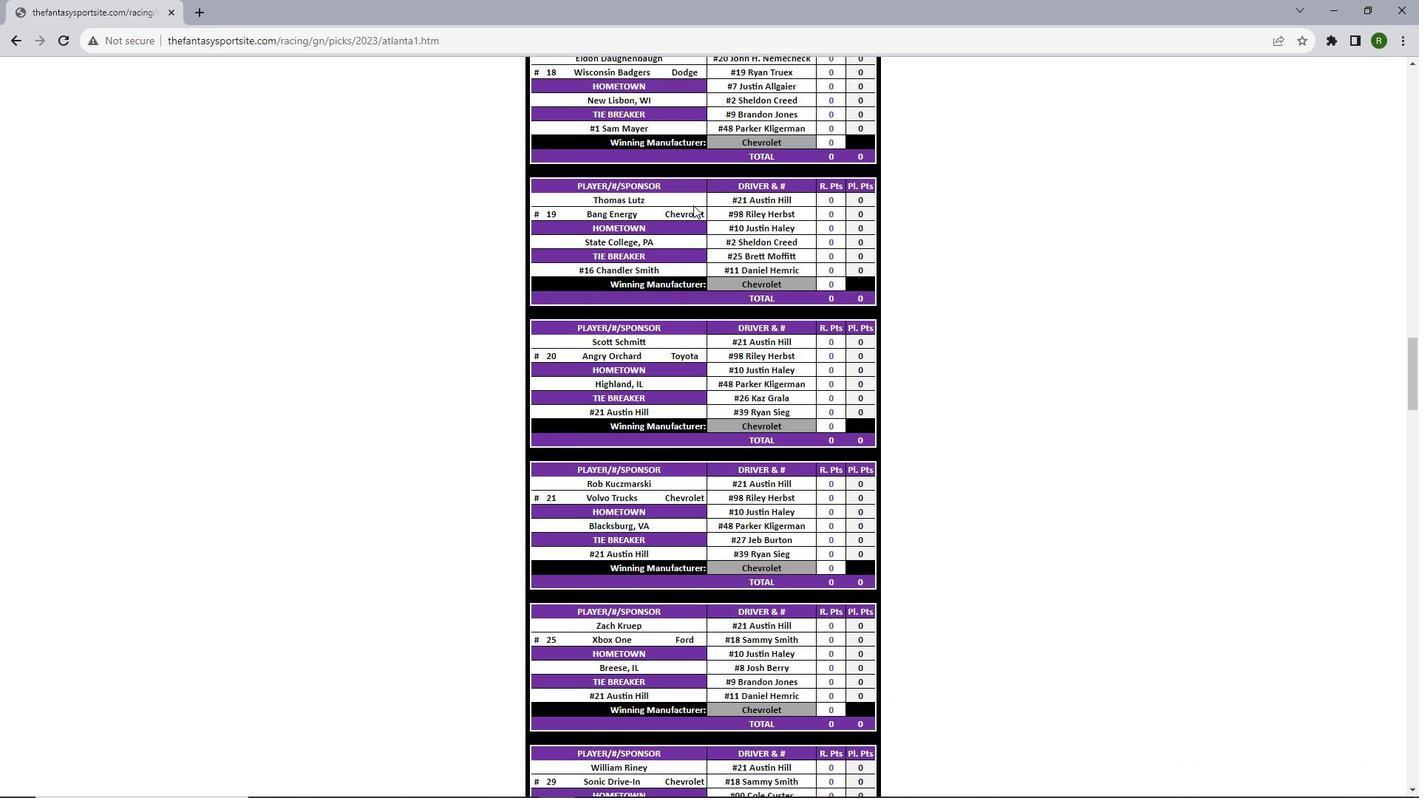 
Action: Mouse scrolled (693, 204) with delta (0, 0)
Screenshot: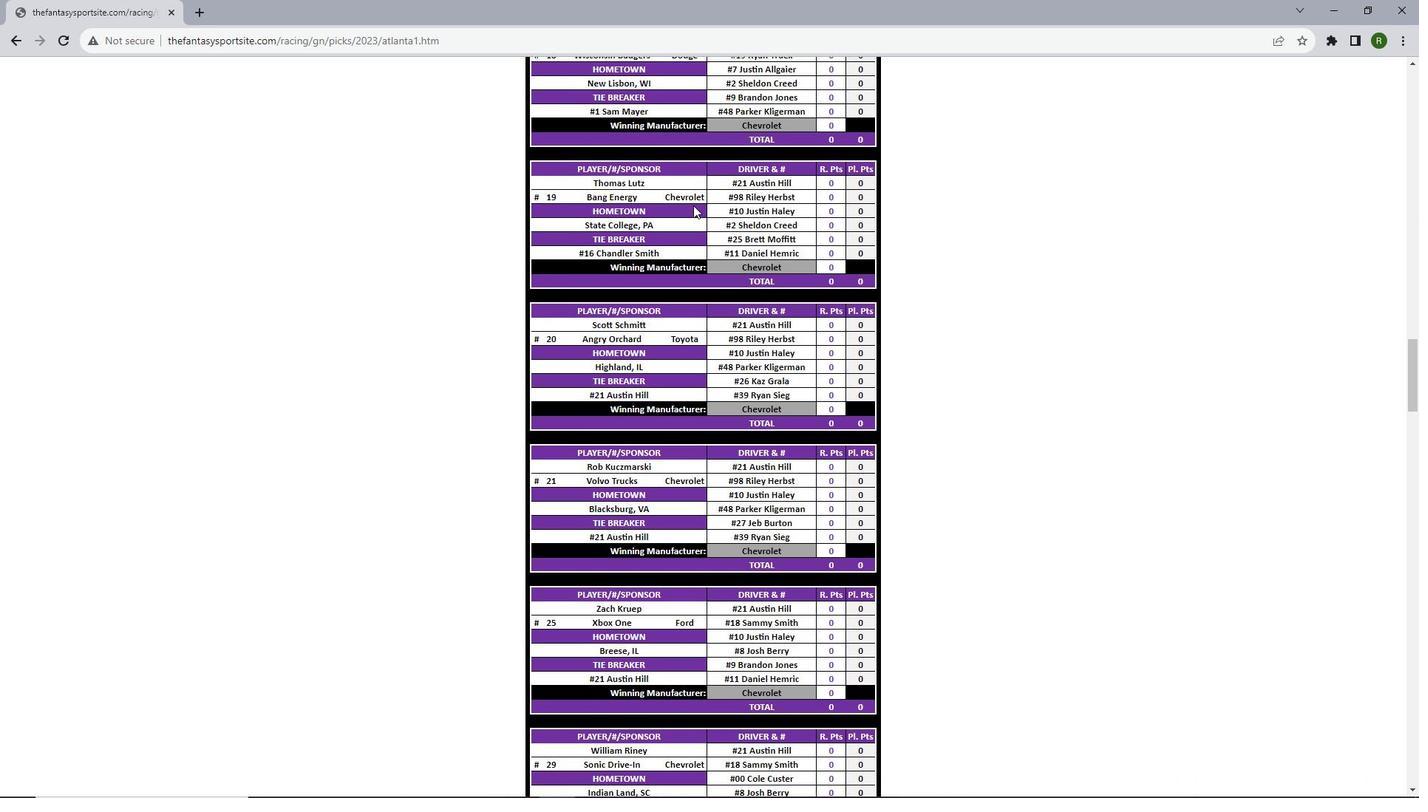 
Action: Mouse scrolled (693, 204) with delta (0, 0)
Screenshot: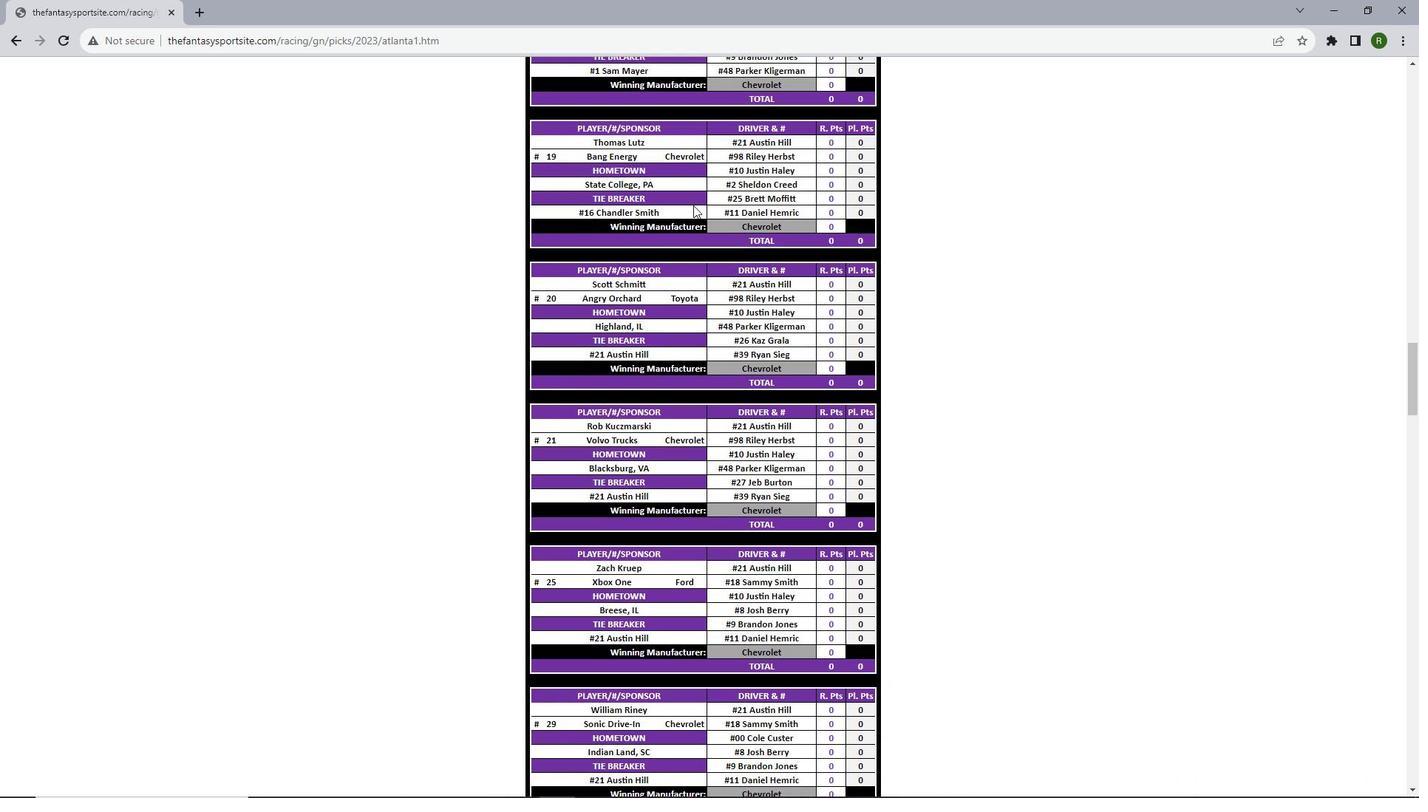 
Action: Mouse scrolled (693, 204) with delta (0, 0)
Screenshot: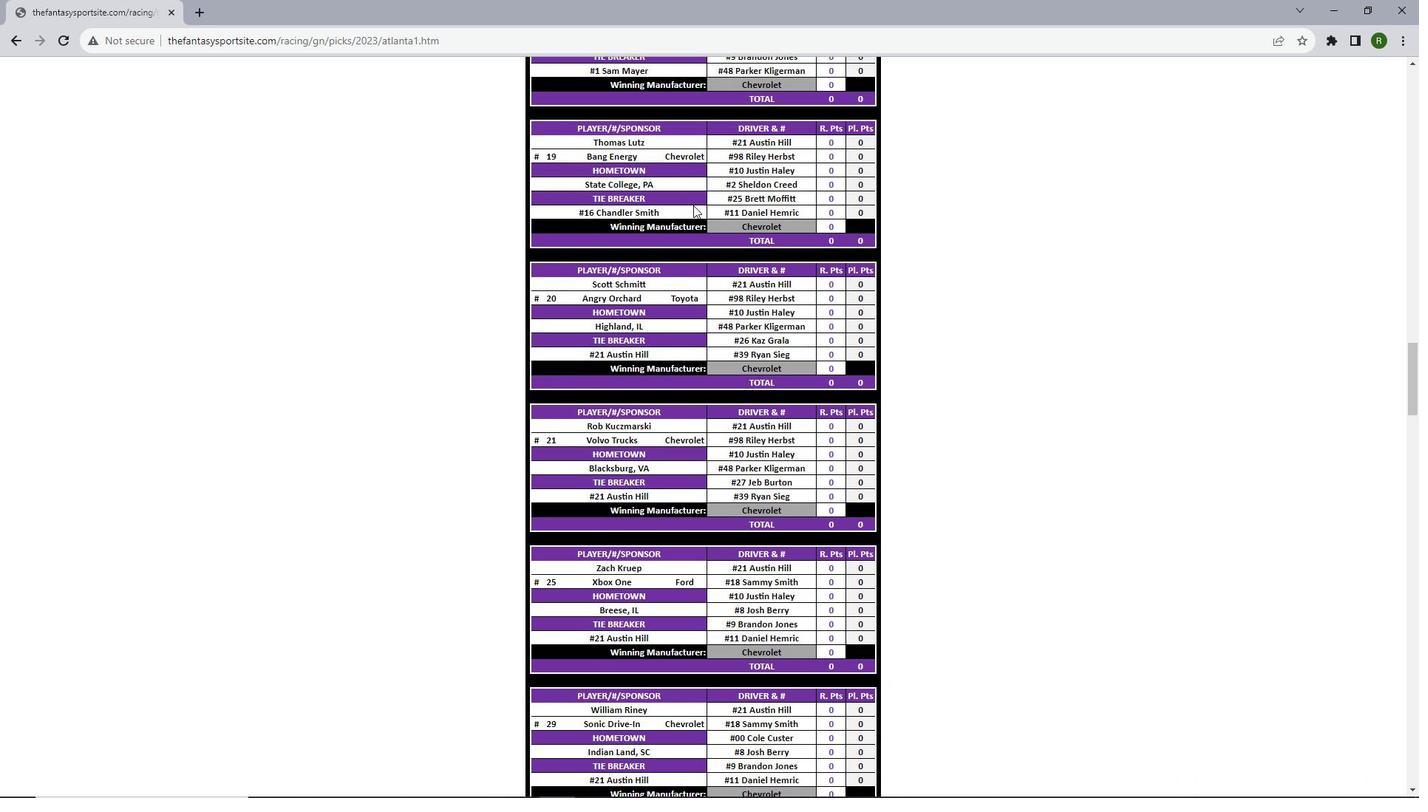
Action: Mouse scrolled (693, 204) with delta (0, 0)
Screenshot: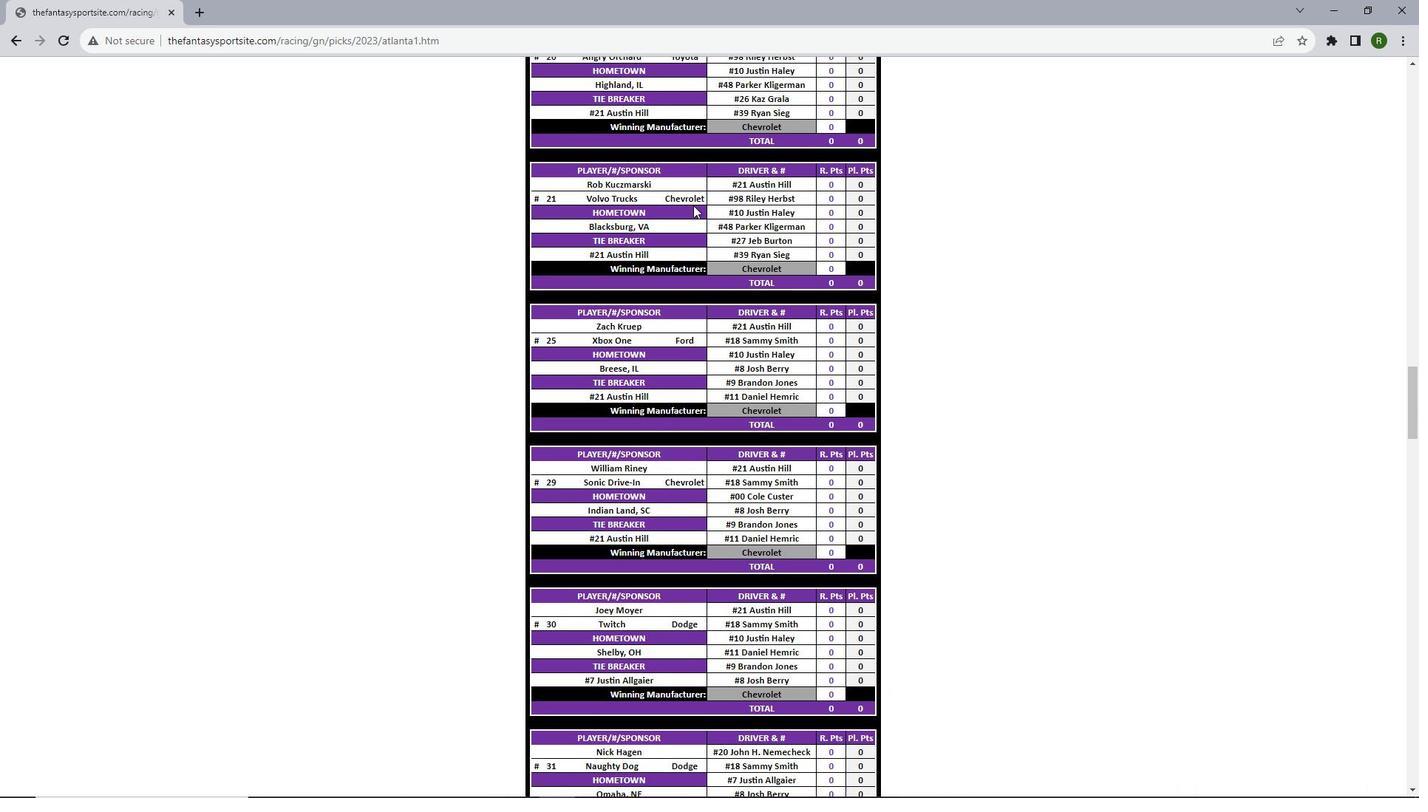 
Action: Mouse scrolled (693, 204) with delta (0, 0)
Screenshot: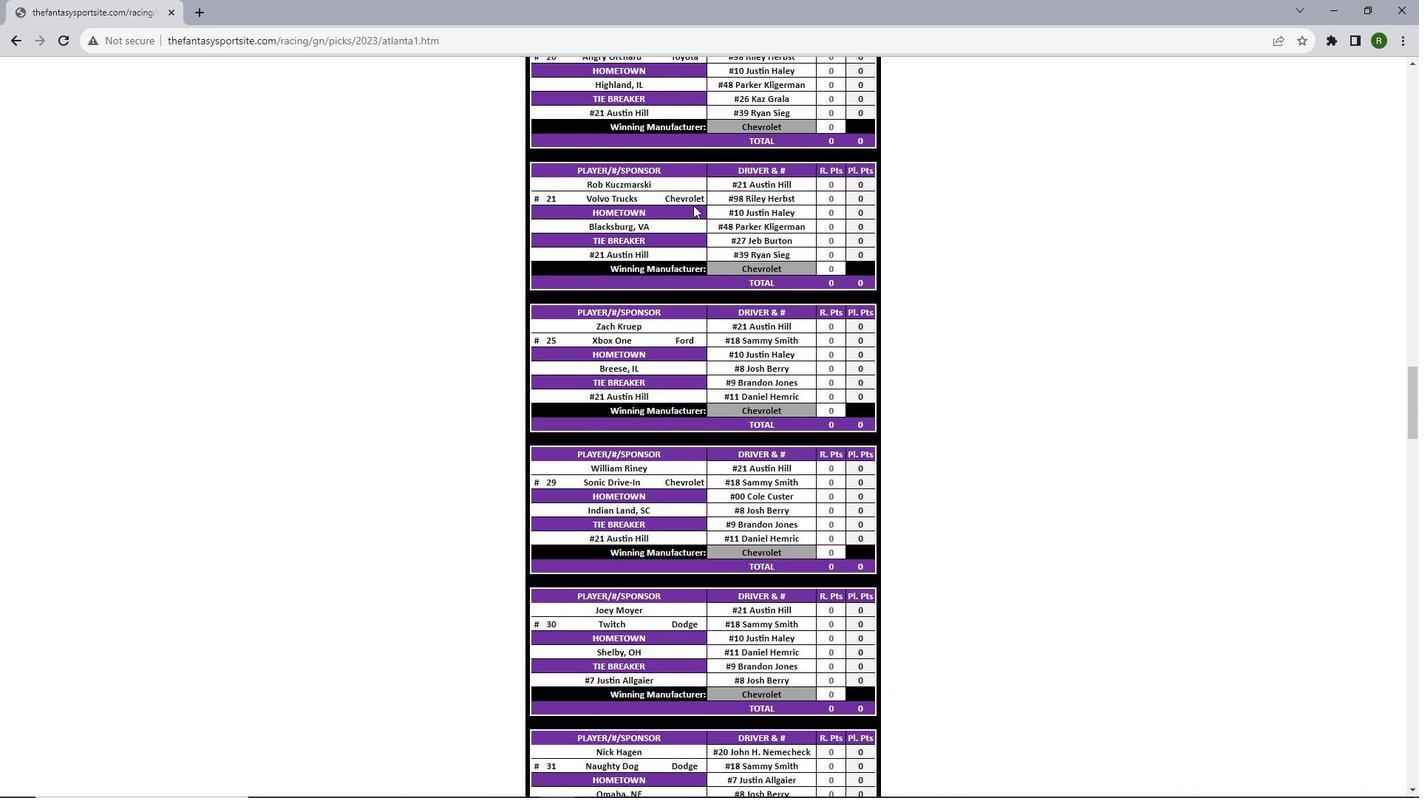 
Action: Mouse scrolled (693, 204) with delta (0, 0)
Screenshot: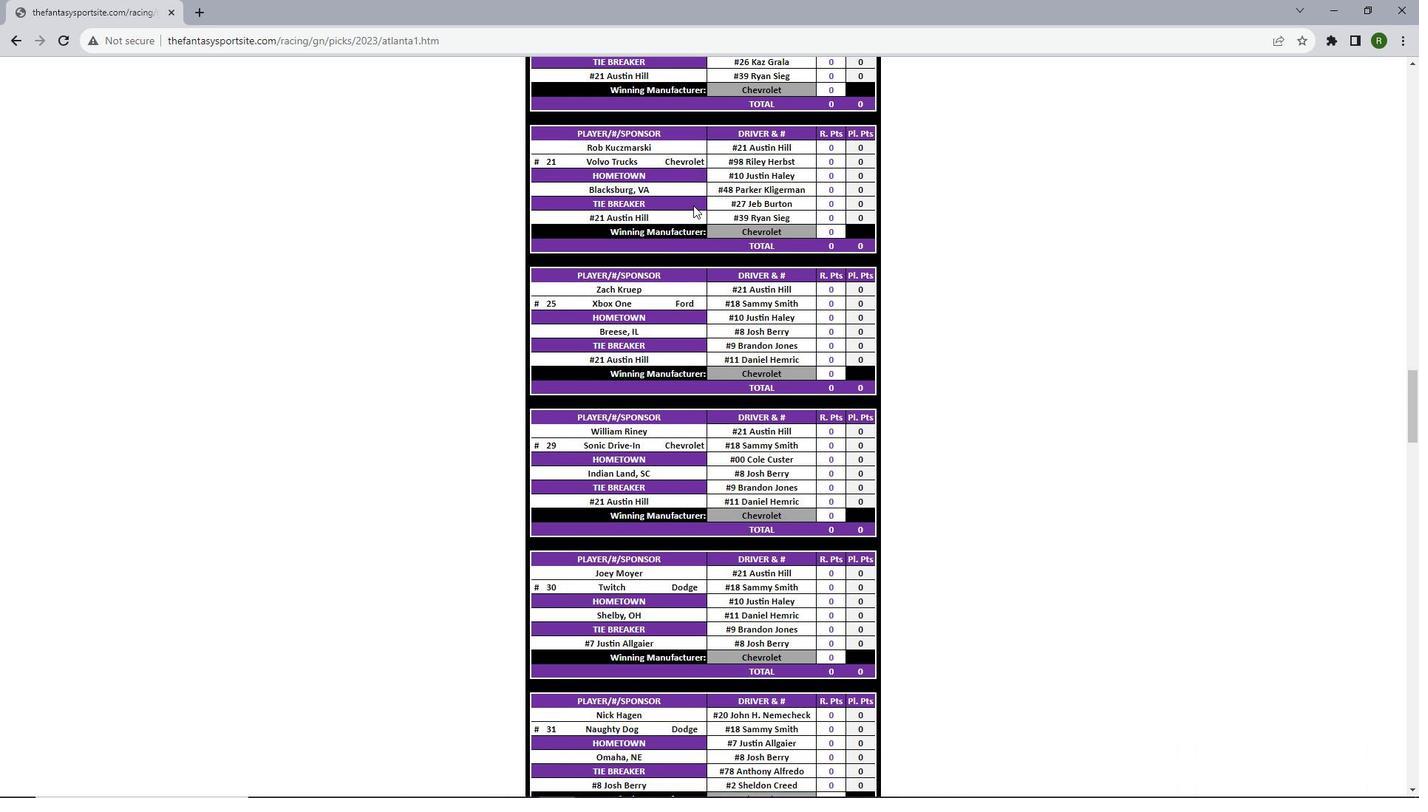 
Action: Mouse scrolled (693, 204) with delta (0, 0)
Screenshot: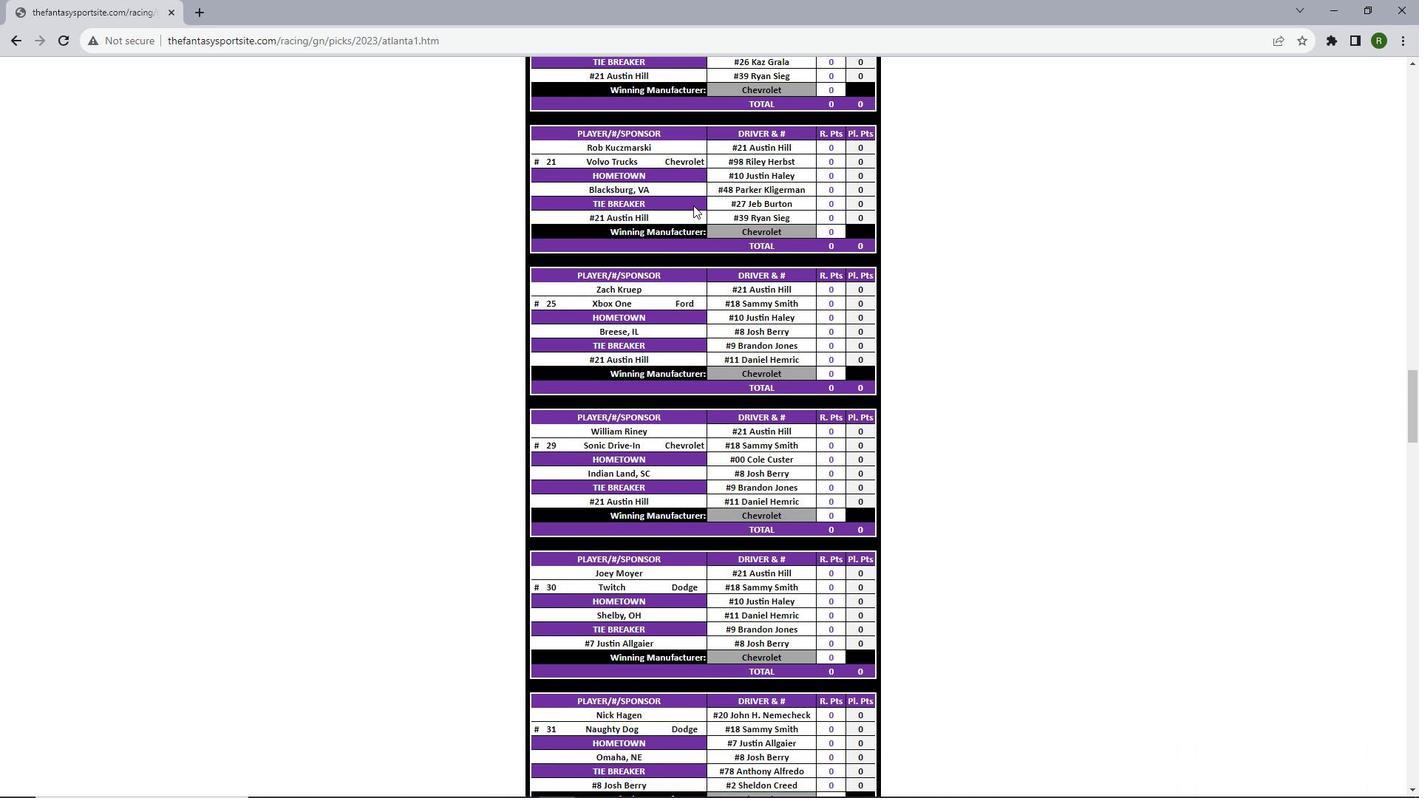 
Action: Mouse scrolled (693, 204) with delta (0, 0)
Screenshot: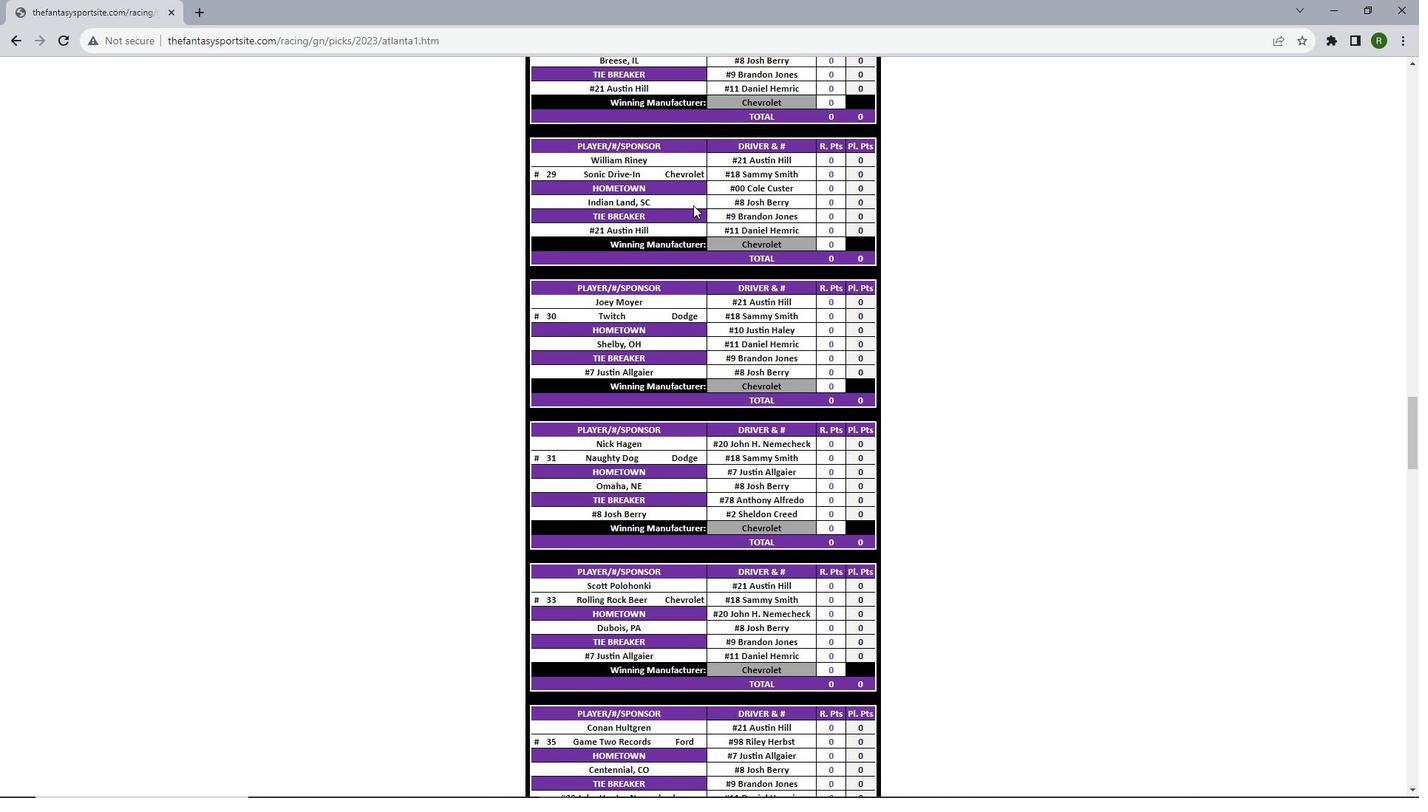 
Action: Mouse scrolled (693, 204) with delta (0, 0)
Screenshot: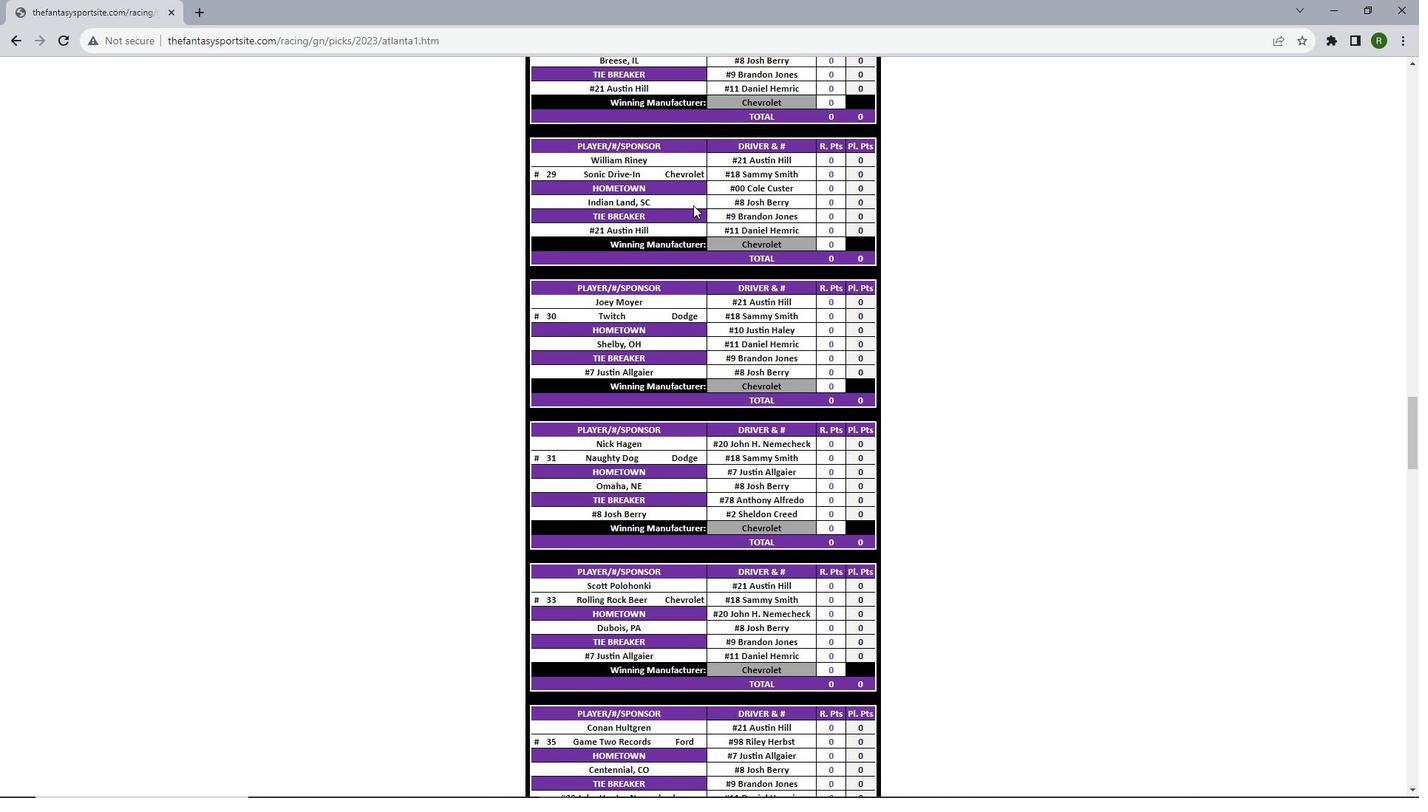 
Action: Mouse scrolled (693, 204) with delta (0, 0)
Screenshot: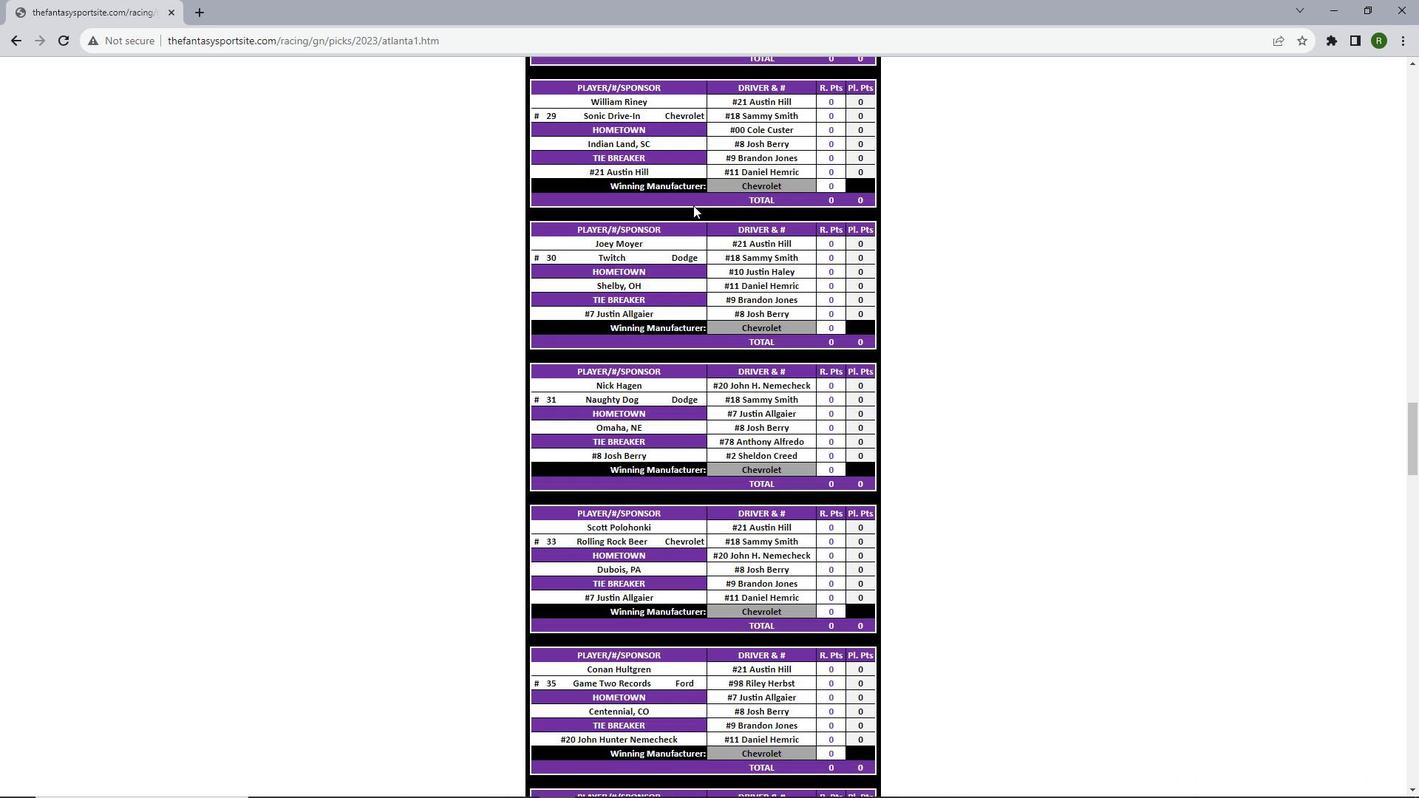 
Action: Mouse scrolled (693, 204) with delta (0, 0)
Screenshot: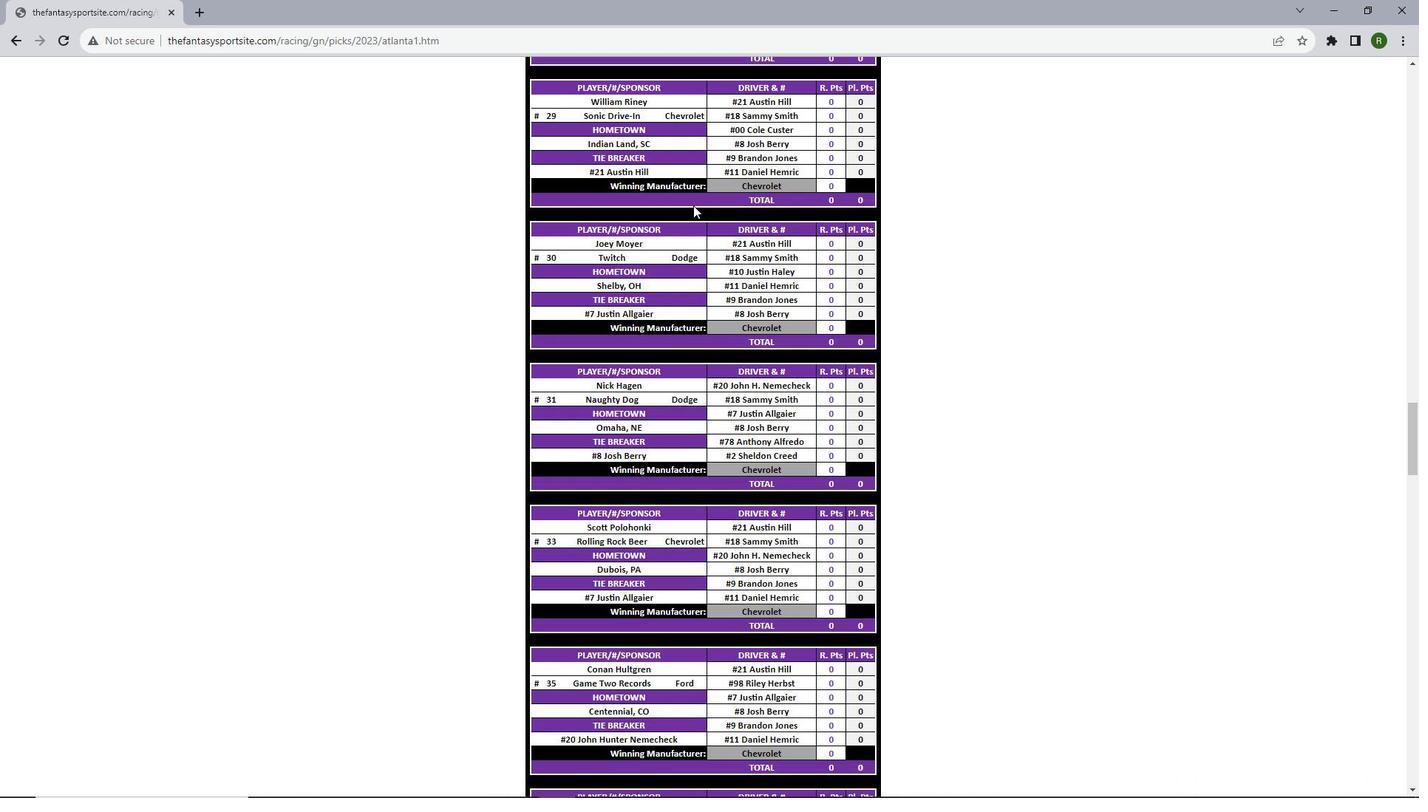 
Action: Mouse scrolled (693, 204) with delta (0, 0)
Screenshot: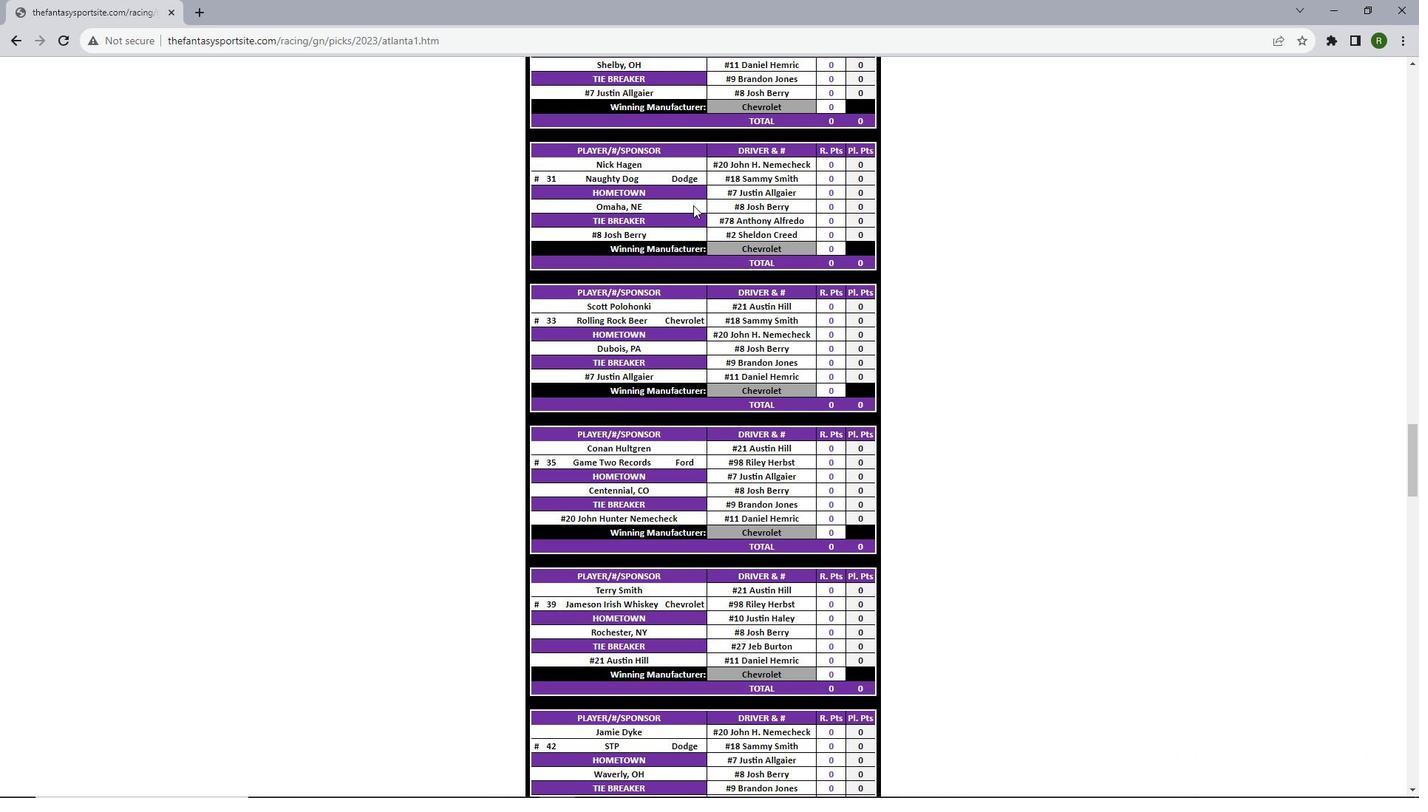 
Action: Mouse scrolled (693, 204) with delta (0, 0)
Screenshot: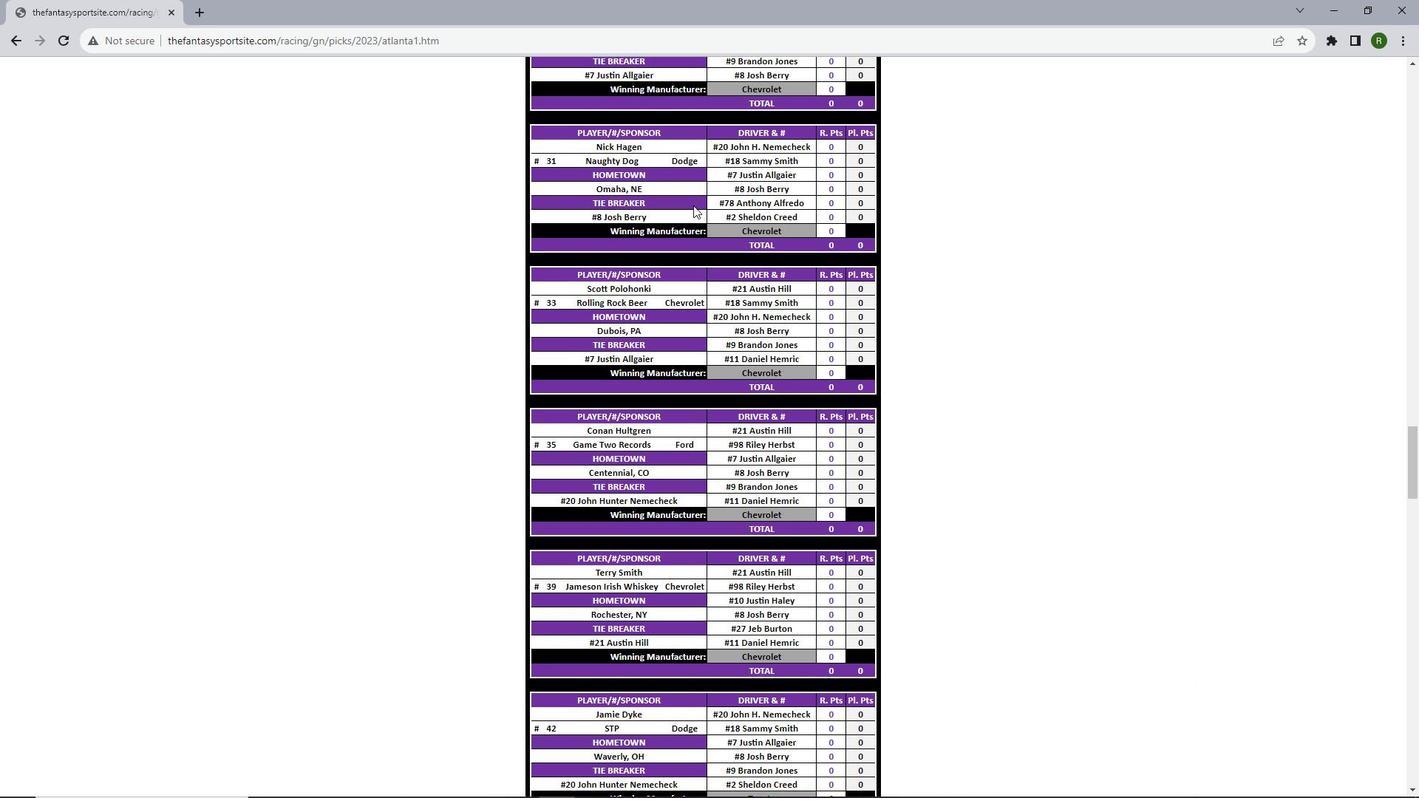 
Action: Mouse scrolled (693, 204) with delta (0, 0)
Screenshot: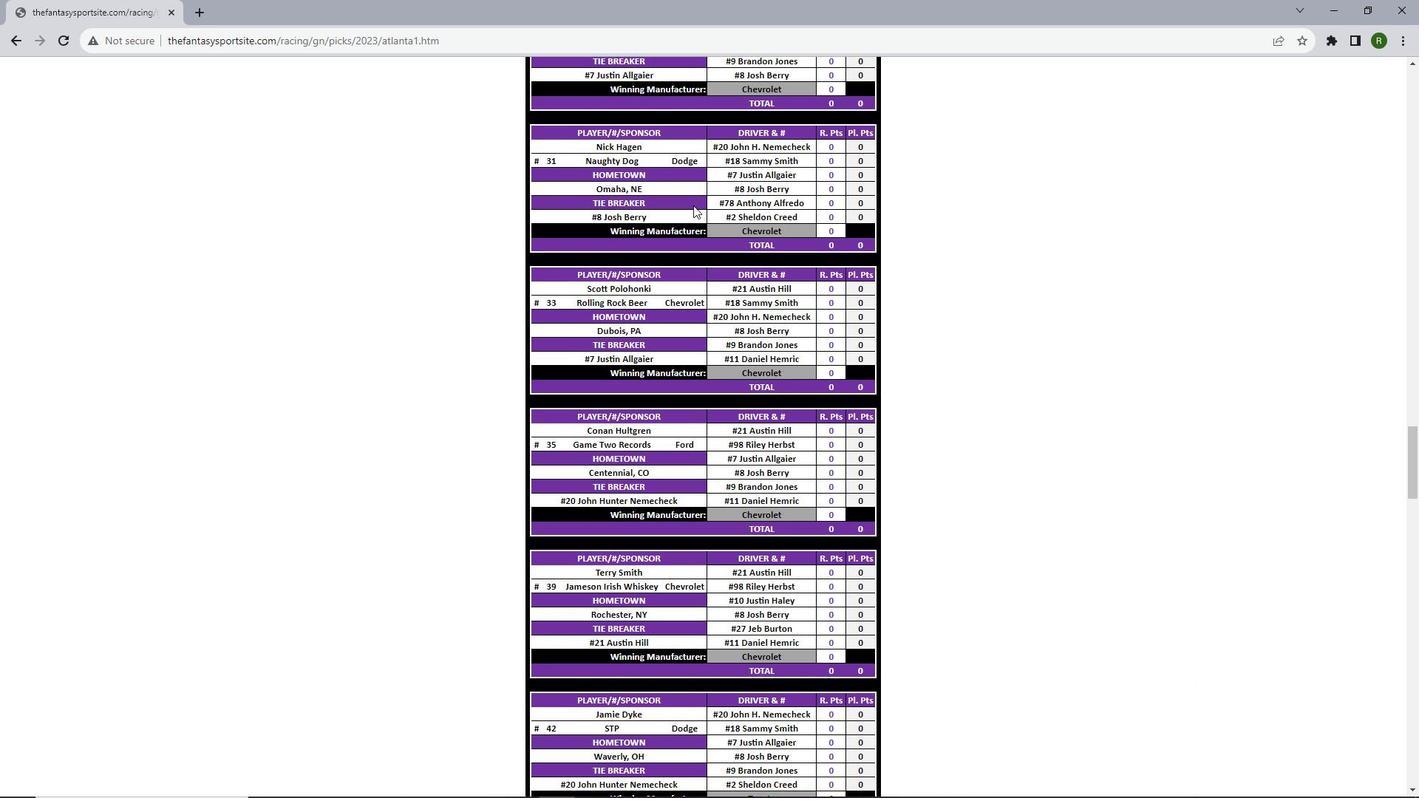 
Action: Mouse scrolled (693, 204) with delta (0, 0)
Screenshot: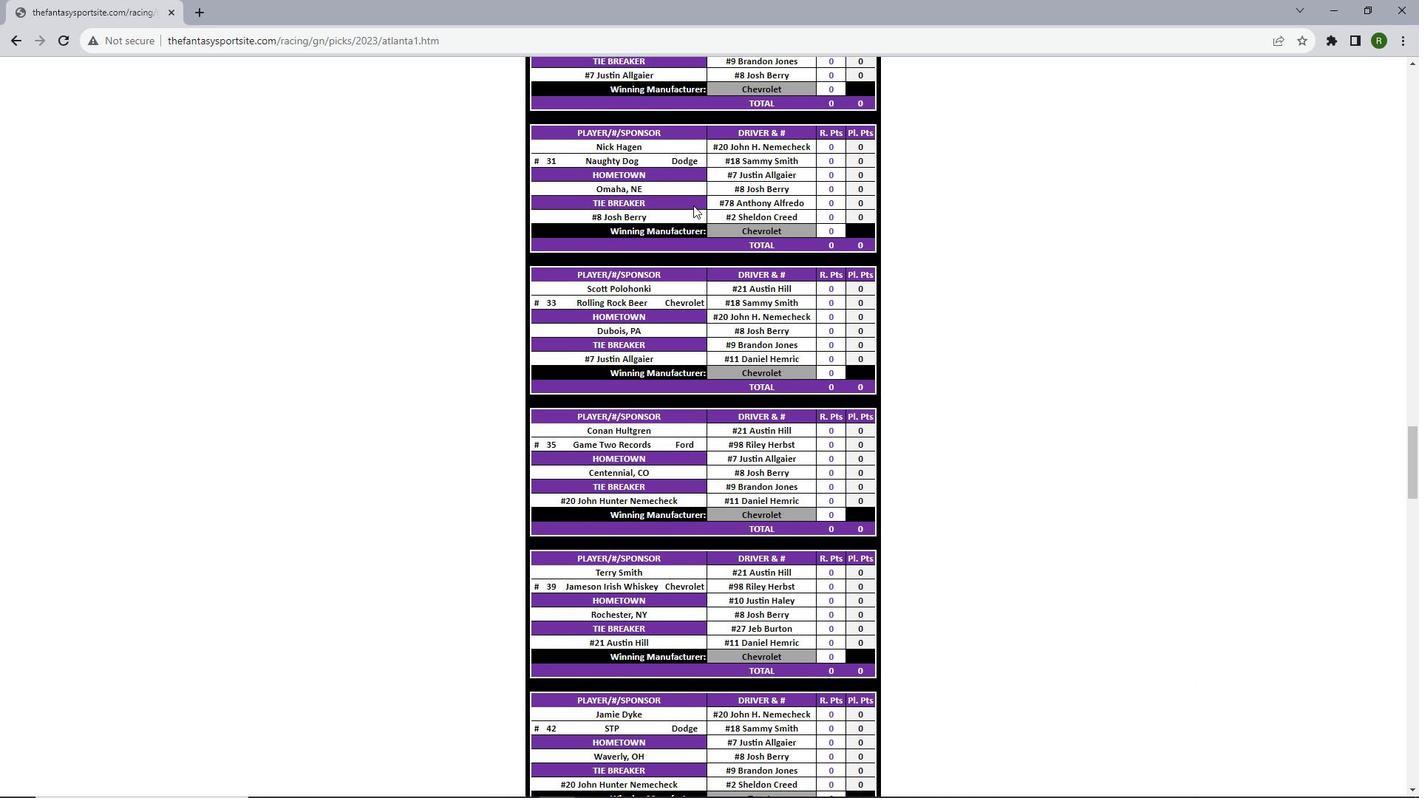 
Action: Mouse scrolled (693, 204) with delta (0, 0)
Screenshot: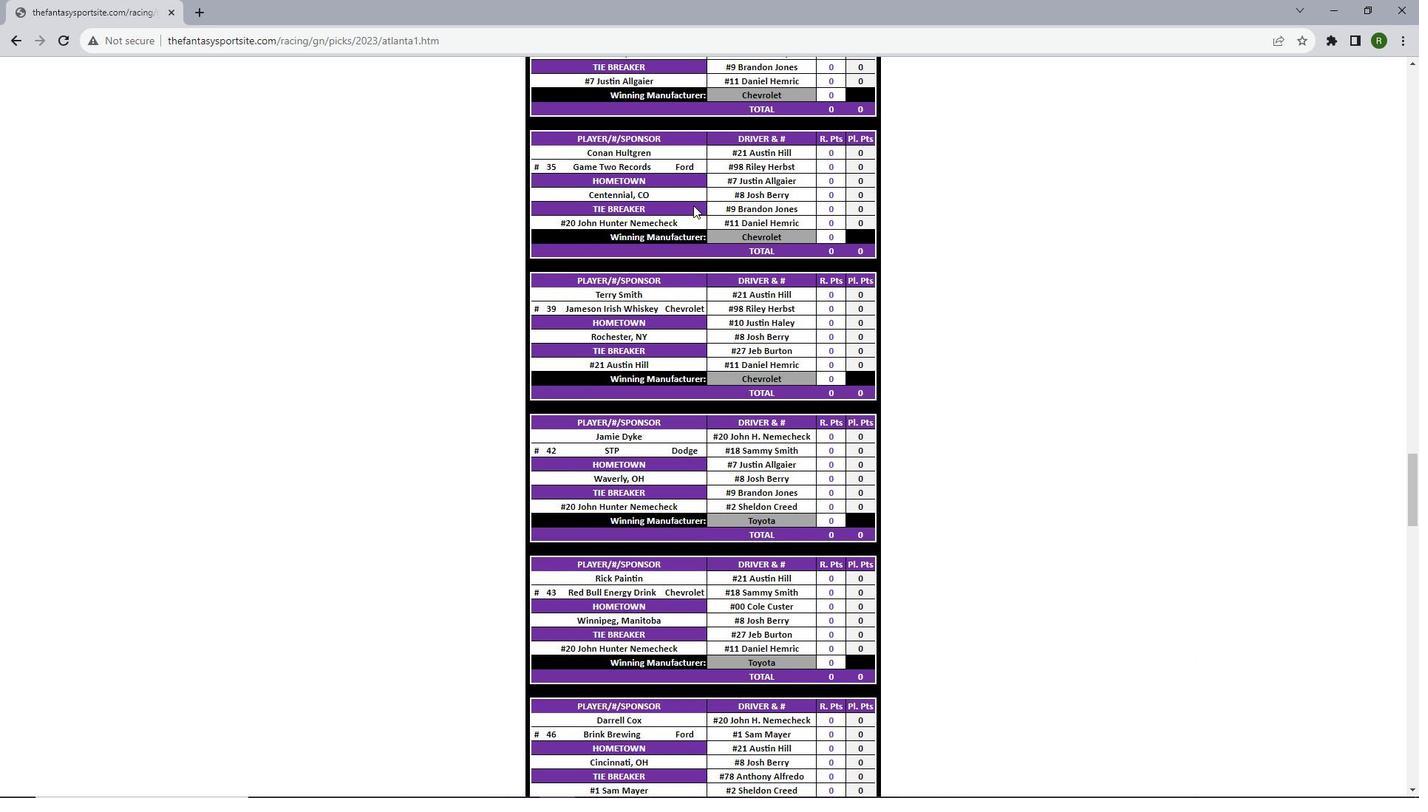 
Action: Mouse scrolled (693, 204) with delta (0, 0)
Screenshot: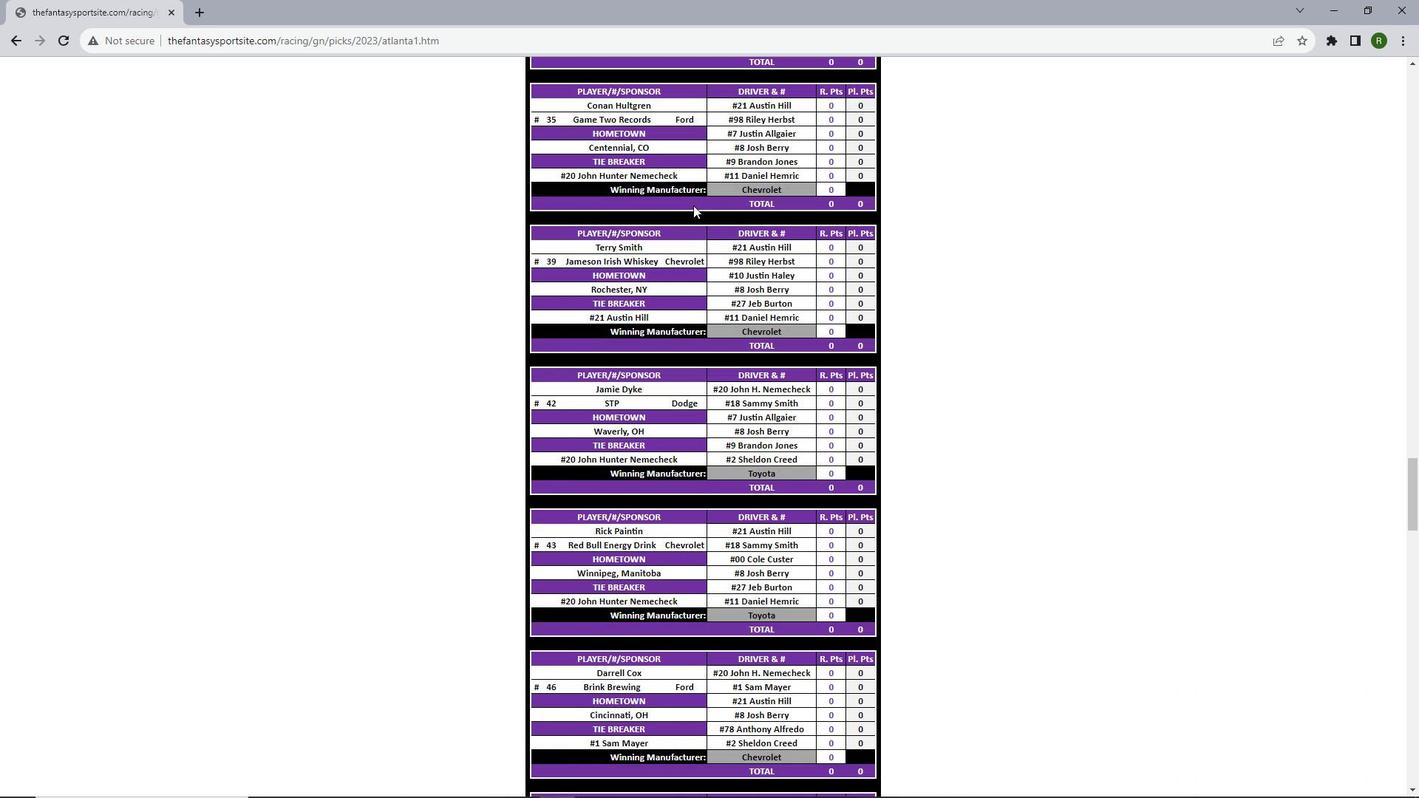 
Action: Mouse scrolled (693, 204) with delta (0, 0)
Screenshot: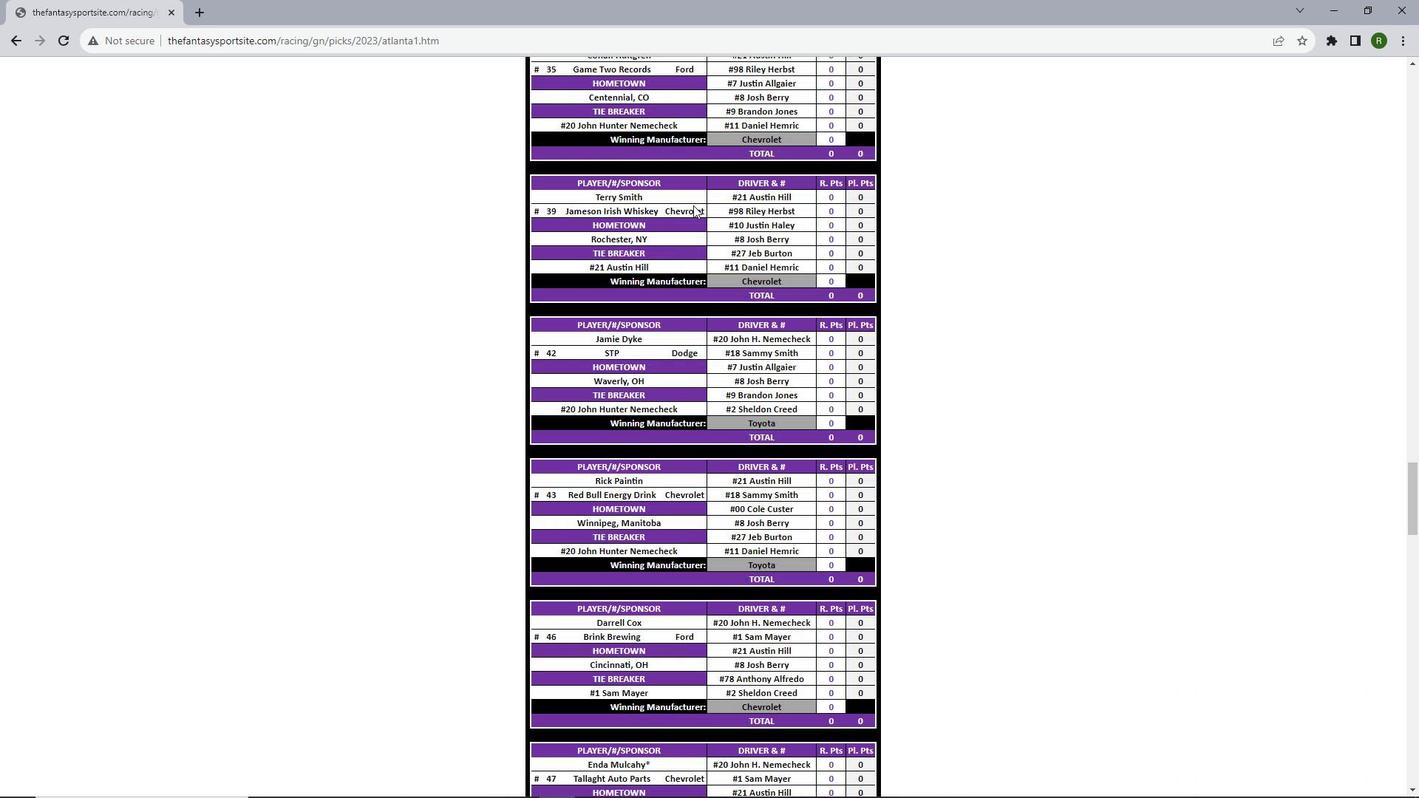 
Action: Mouse scrolled (693, 204) with delta (0, 0)
Screenshot: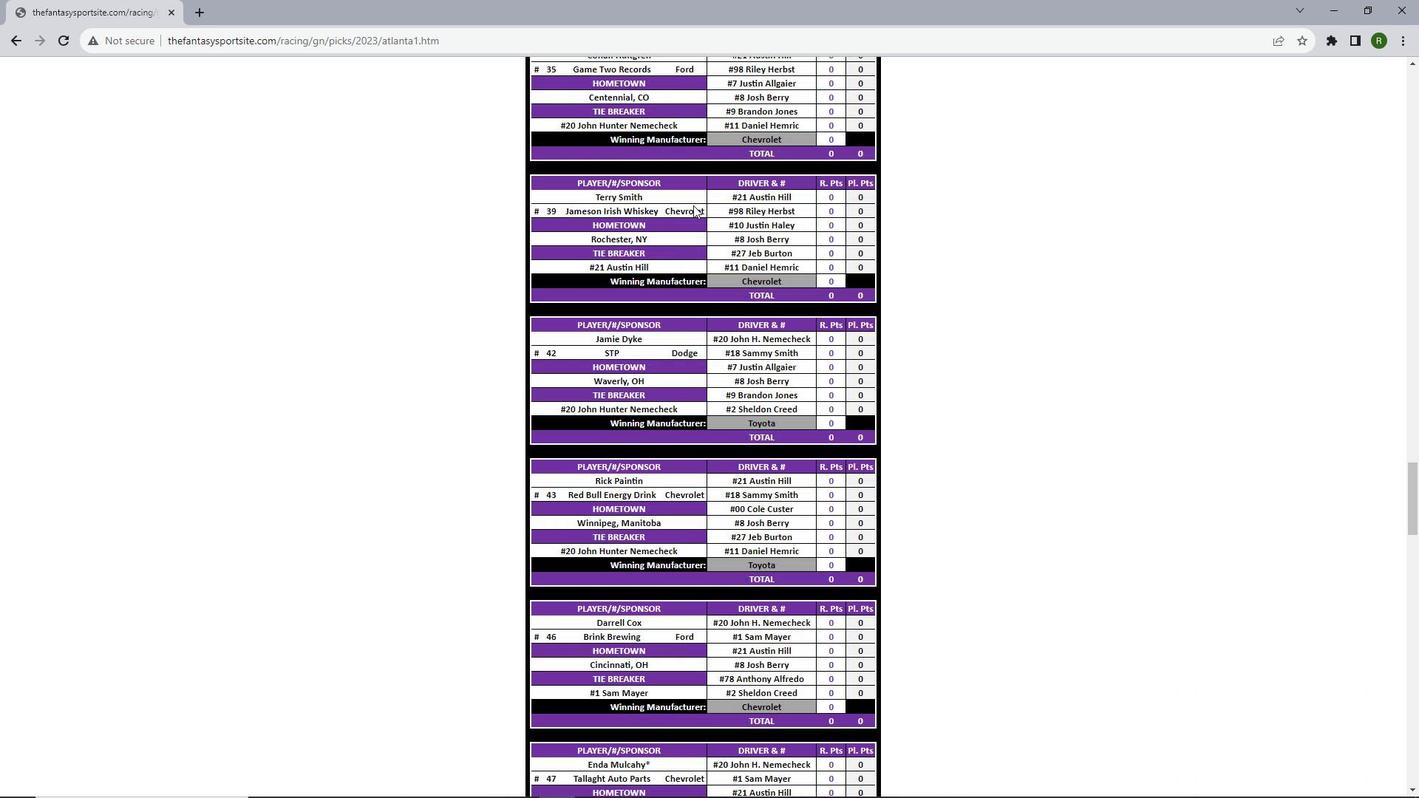 
Action: Mouse scrolled (693, 204) with delta (0, 0)
Screenshot: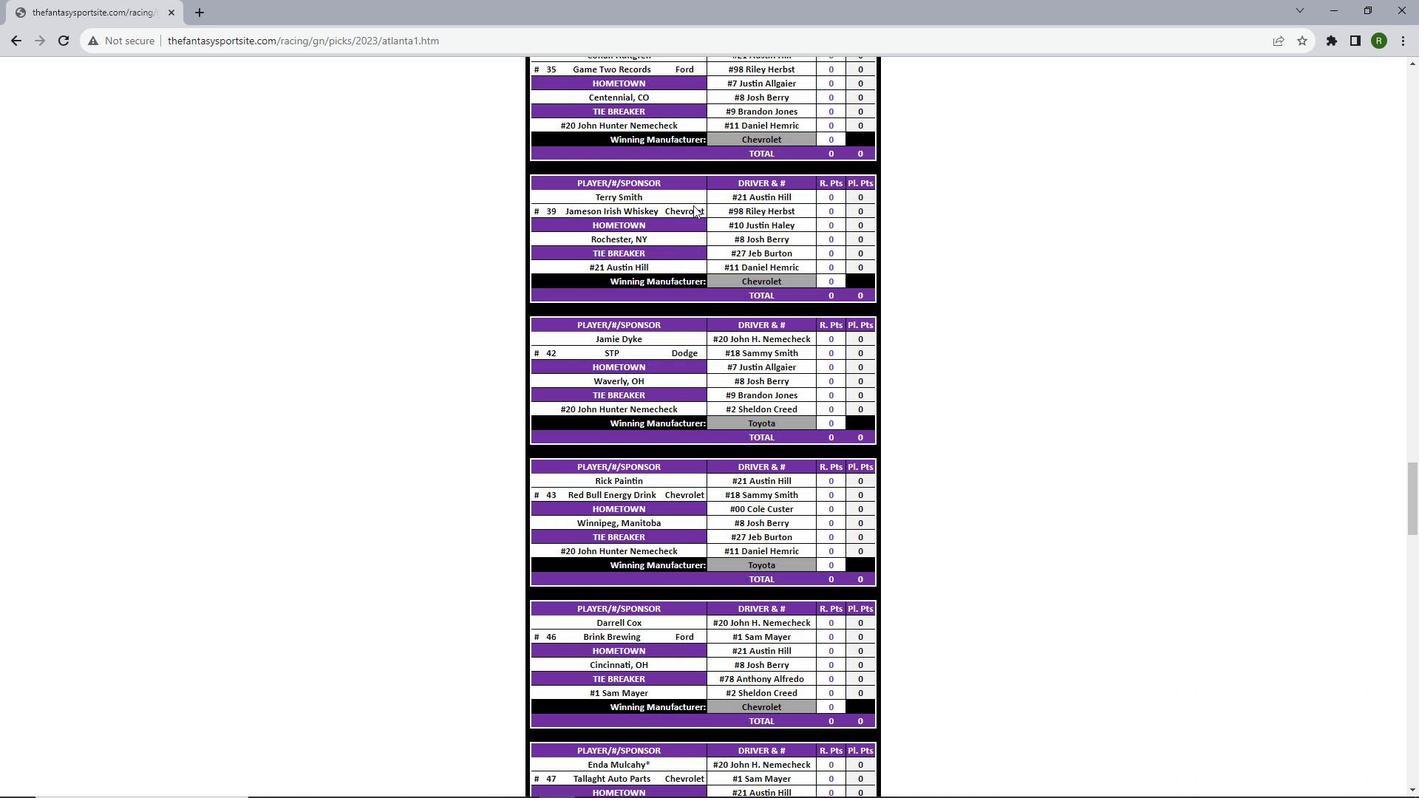
Action: Mouse scrolled (693, 204) with delta (0, 0)
Screenshot: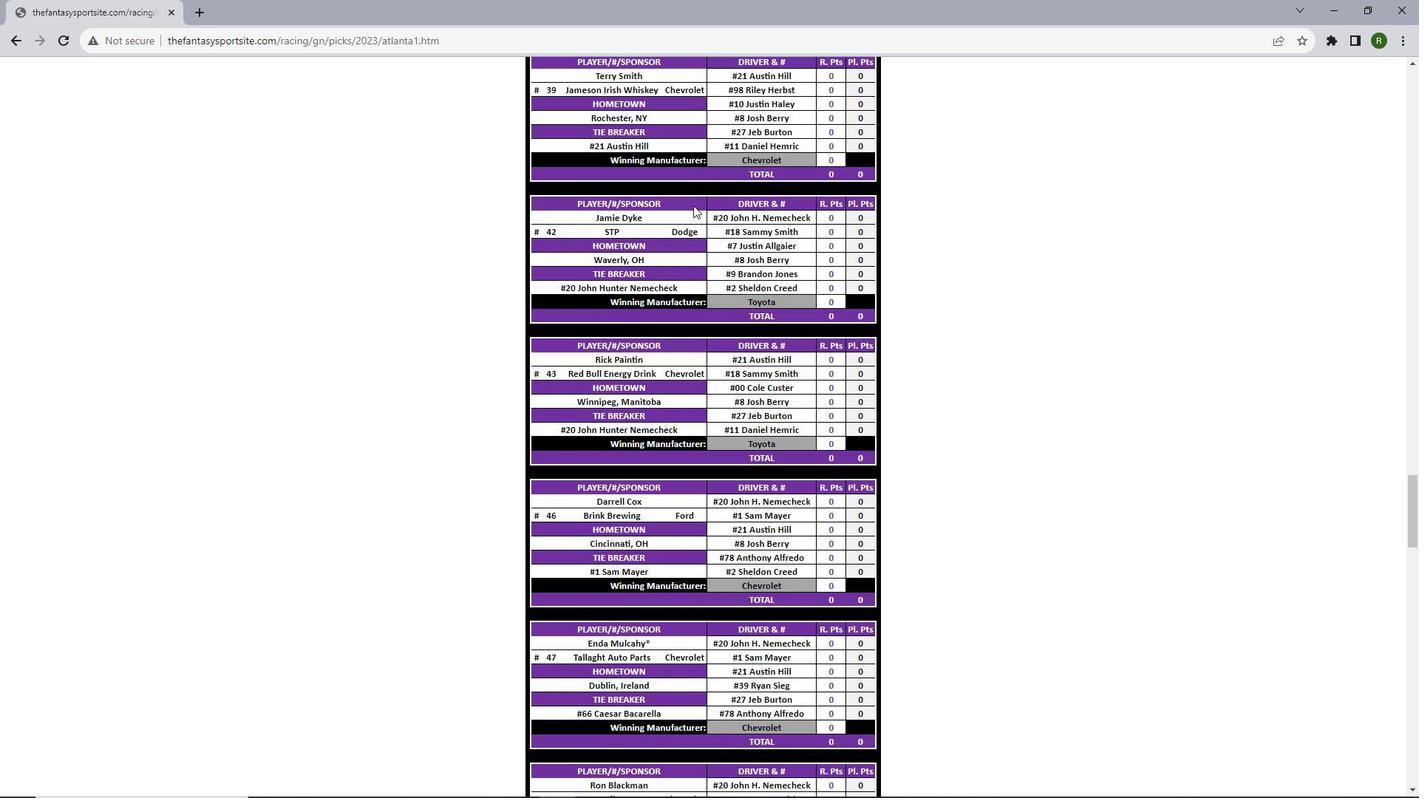 
Action: Mouse scrolled (693, 204) with delta (0, 0)
Screenshot: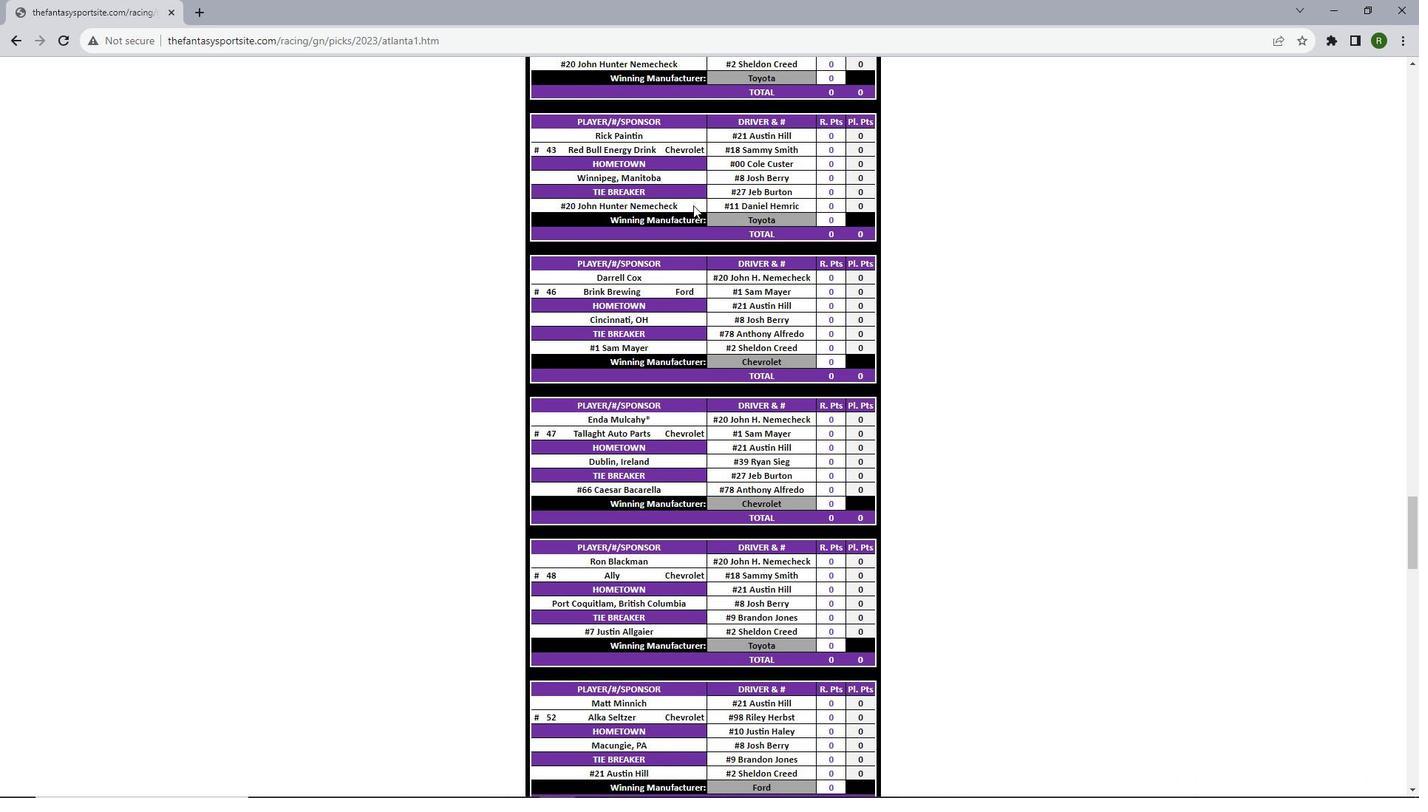 
Action: Mouse scrolled (693, 204) with delta (0, 0)
Screenshot: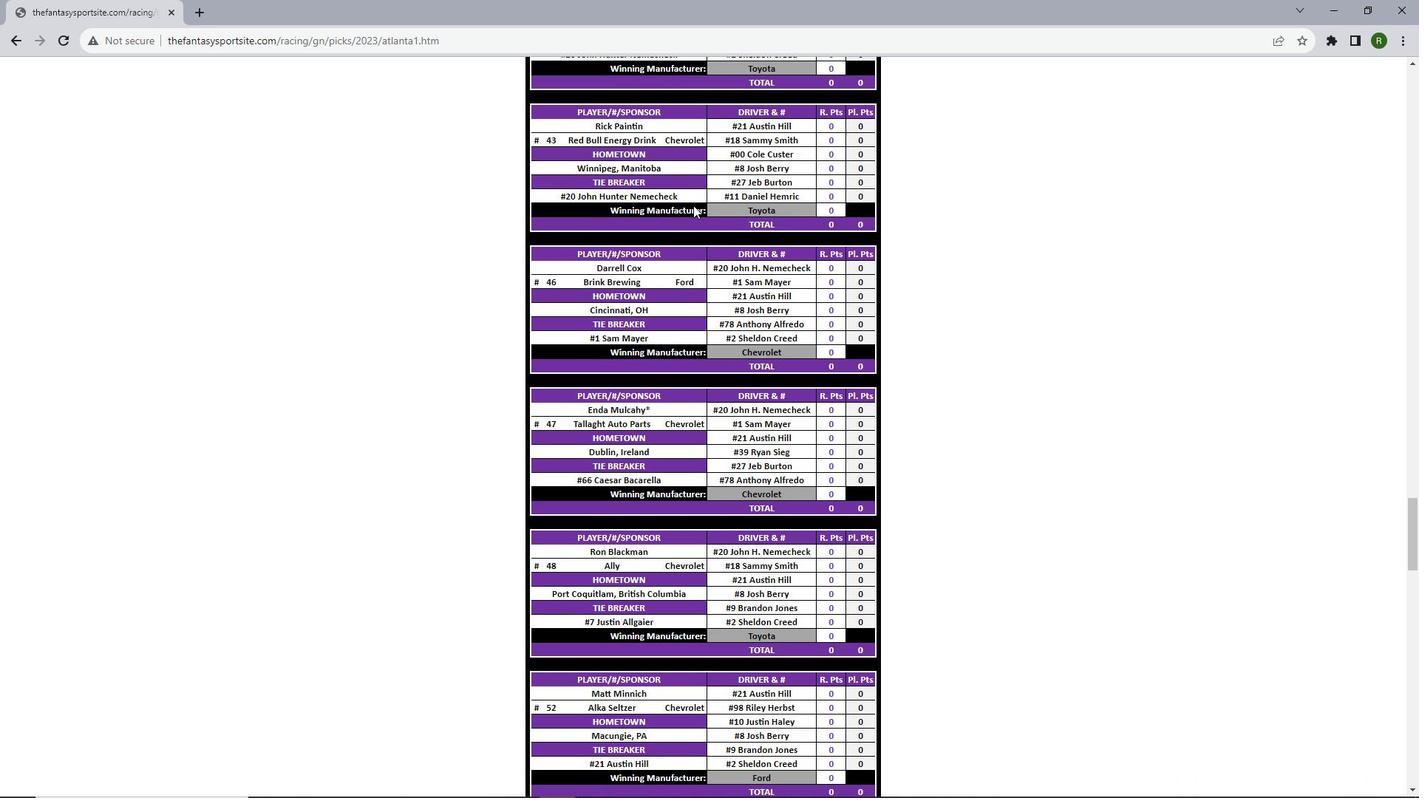 
Action: Mouse scrolled (693, 204) with delta (0, 0)
Screenshot: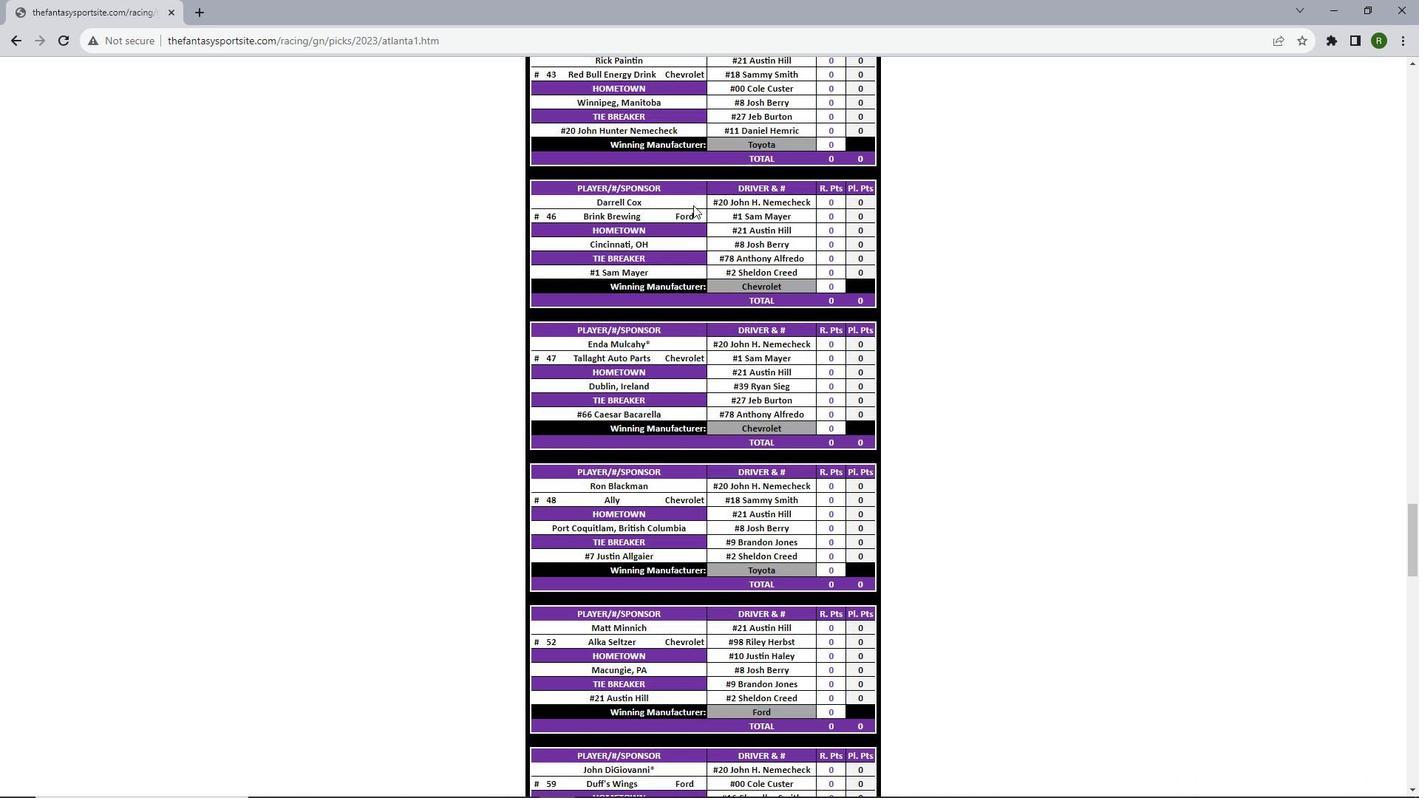 
Action: Mouse scrolled (693, 204) with delta (0, 0)
Screenshot: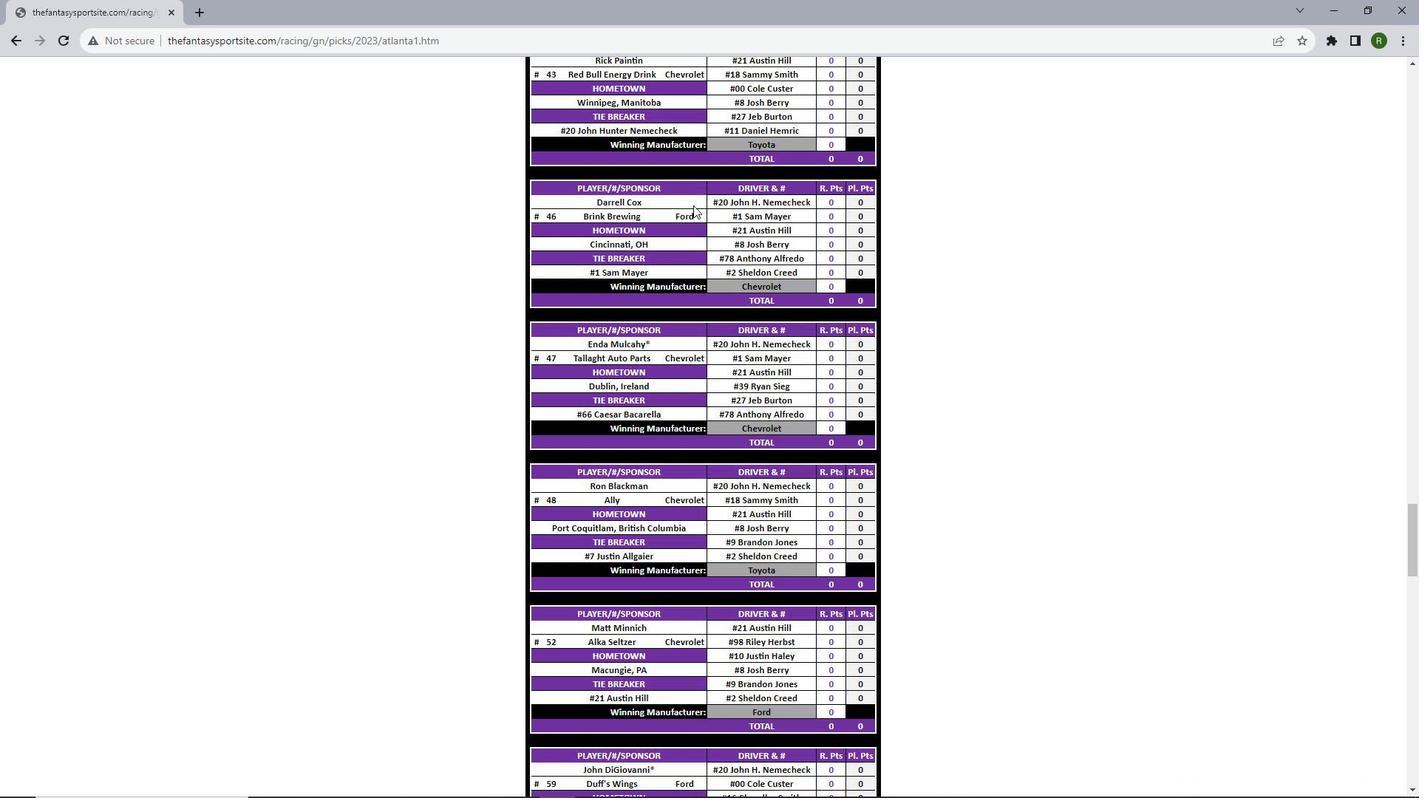 
Action: Mouse scrolled (693, 204) with delta (0, 0)
Screenshot: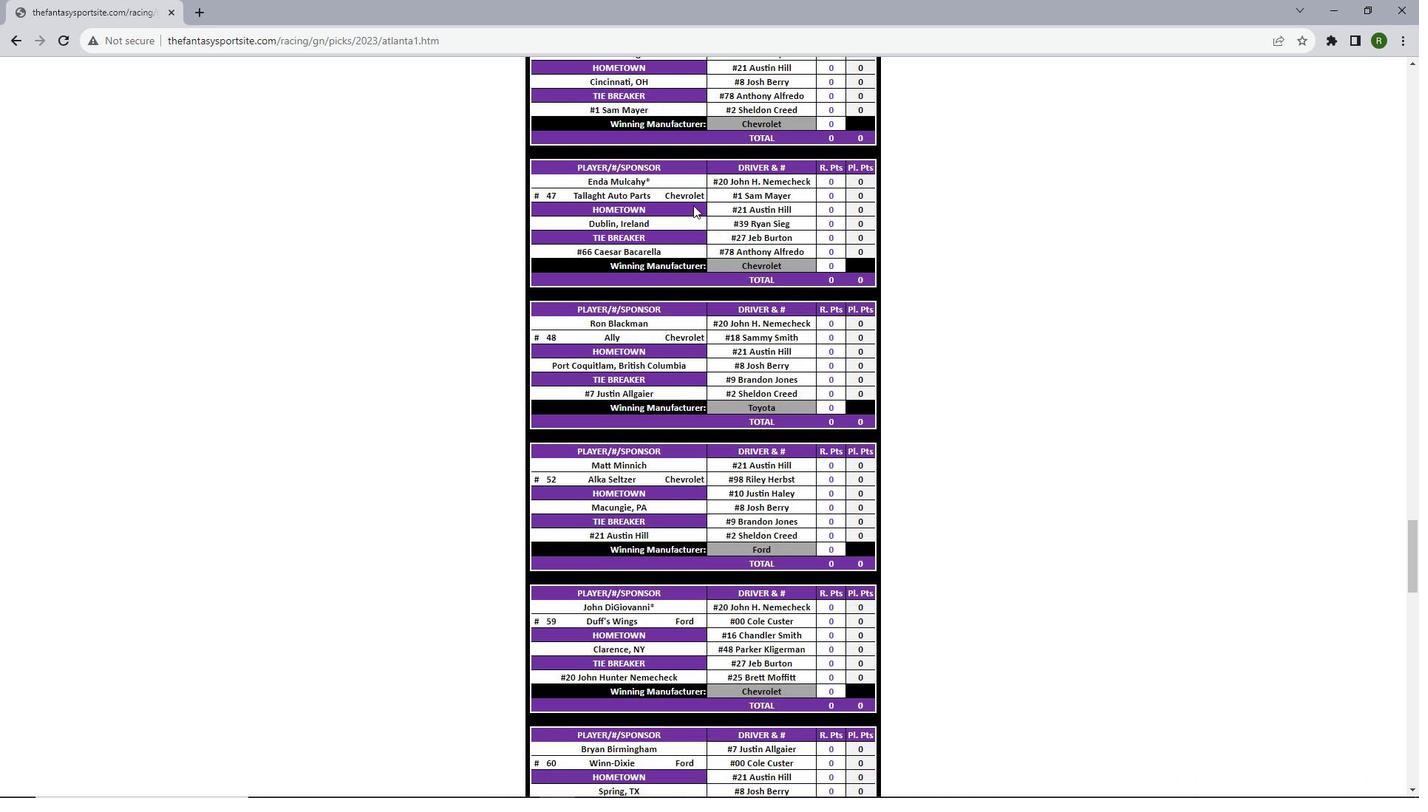 
Action: Mouse scrolled (693, 204) with delta (0, 0)
Screenshot: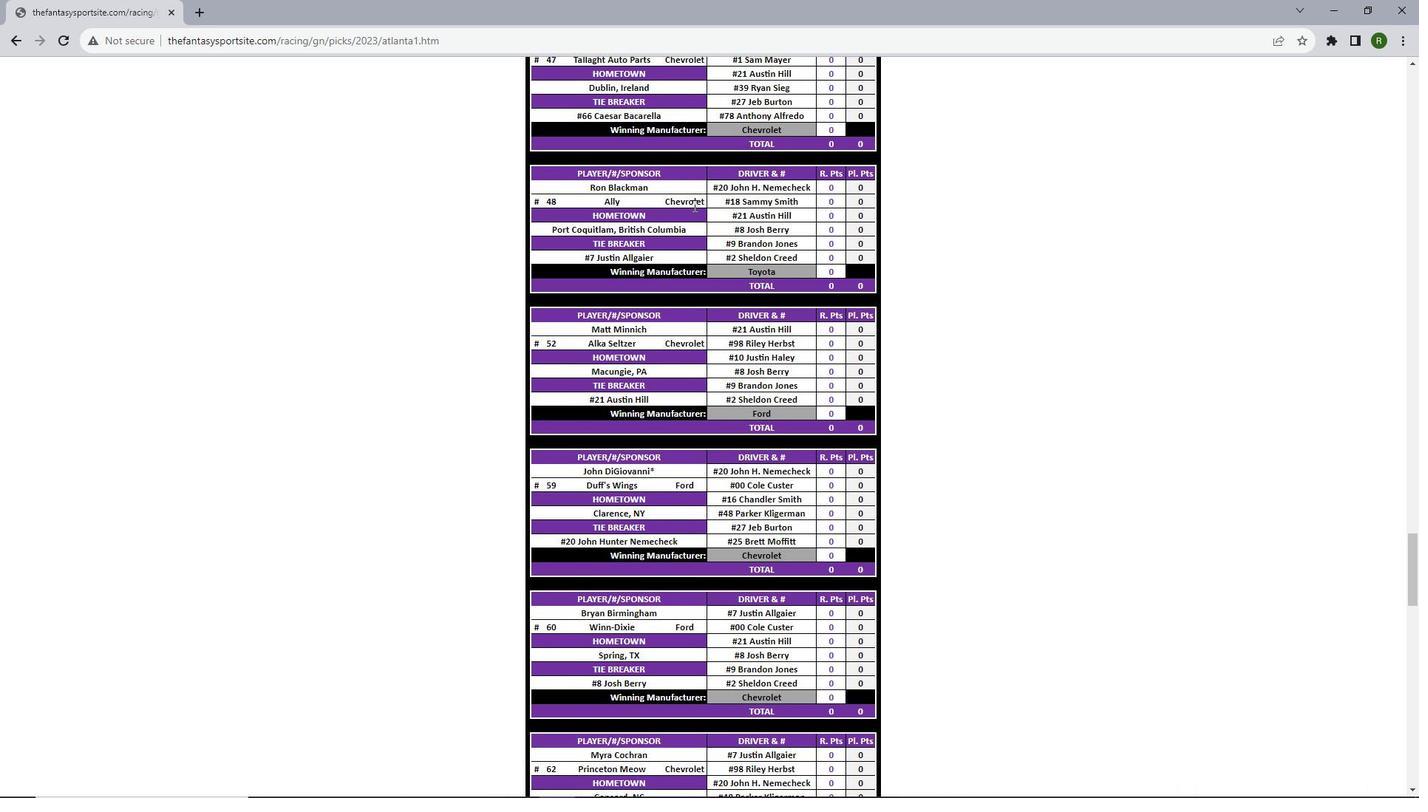 
Action: Mouse scrolled (693, 204) with delta (0, 0)
Screenshot: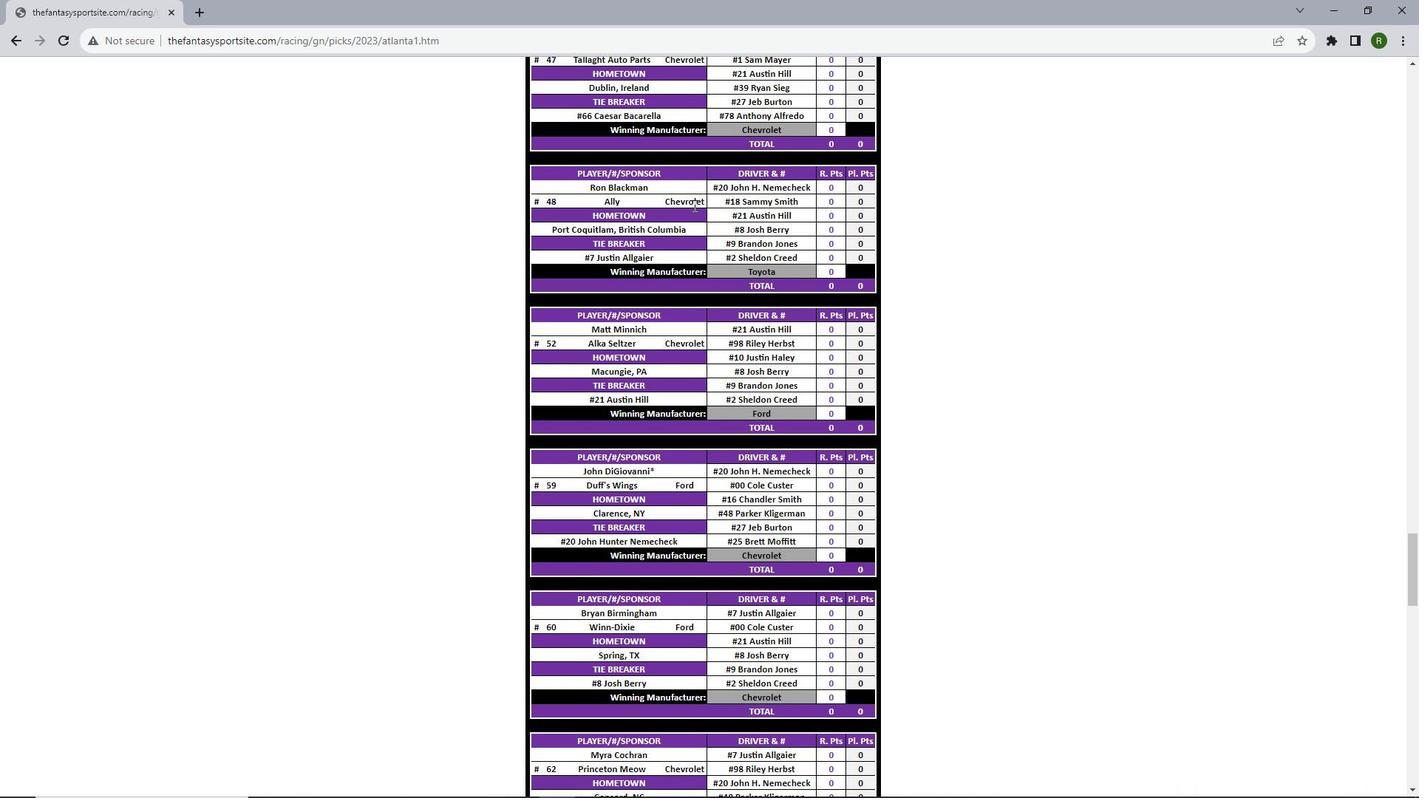 
Action: Mouse scrolled (693, 204) with delta (0, 0)
Screenshot: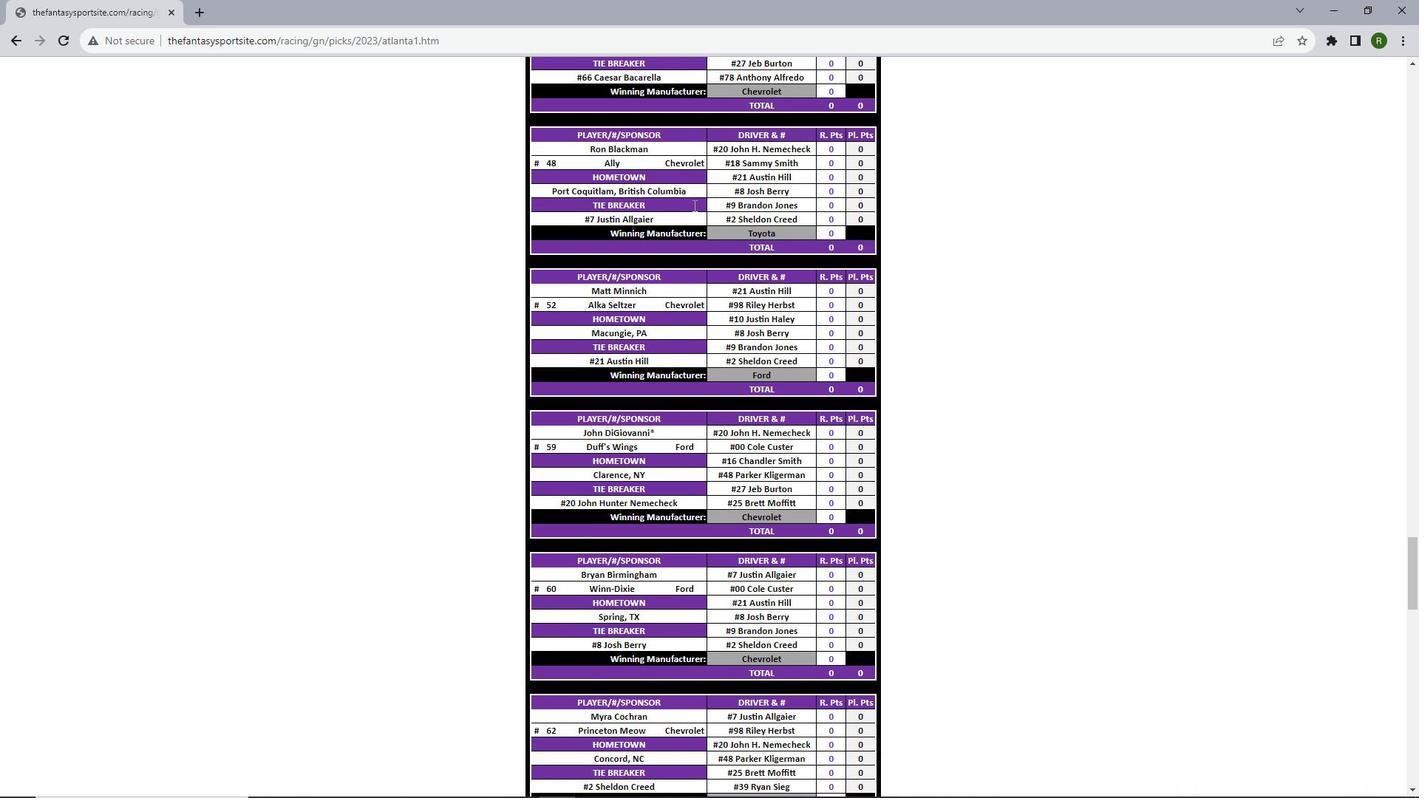 
Action: Mouse scrolled (693, 204) with delta (0, 0)
Screenshot: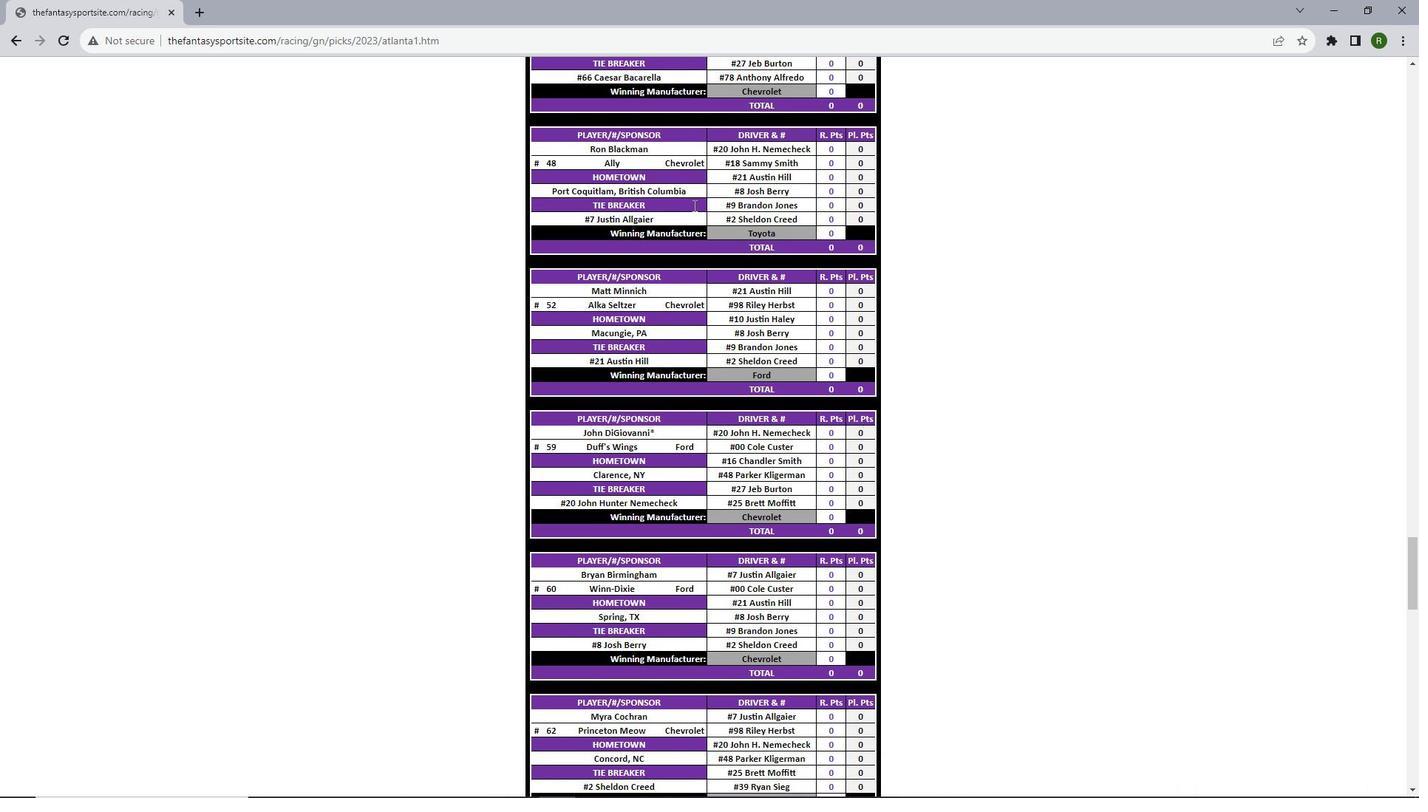
Action: Mouse scrolled (693, 204) with delta (0, 0)
Screenshot: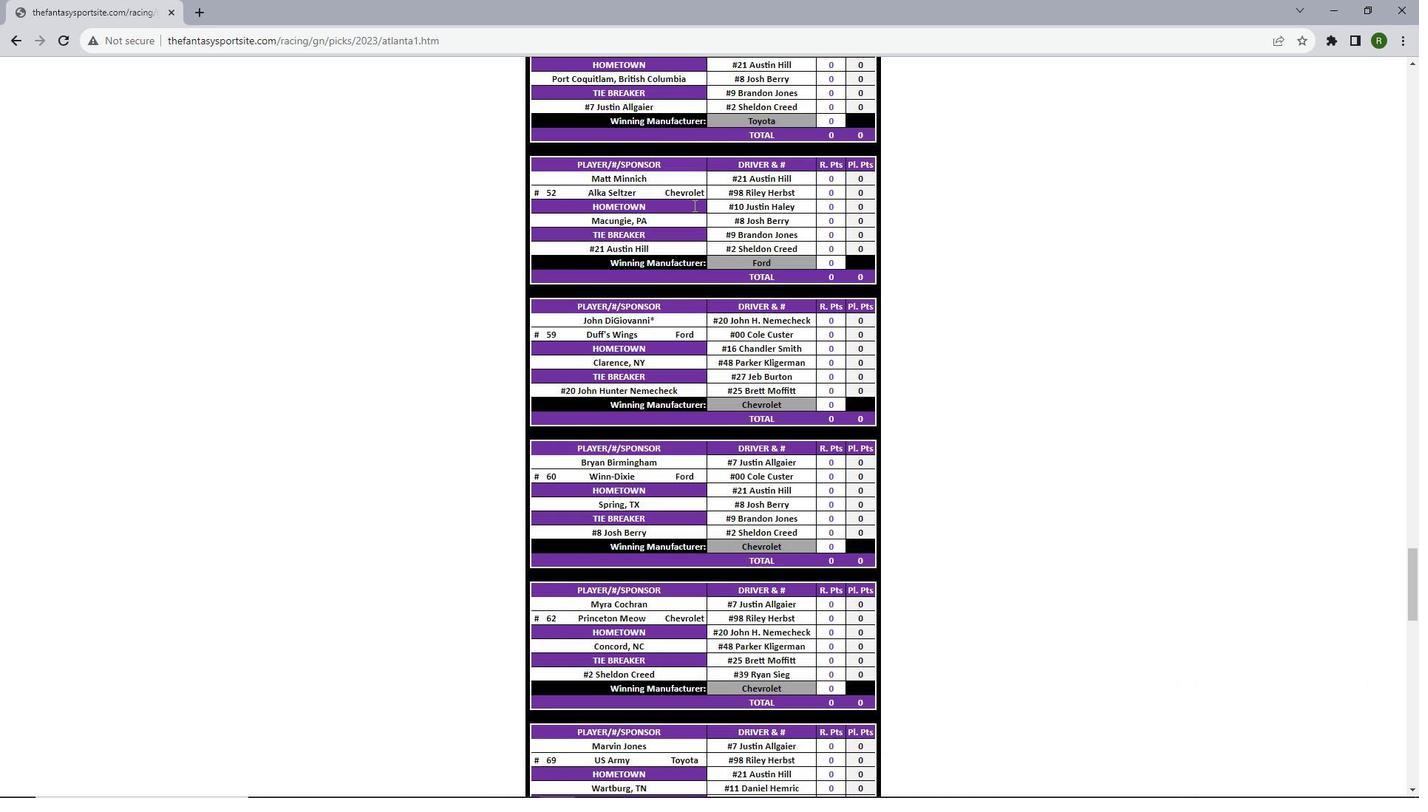 
Action: Mouse scrolled (693, 204) with delta (0, 0)
Screenshot: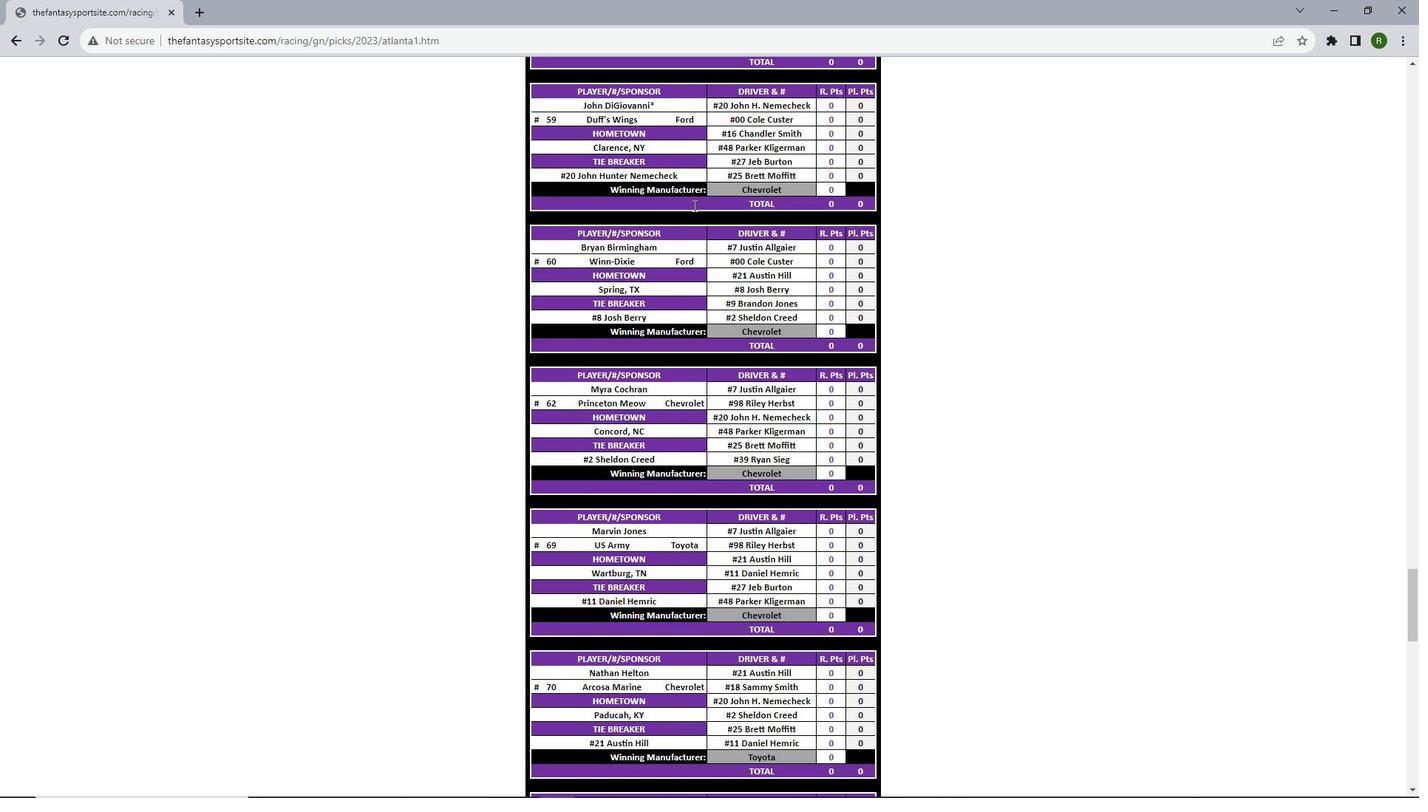 
Action: Mouse scrolled (693, 204) with delta (0, 0)
Screenshot: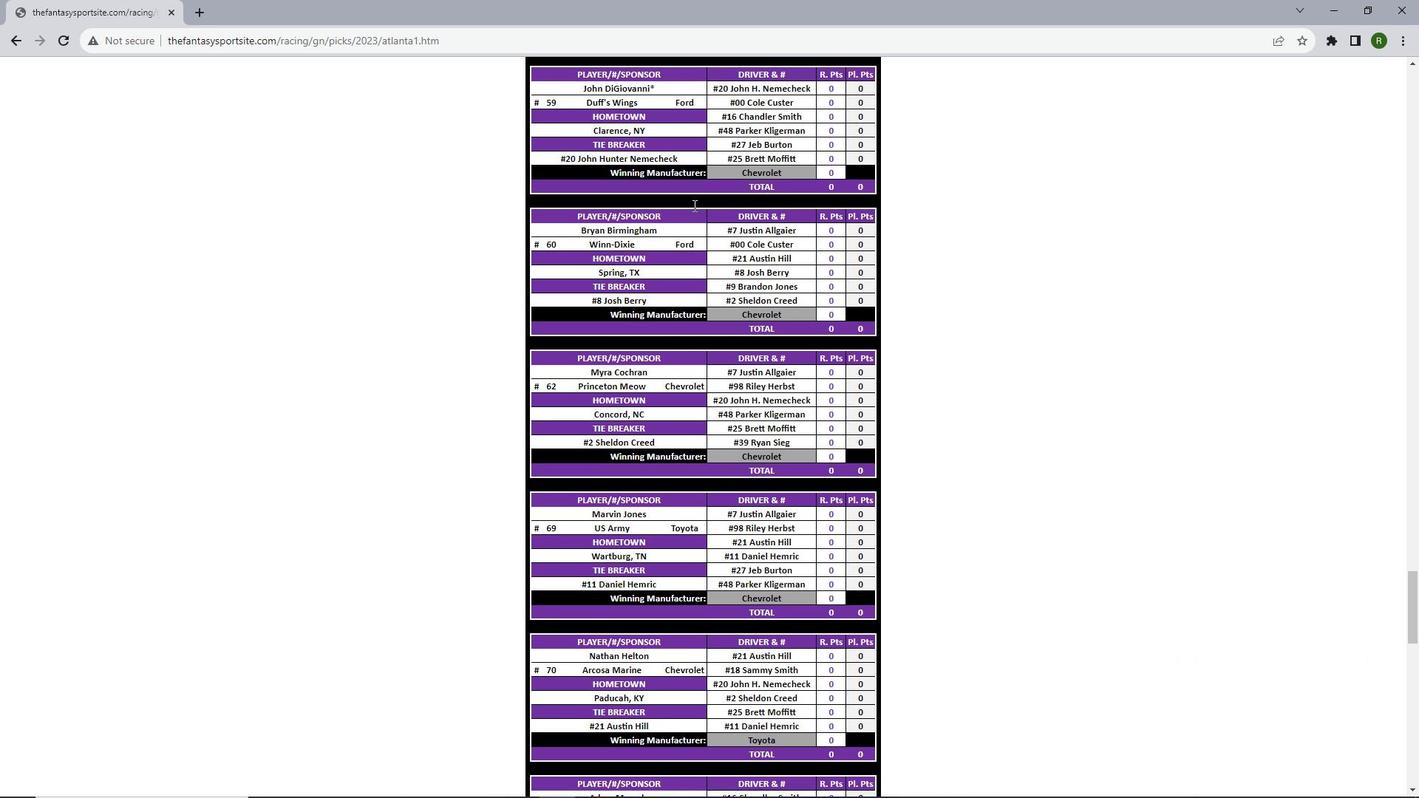 
Action: Mouse scrolled (693, 204) with delta (0, 0)
Screenshot: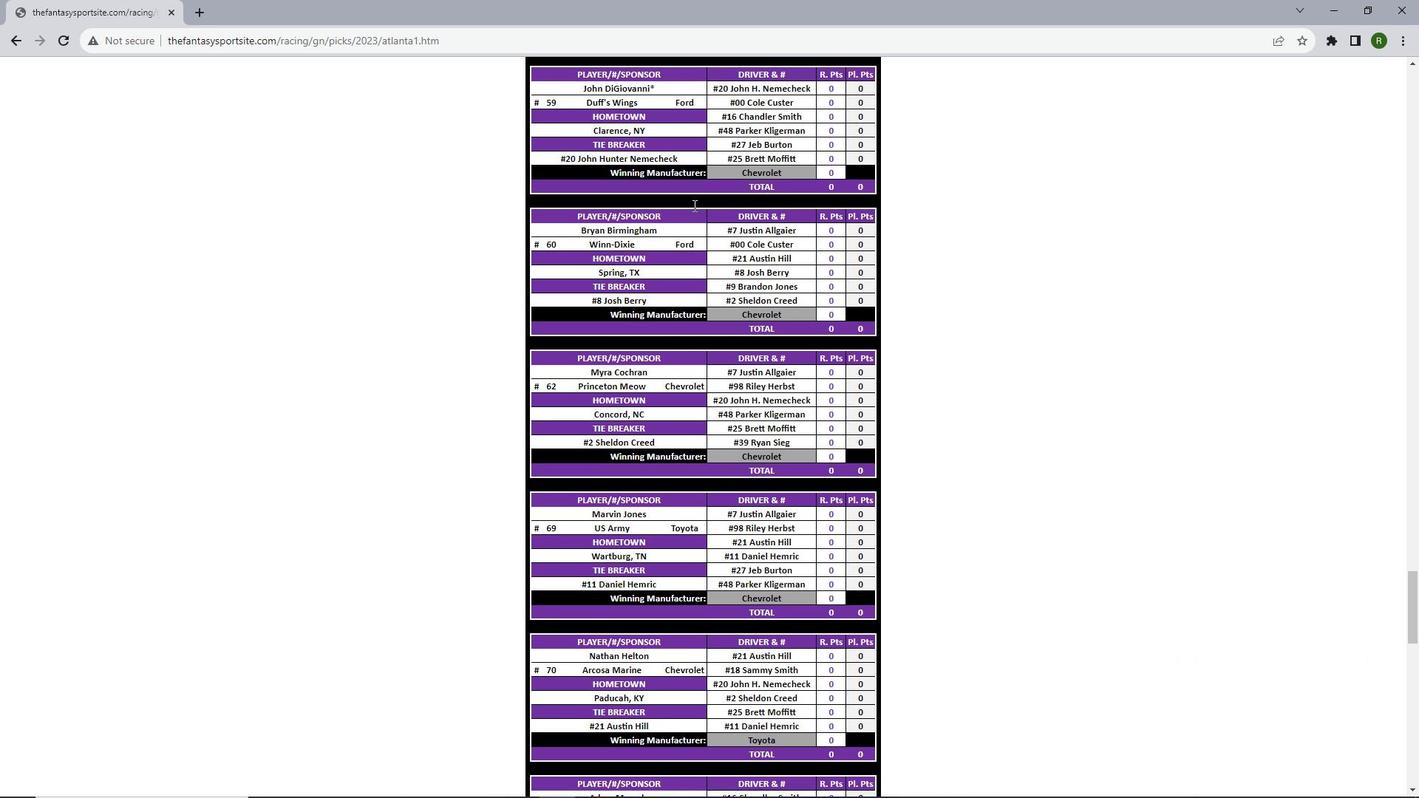 
Action: Mouse scrolled (693, 204) with delta (0, 0)
Screenshot: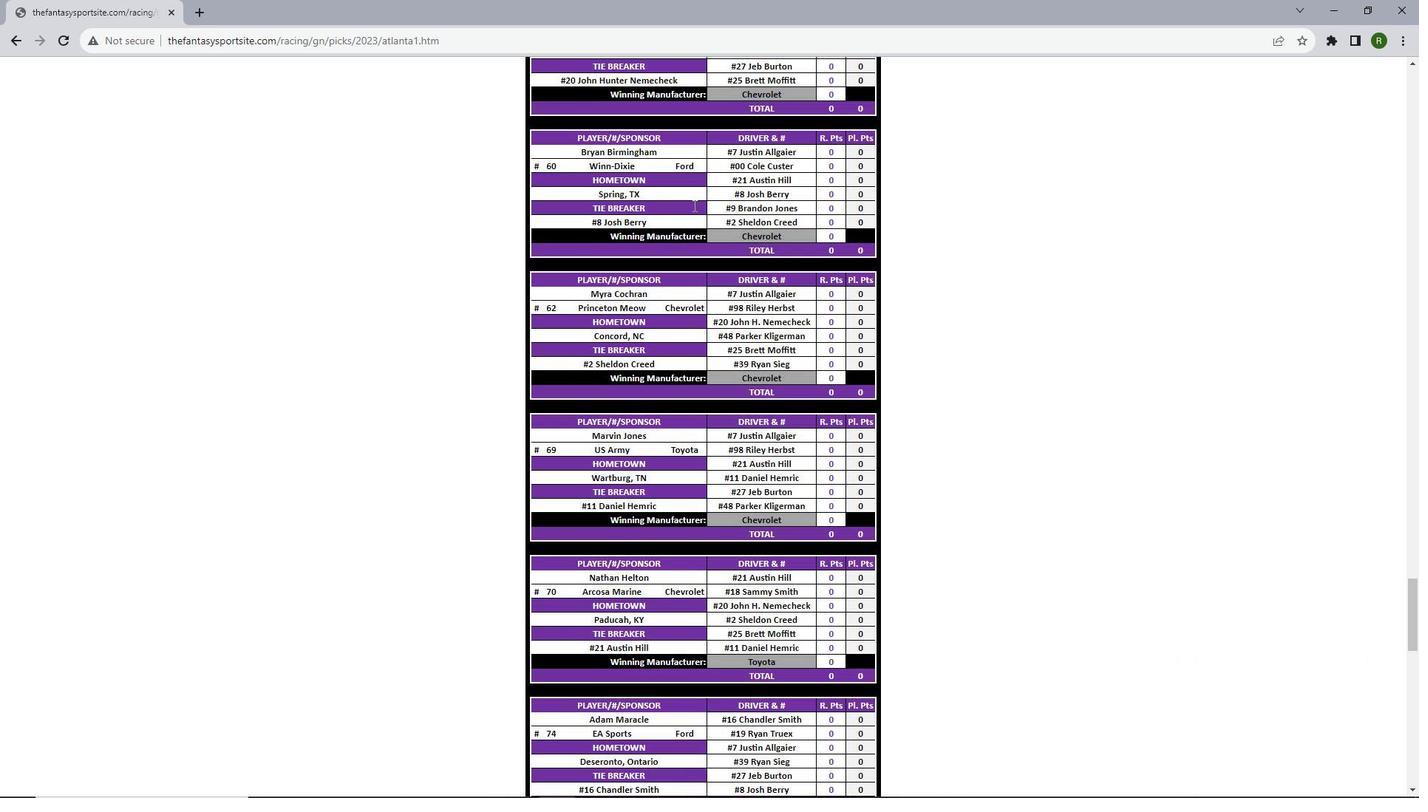 
Action: Mouse scrolled (693, 204) with delta (0, 0)
Screenshot: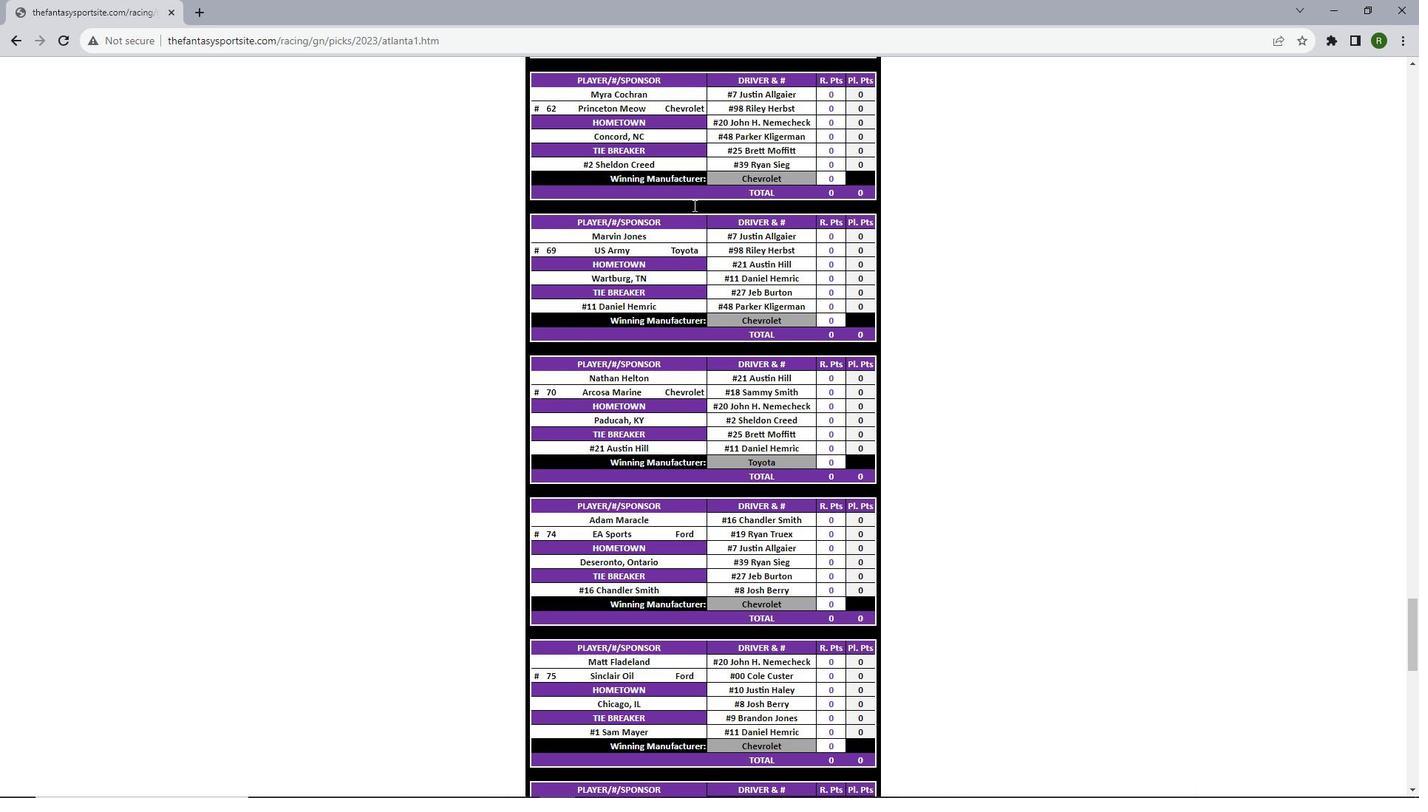 
Action: Mouse scrolled (693, 204) with delta (0, 0)
Screenshot: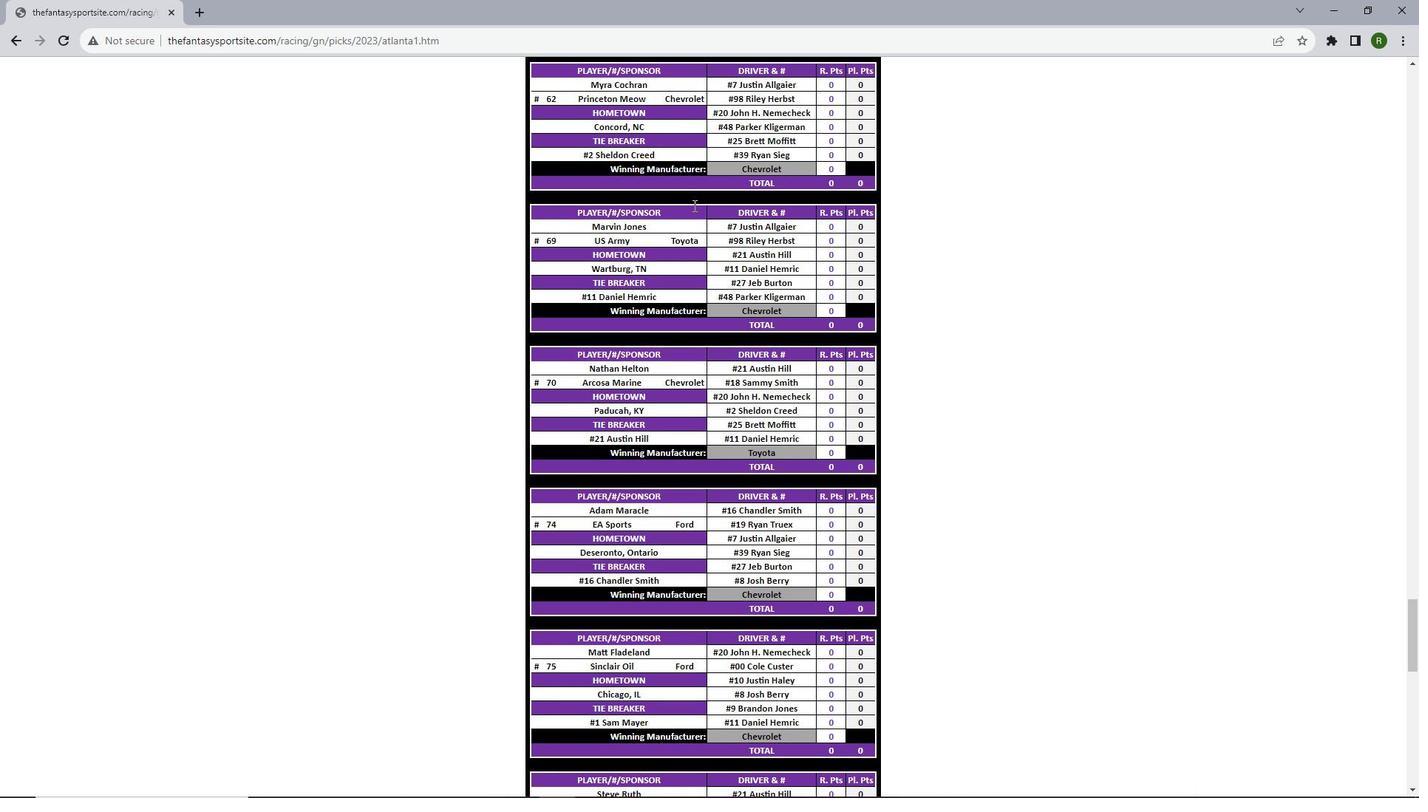 
Action: Mouse scrolled (693, 204) with delta (0, 0)
Screenshot: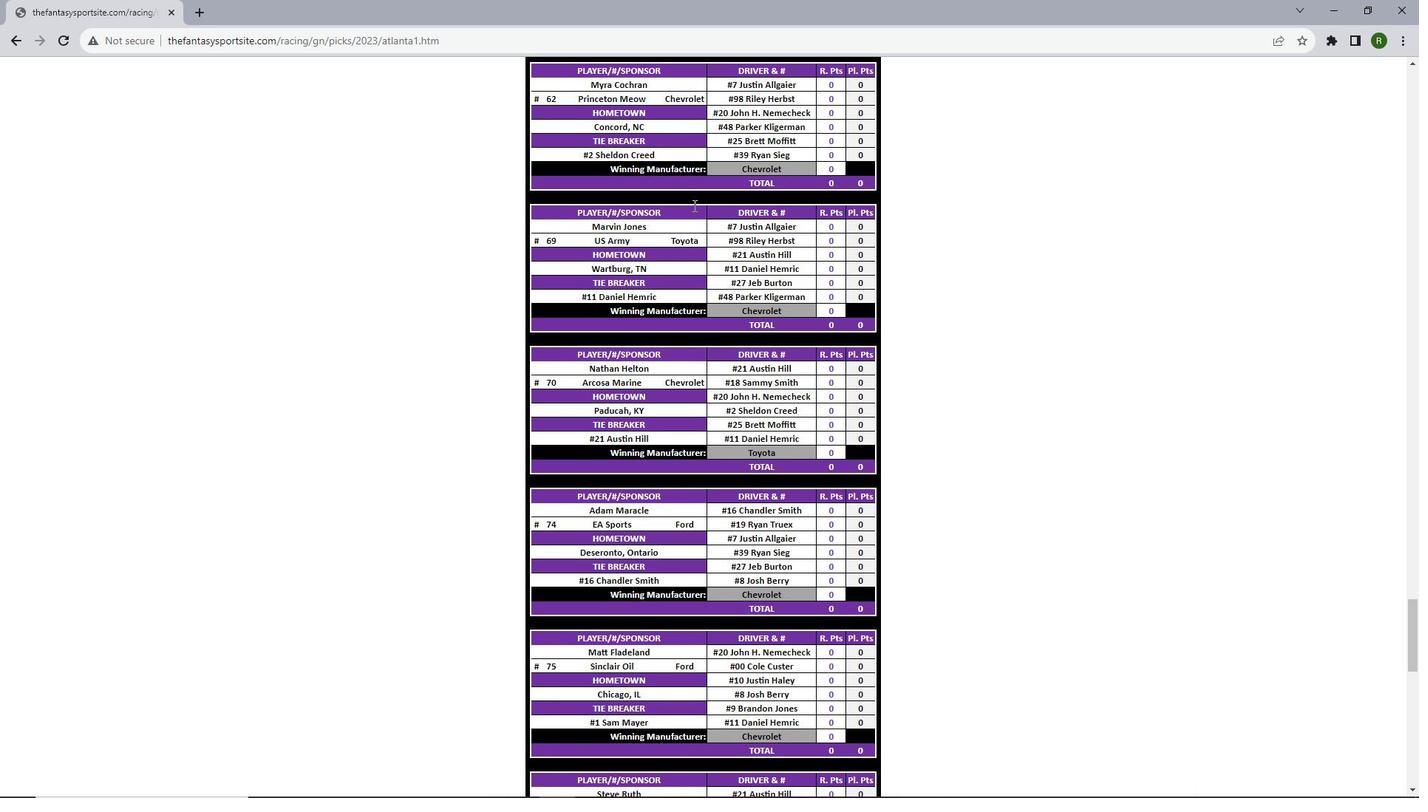 
Action: Mouse scrolled (693, 204) with delta (0, 0)
Screenshot: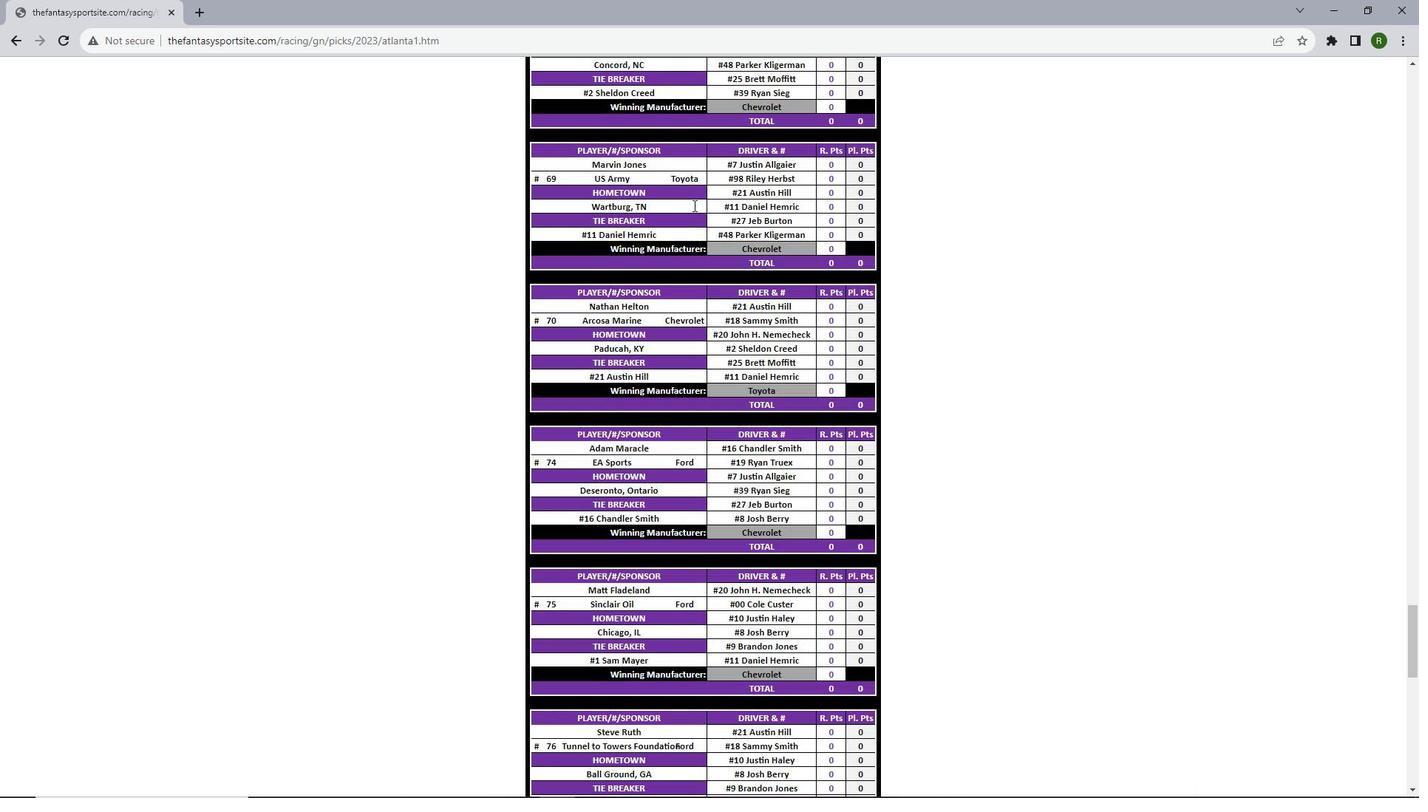 
Action: Mouse scrolled (693, 204) with delta (0, 0)
Screenshot: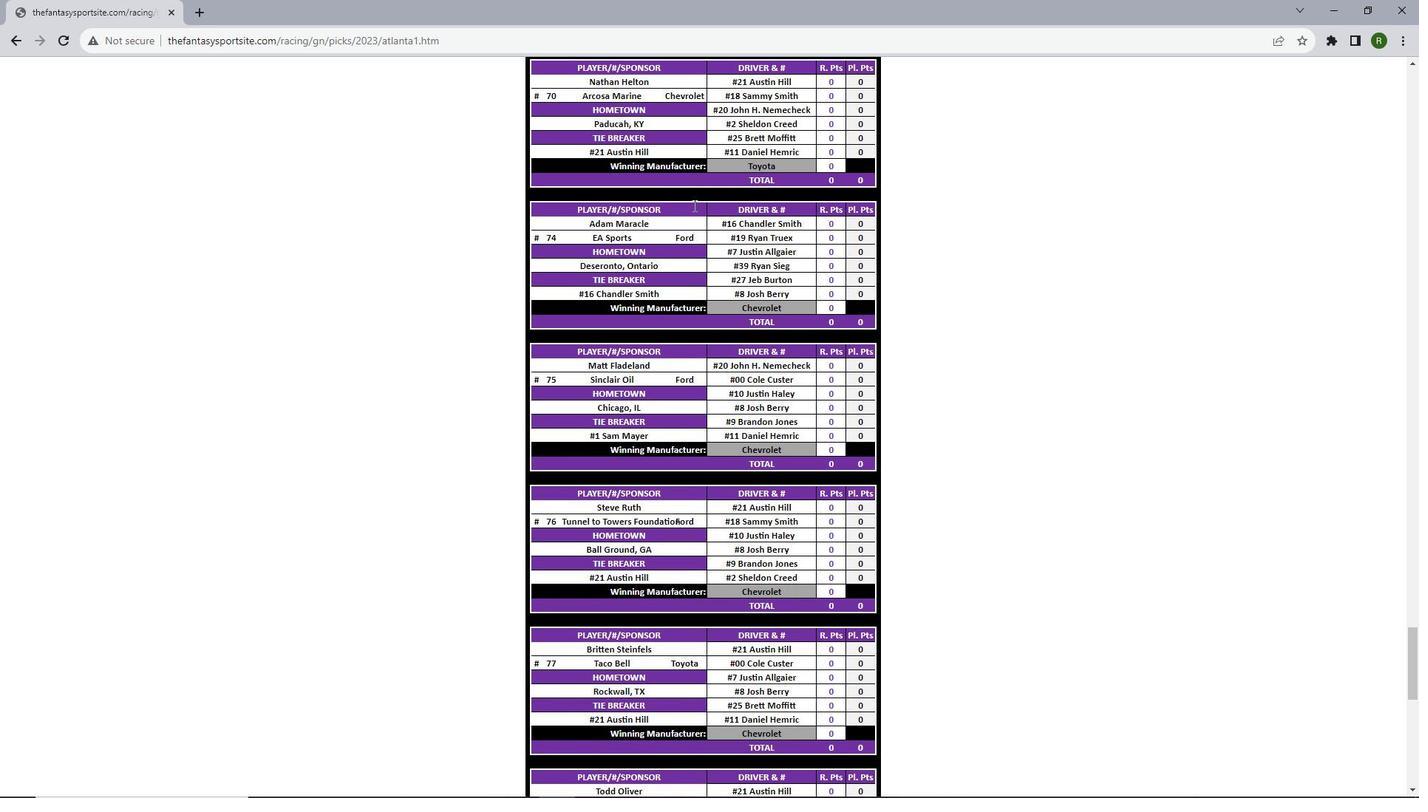 
Action: Mouse scrolled (693, 204) with delta (0, 0)
Screenshot: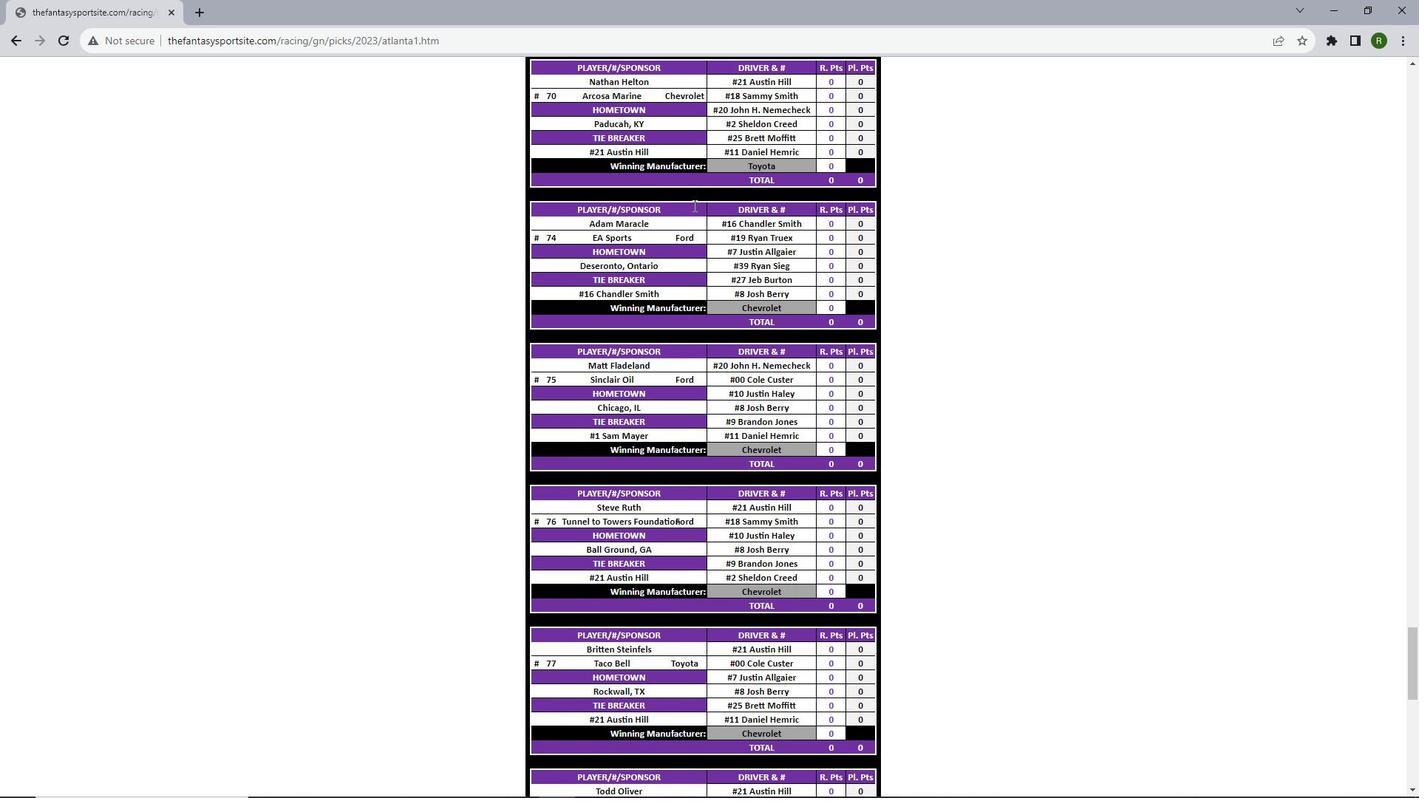 
Action: Mouse scrolled (693, 204) with delta (0, 0)
Screenshot: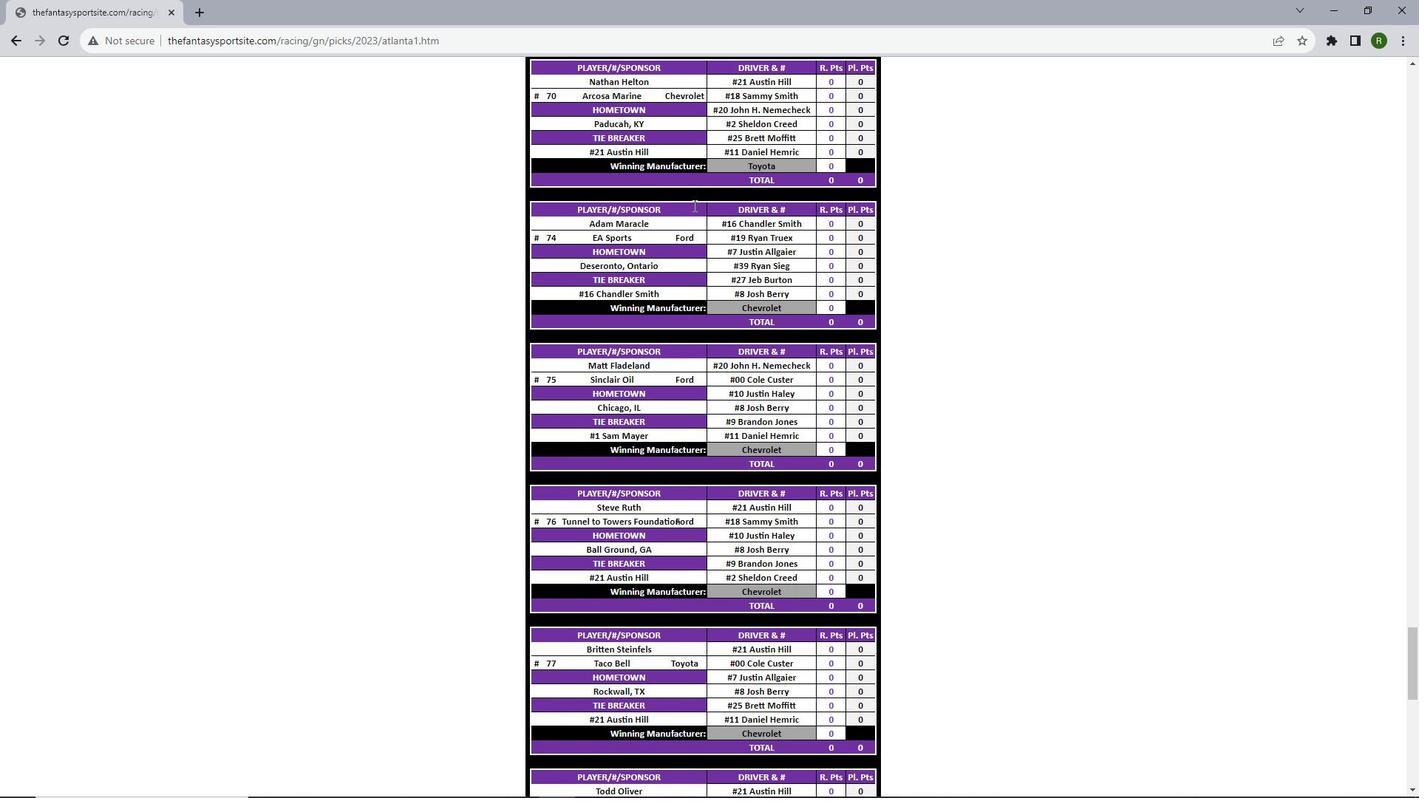 
Action: Mouse scrolled (693, 204) with delta (0, 0)
Screenshot: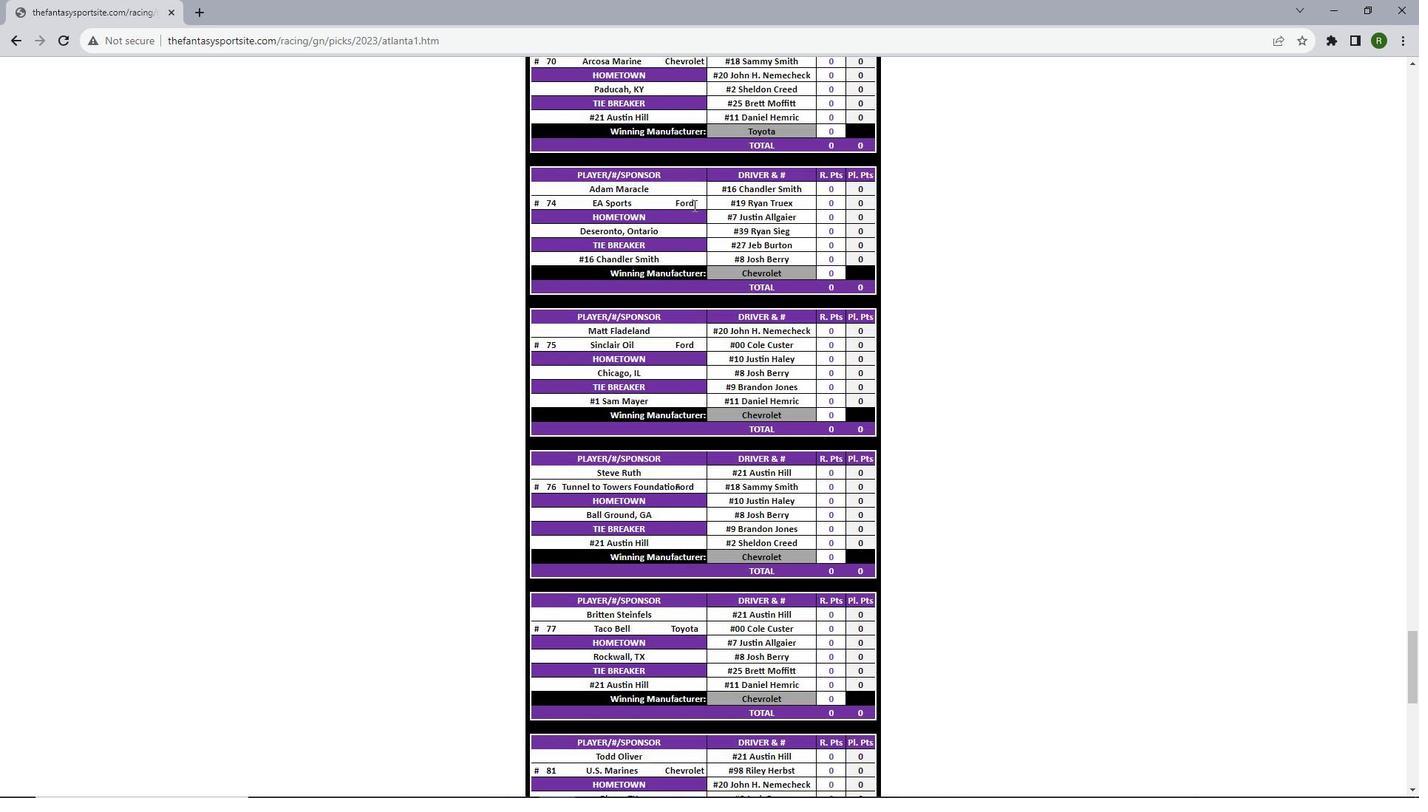 
Action: Mouse scrolled (693, 204) with delta (0, 0)
Screenshot: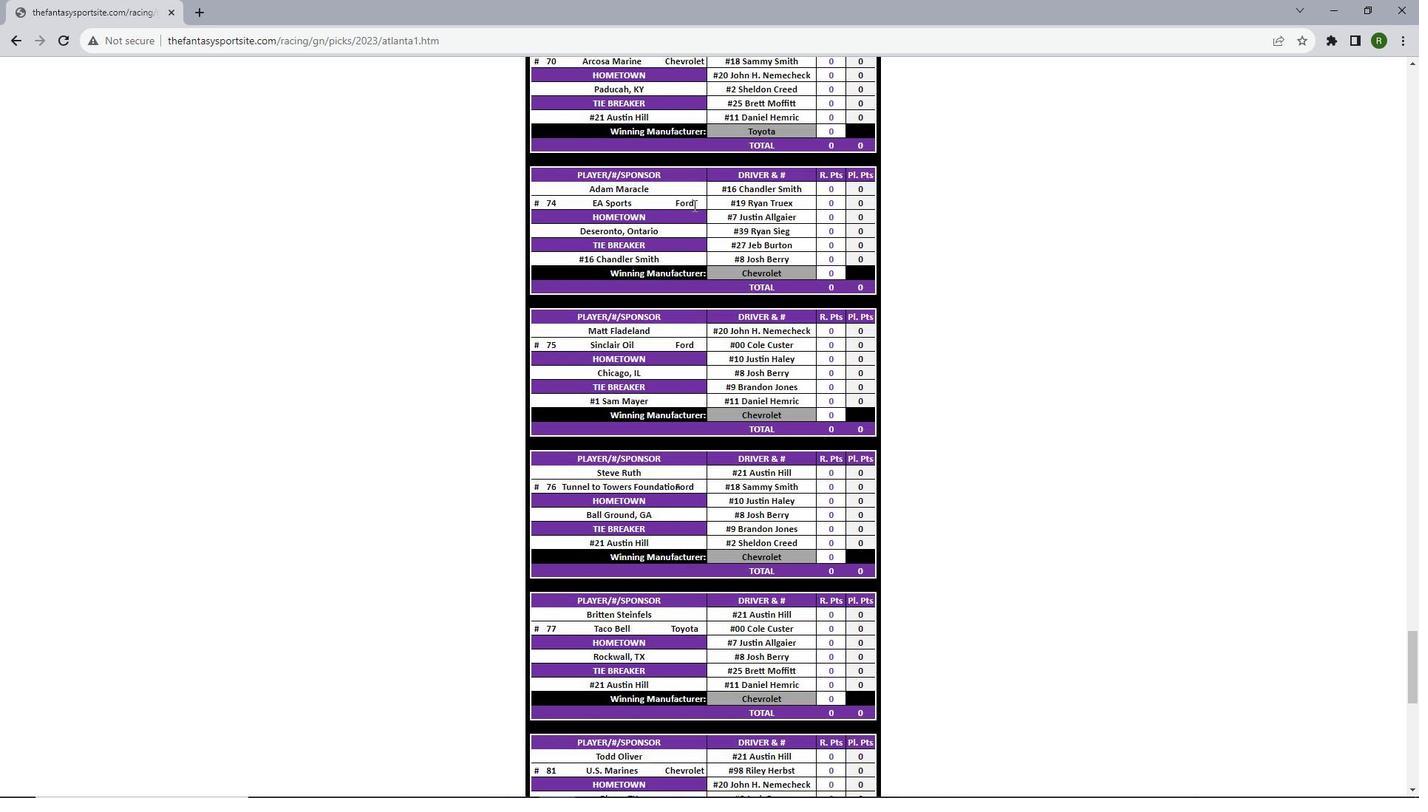 
Action: Mouse scrolled (693, 204) with delta (0, 0)
Screenshot: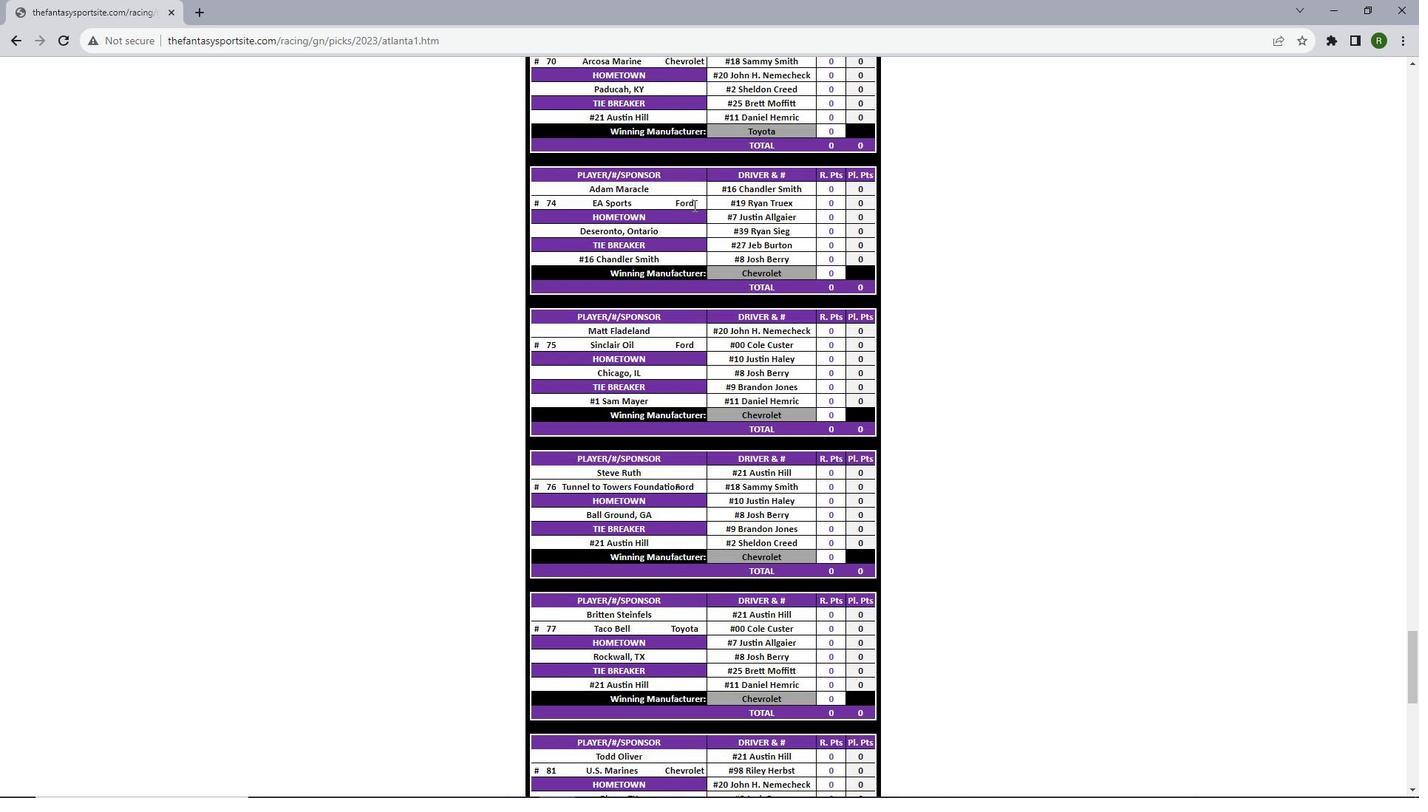 
Action: Mouse scrolled (693, 204) with delta (0, 0)
Screenshot: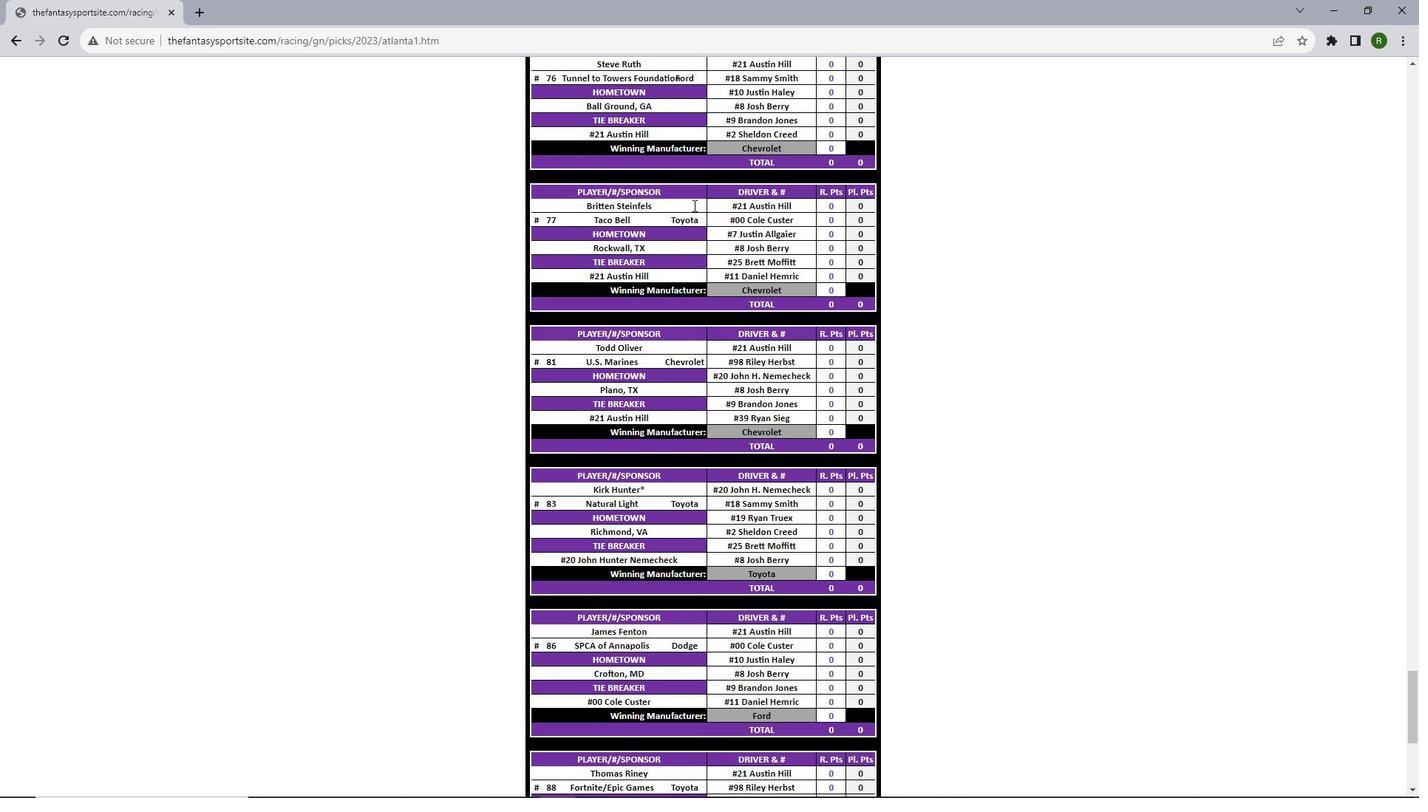 
Action: Mouse scrolled (693, 204) with delta (0, 0)
Screenshot: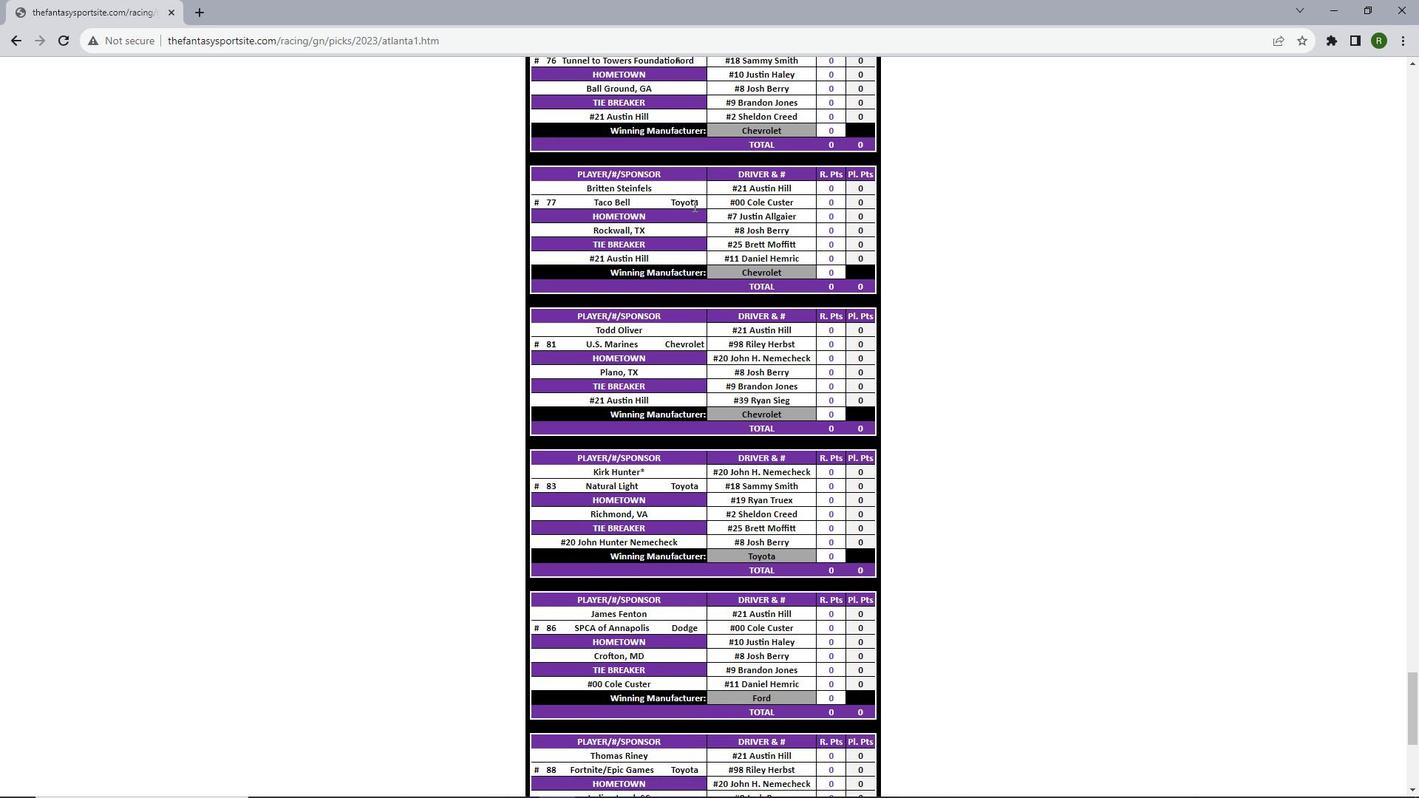 
Action: Mouse scrolled (693, 204) with delta (0, 0)
Screenshot: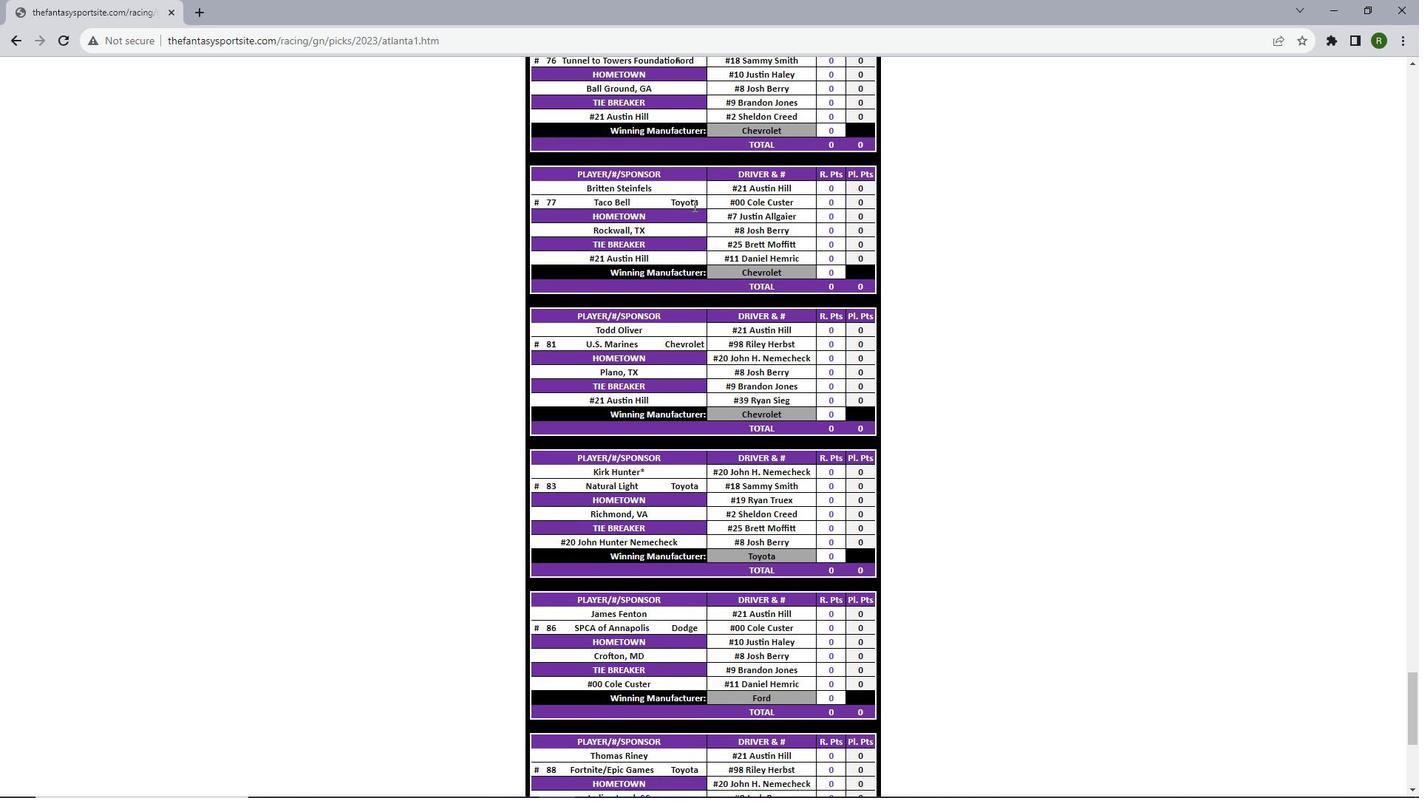 
Action: Mouse scrolled (693, 204) with delta (0, 0)
Screenshot: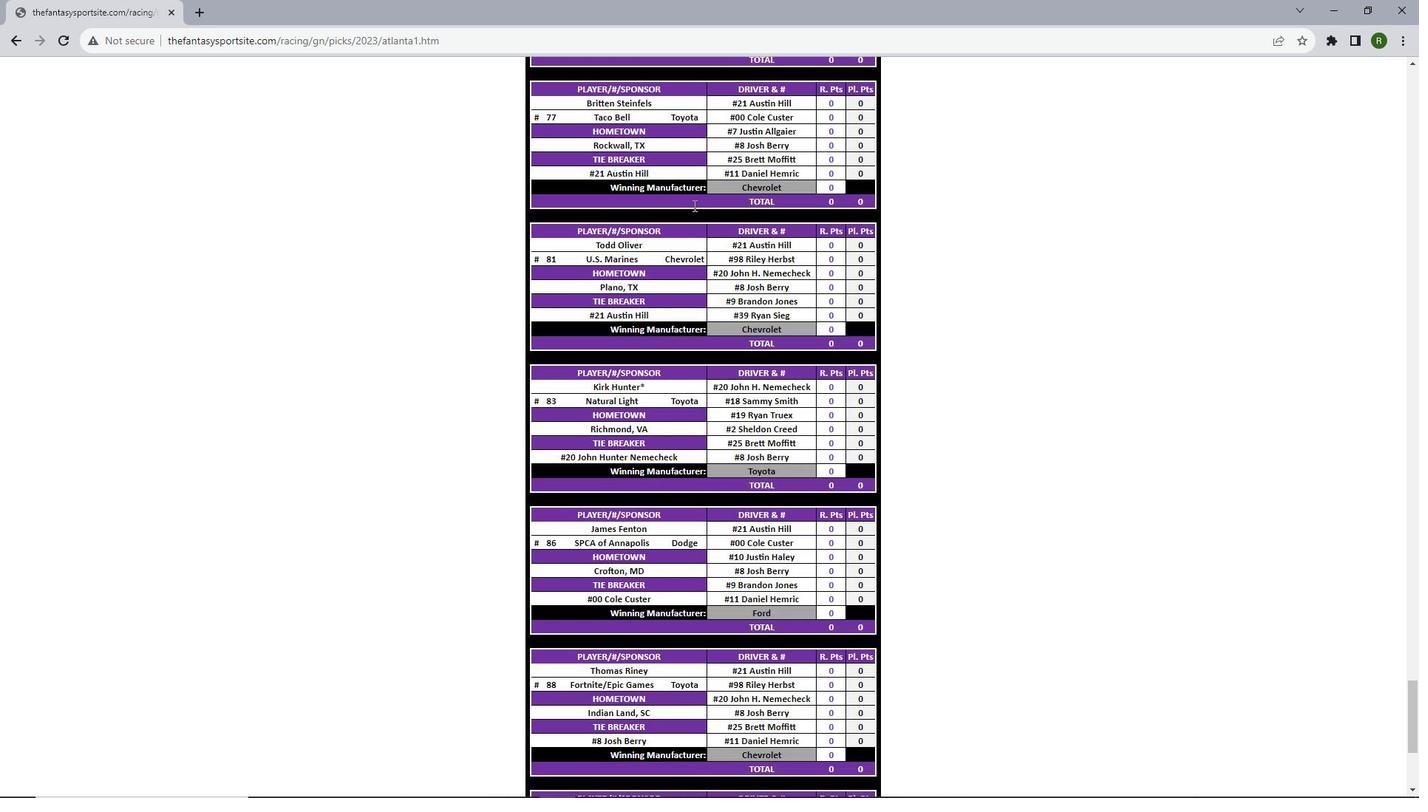 
Action: Mouse scrolled (693, 204) with delta (0, 0)
Screenshot: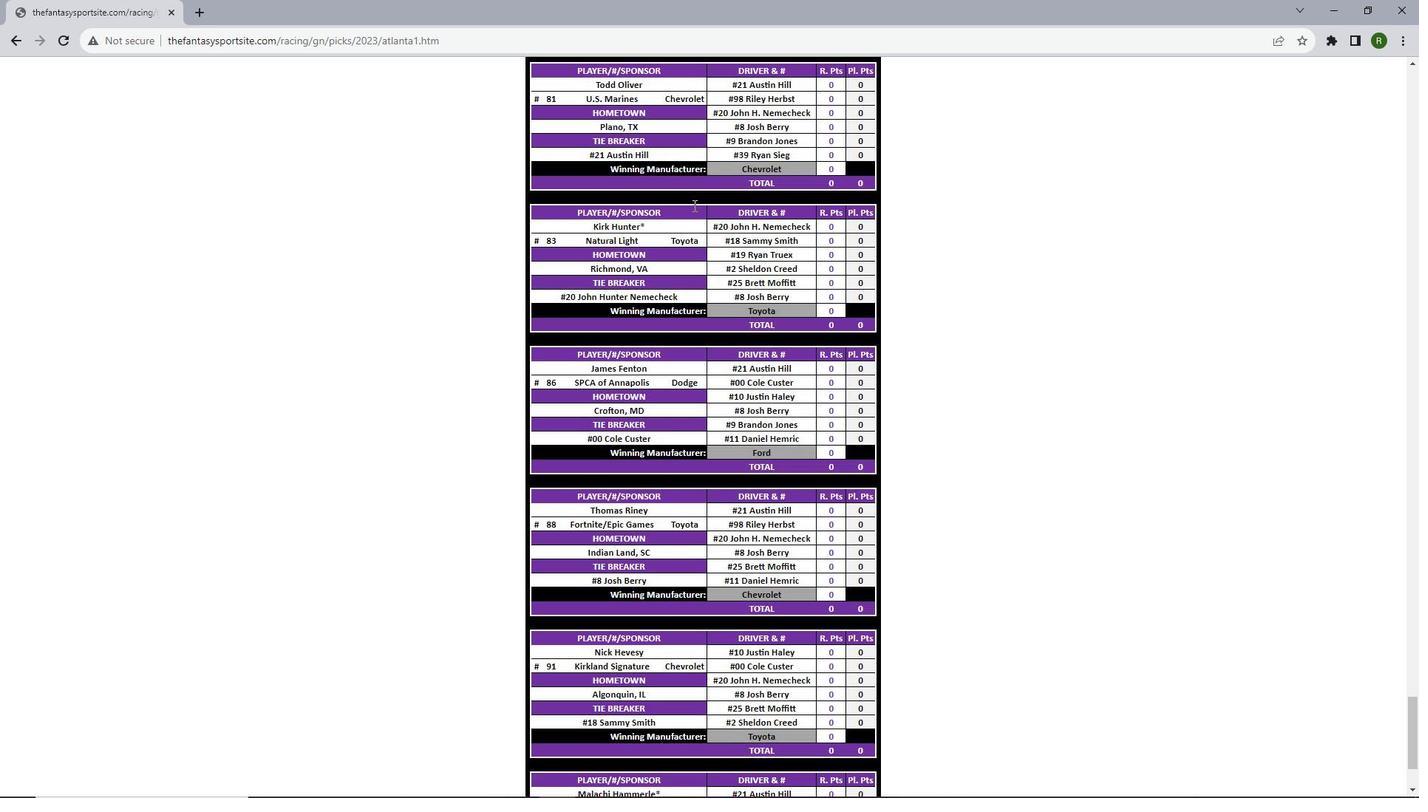
Action: Mouse moved to (694, 206)
Screenshot: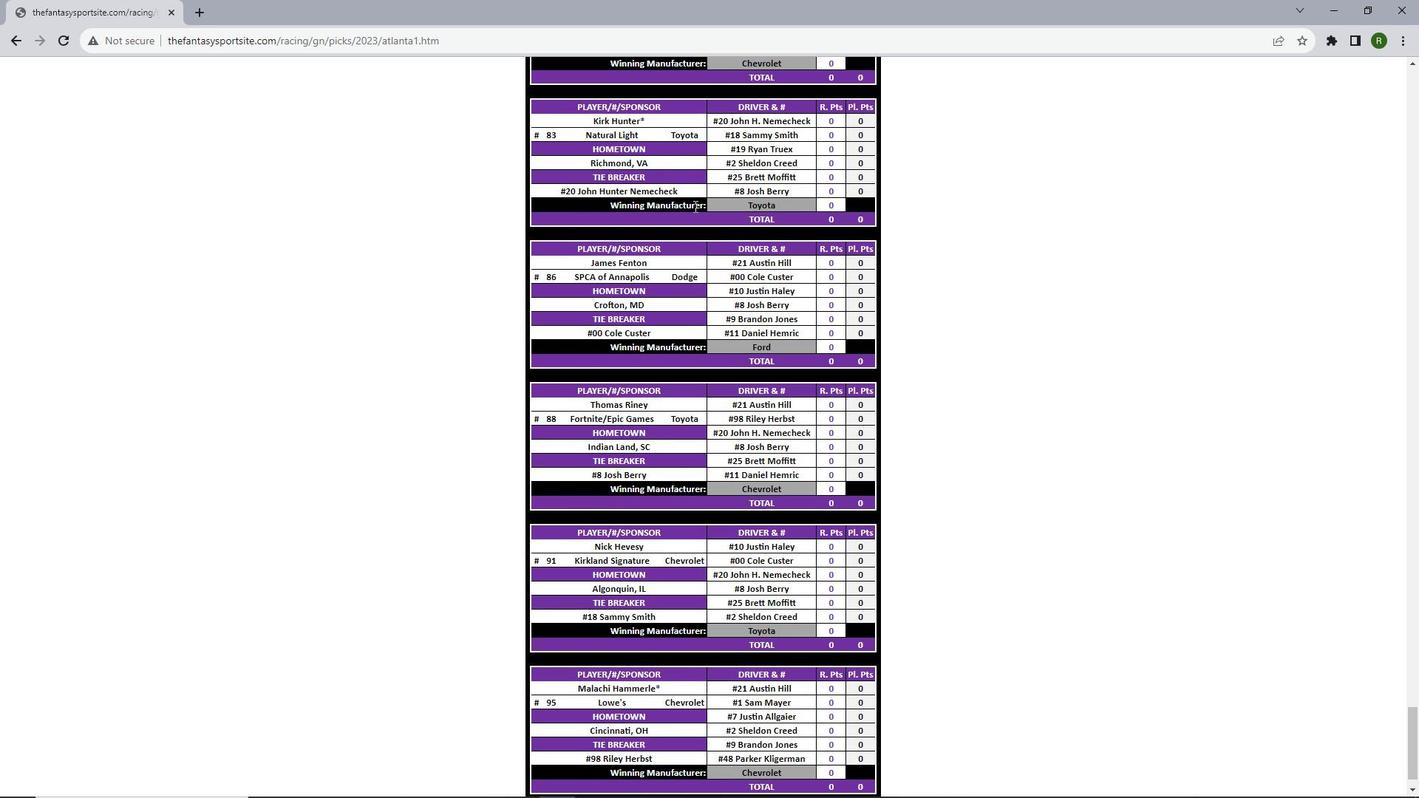 
Action: Mouse scrolled (694, 205) with delta (0, 0)
Screenshot: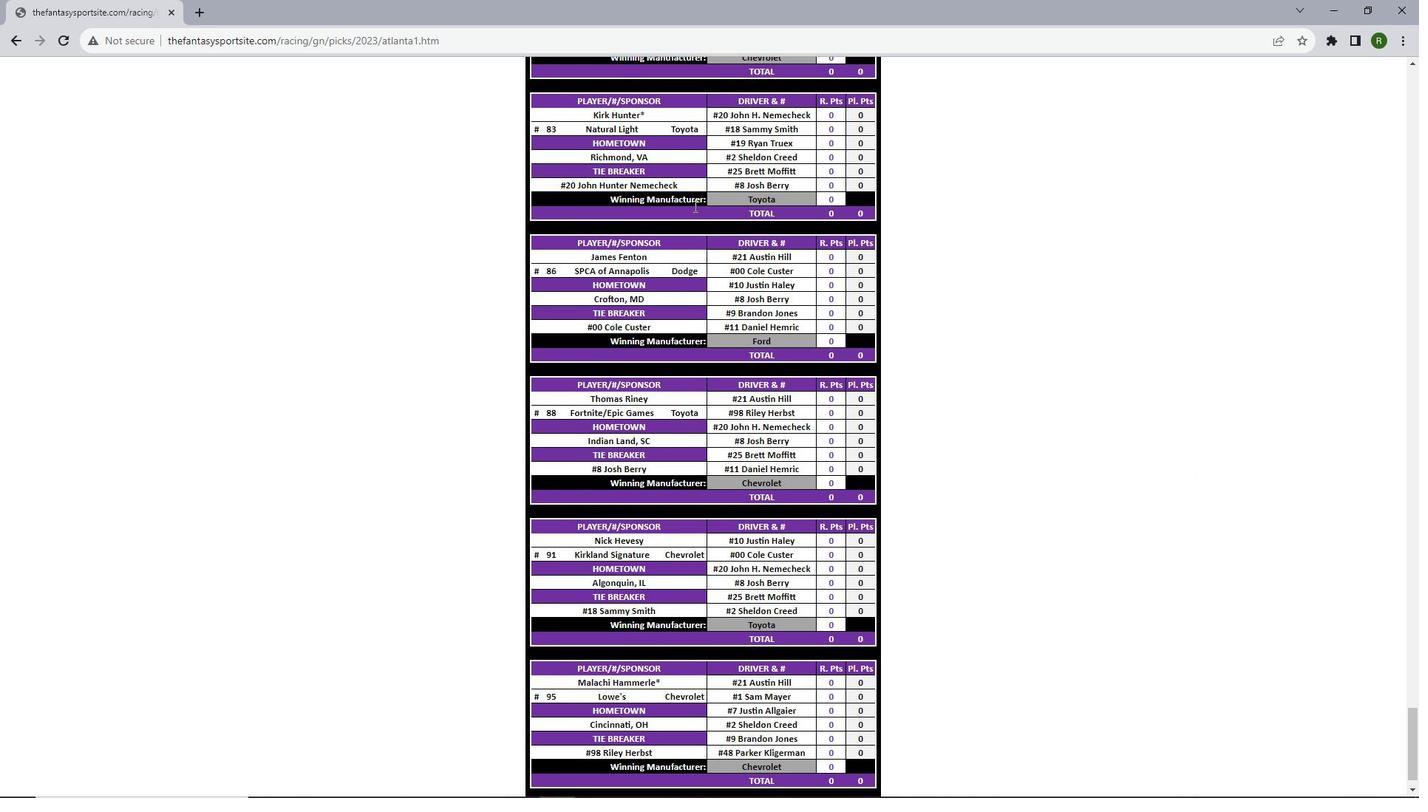 
Action: Mouse scrolled (694, 205) with delta (0, 0)
Screenshot: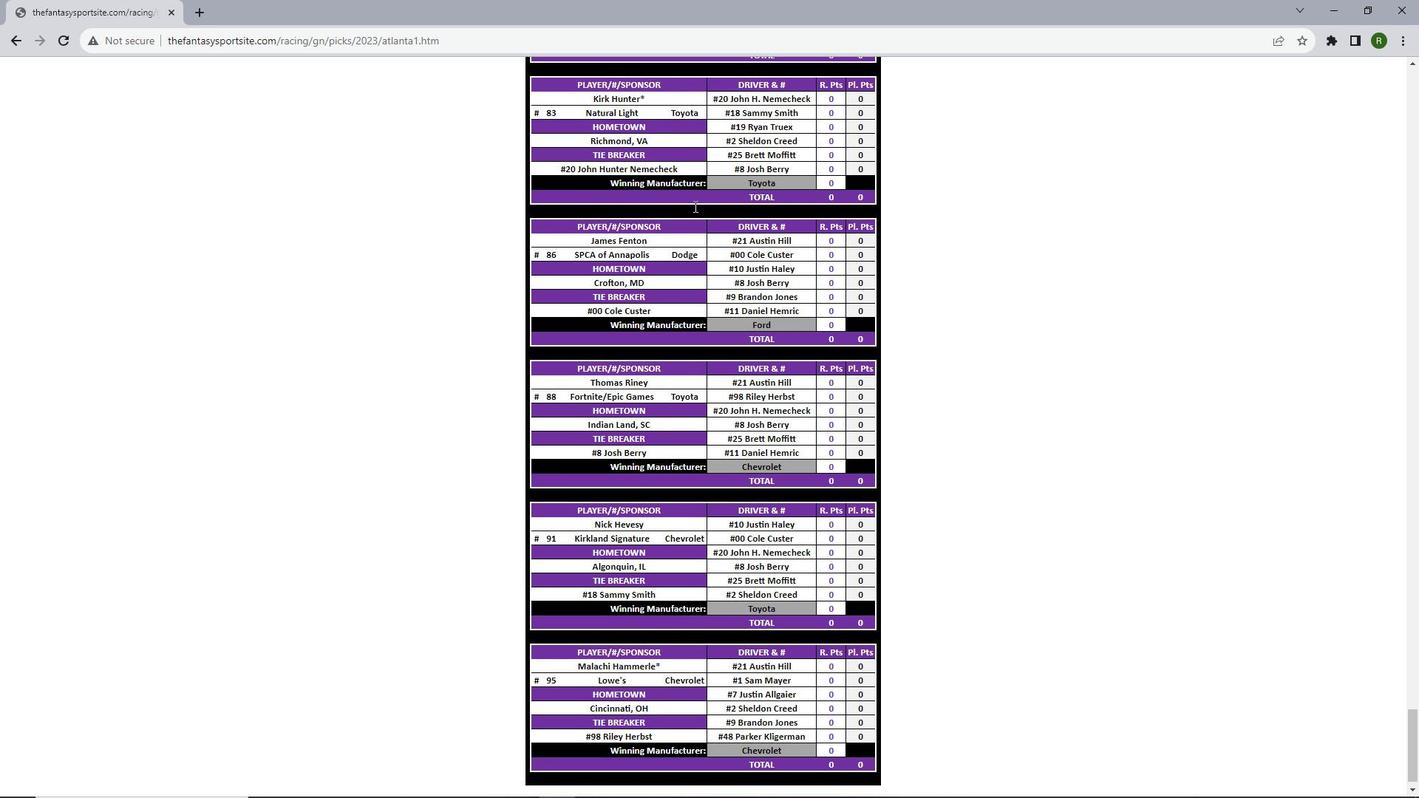 
Action: Mouse scrolled (694, 205) with delta (0, 0)
Screenshot: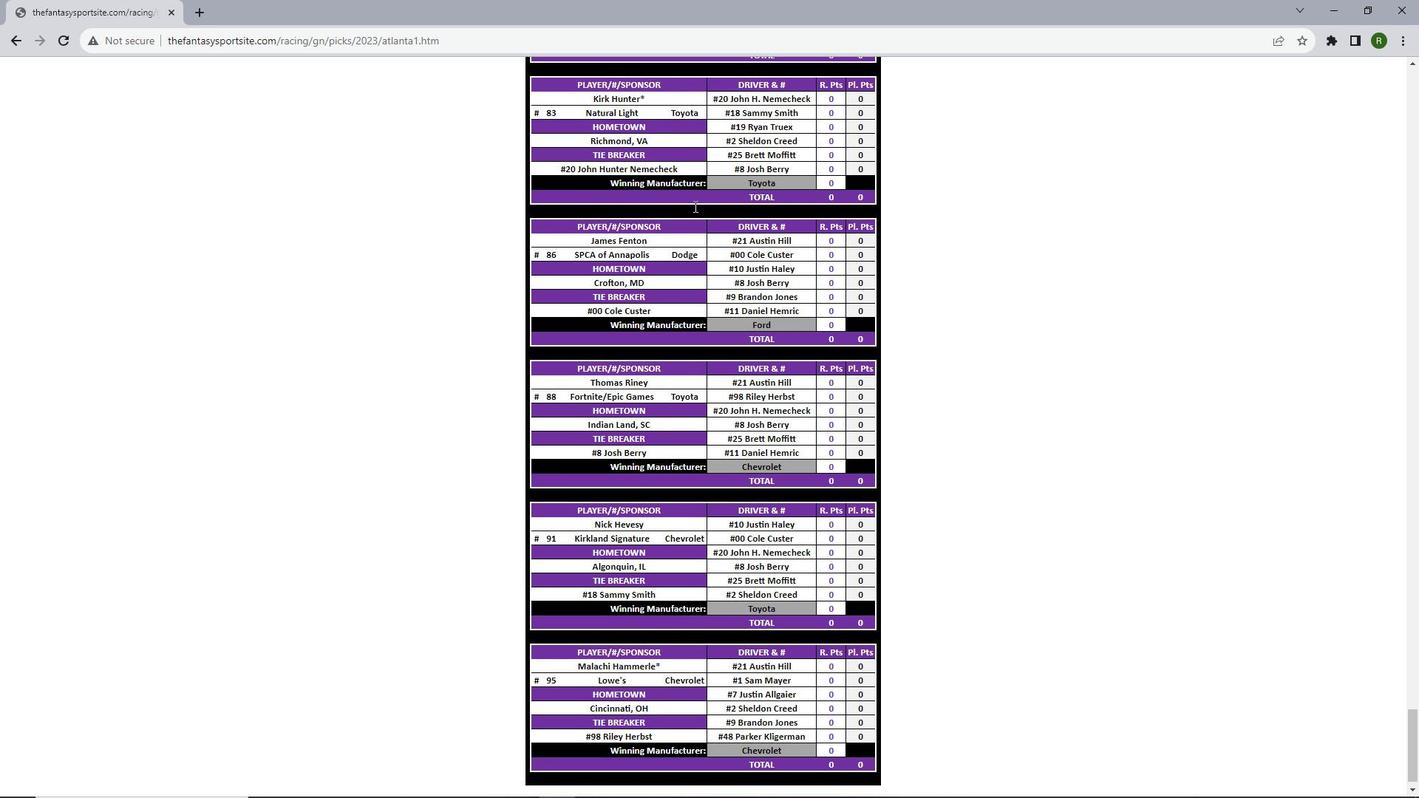 
Action: Mouse scrolled (694, 205) with delta (0, 0)
Screenshot: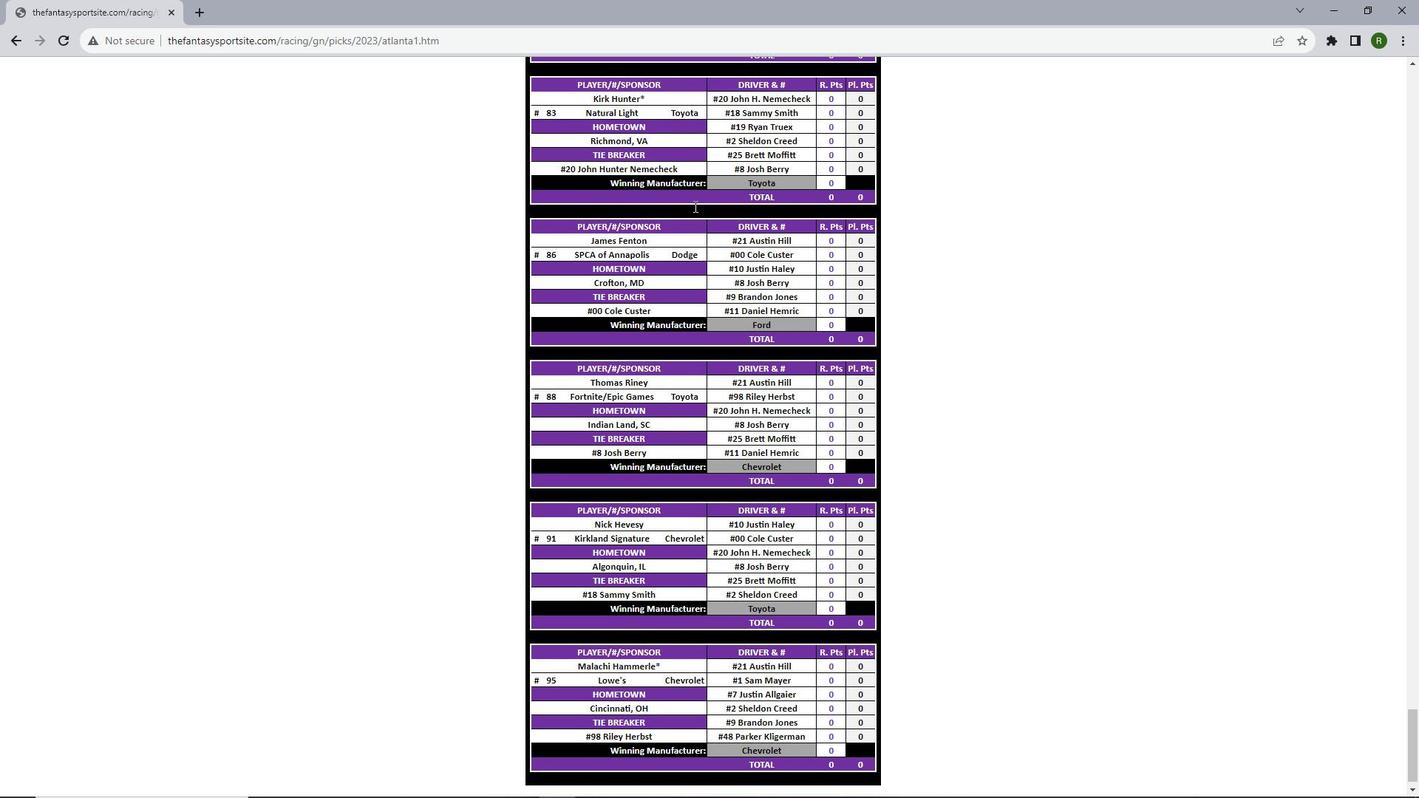 
